 Task: Add a signature Crystal Jones containing Thanks for everything, Crystal Jones to email address softage.10@softage.net and add a label Affiliate marketing
Action: Mouse moved to (80, 126)
Screenshot: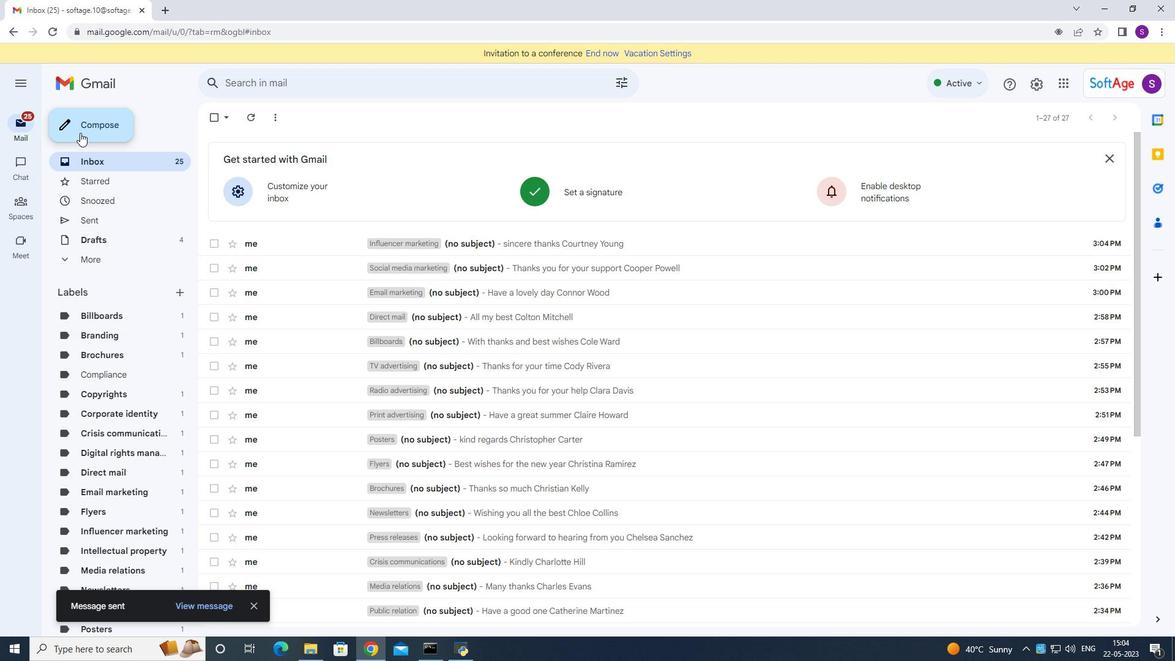 
Action: Mouse pressed left at (80, 126)
Screenshot: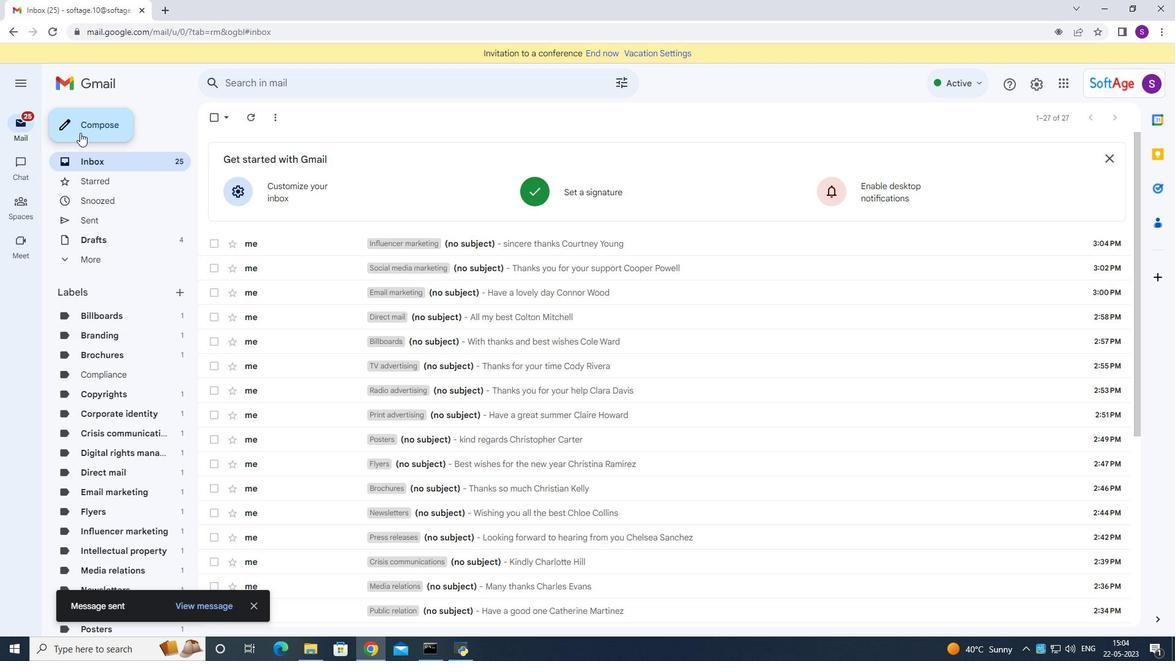
Action: Mouse moved to (983, 619)
Screenshot: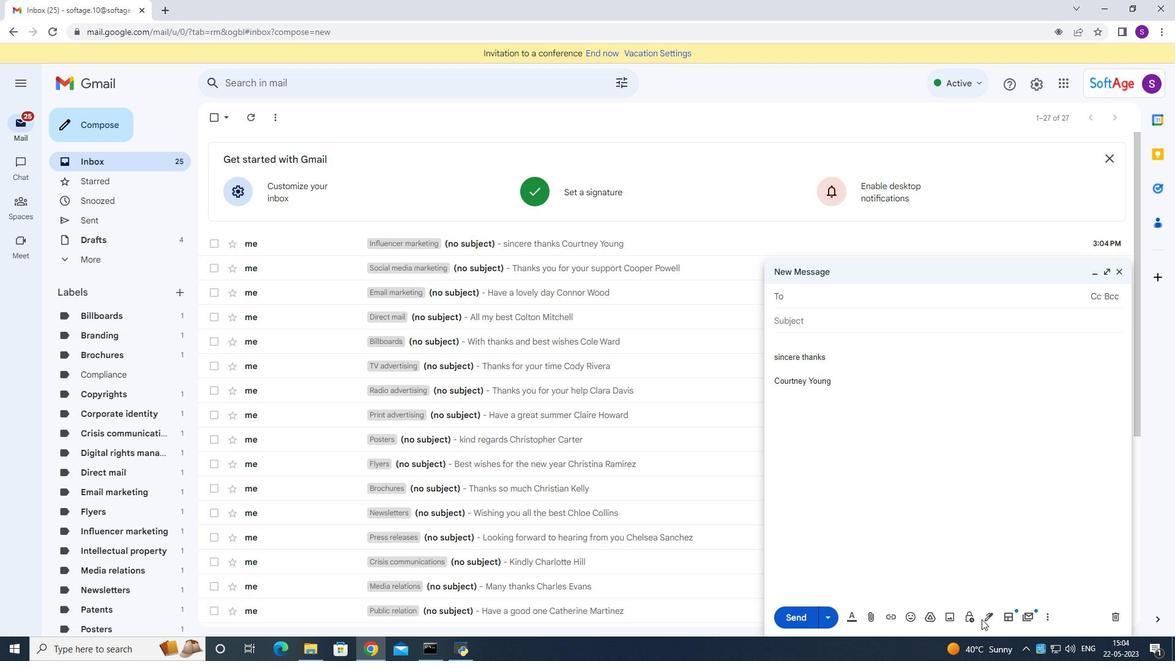 
Action: Mouse pressed left at (983, 619)
Screenshot: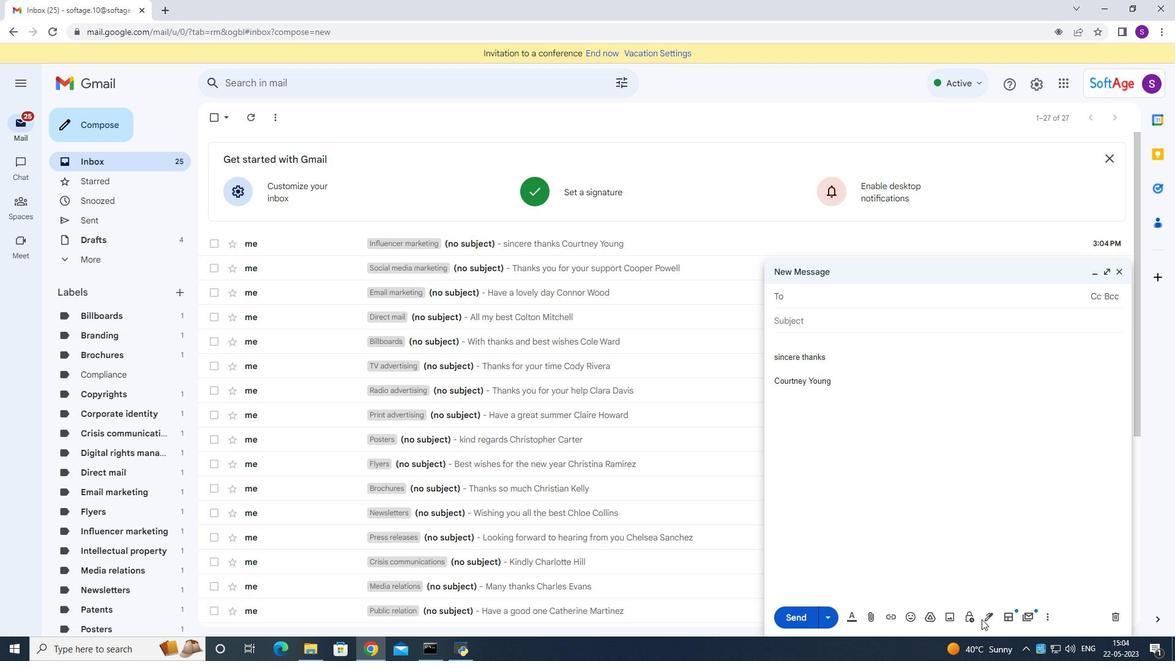 
Action: Mouse moved to (1015, 551)
Screenshot: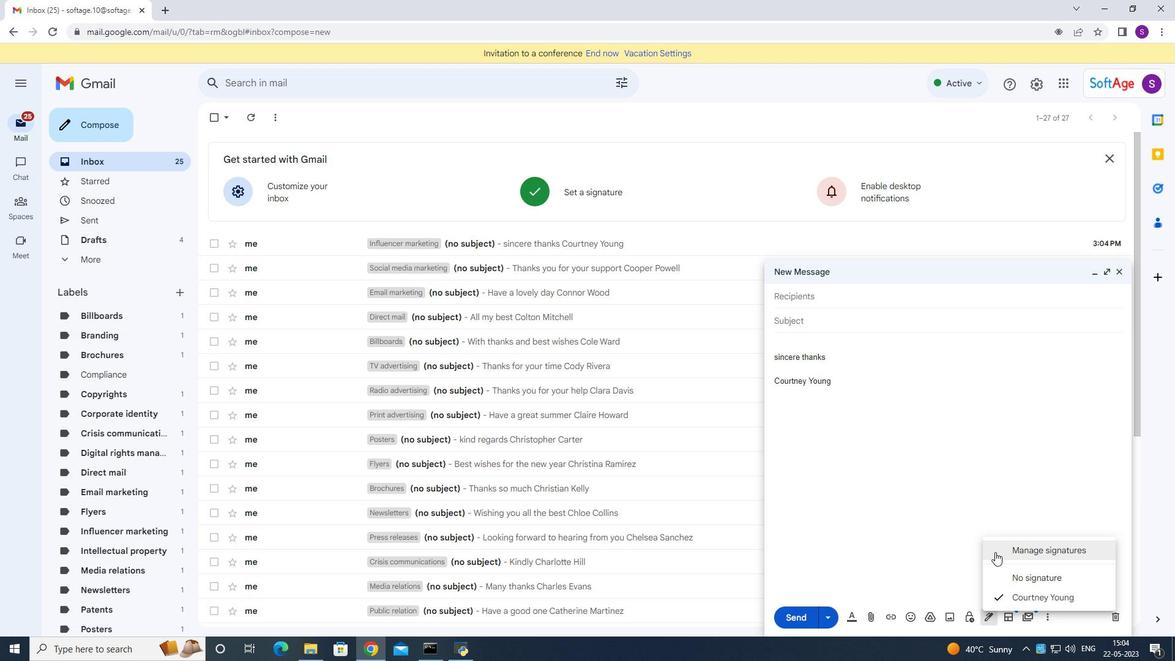 
Action: Mouse pressed left at (1015, 551)
Screenshot: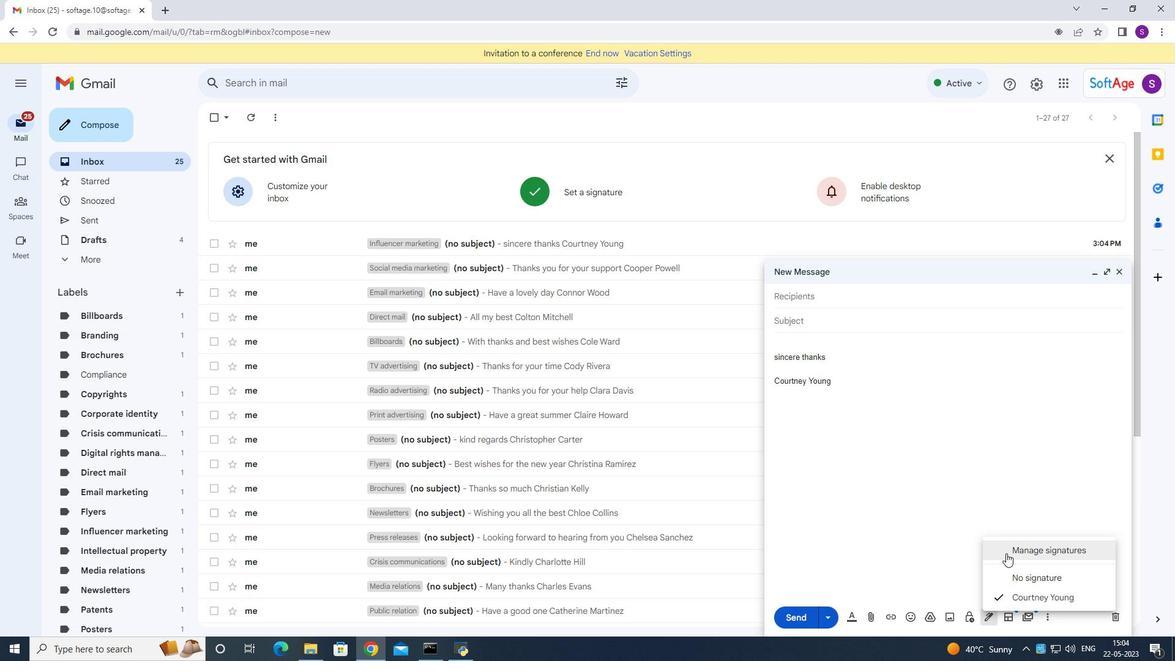 
Action: Mouse moved to (575, 347)
Screenshot: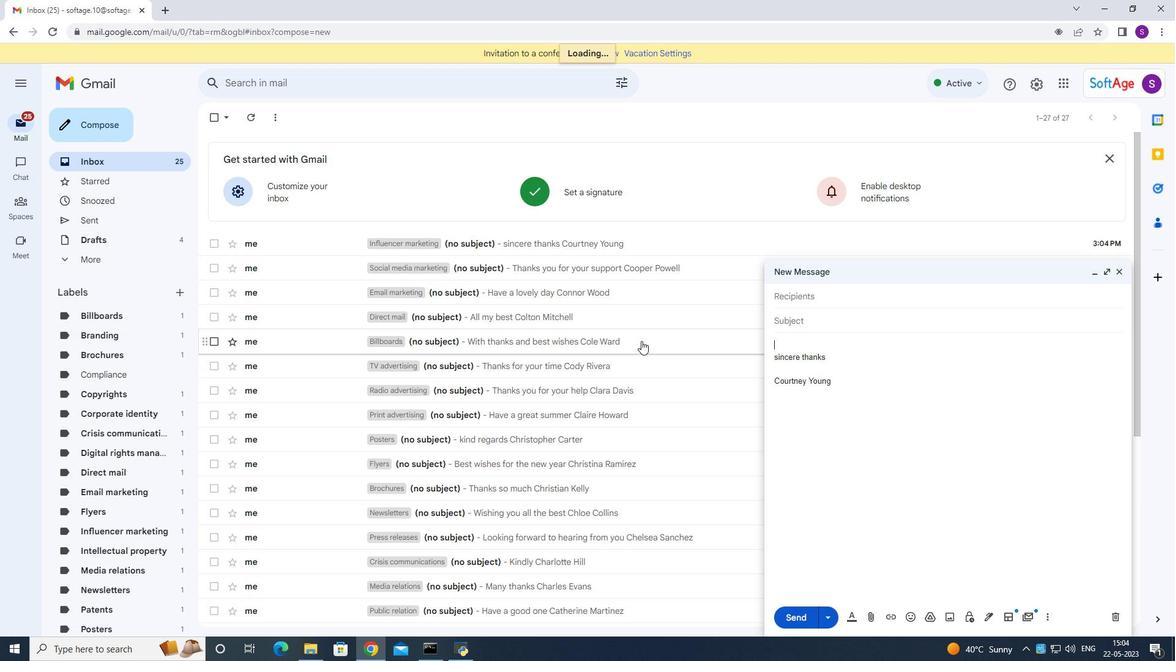 
Action: Mouse scrolled (575, 346) with delta (0, 0)
Screenshot: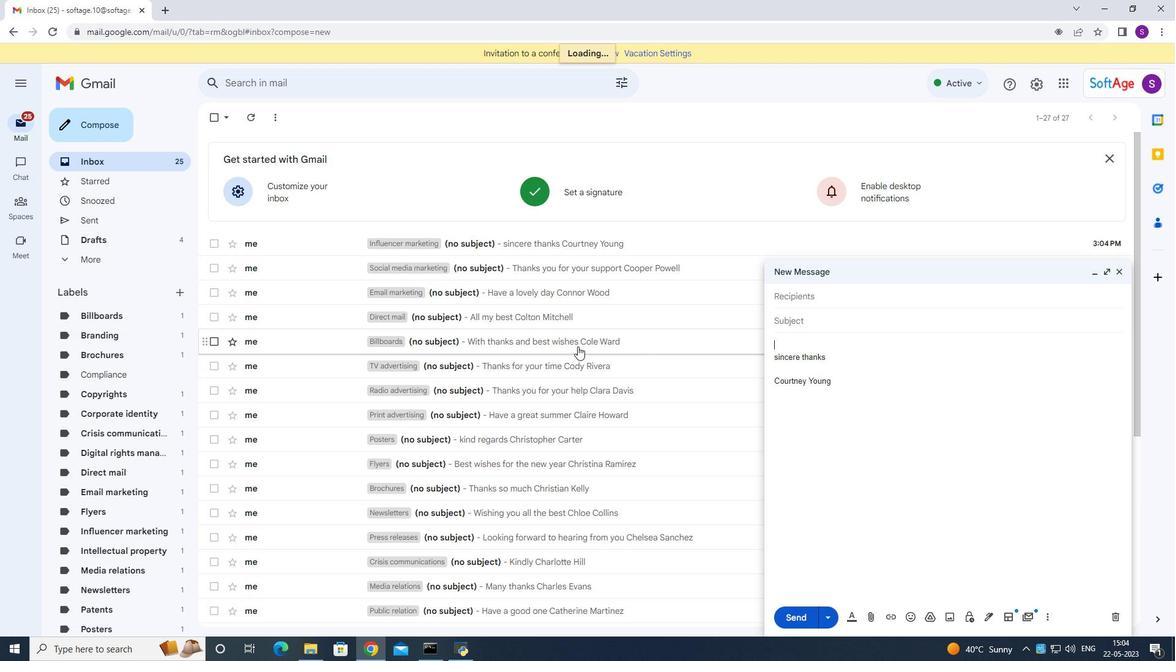 
Action: Mouse scrolled (575, 346) with delta (0, 0)
Screenshot: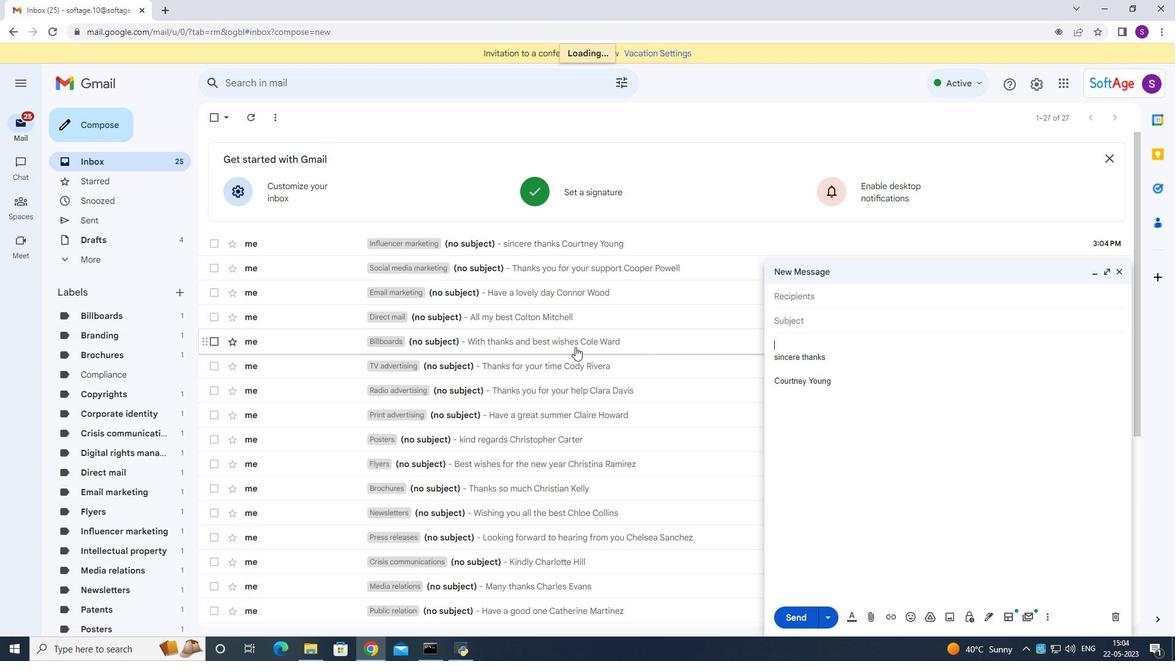 
Action: Mouse moved to (575, 351)
Screenshot: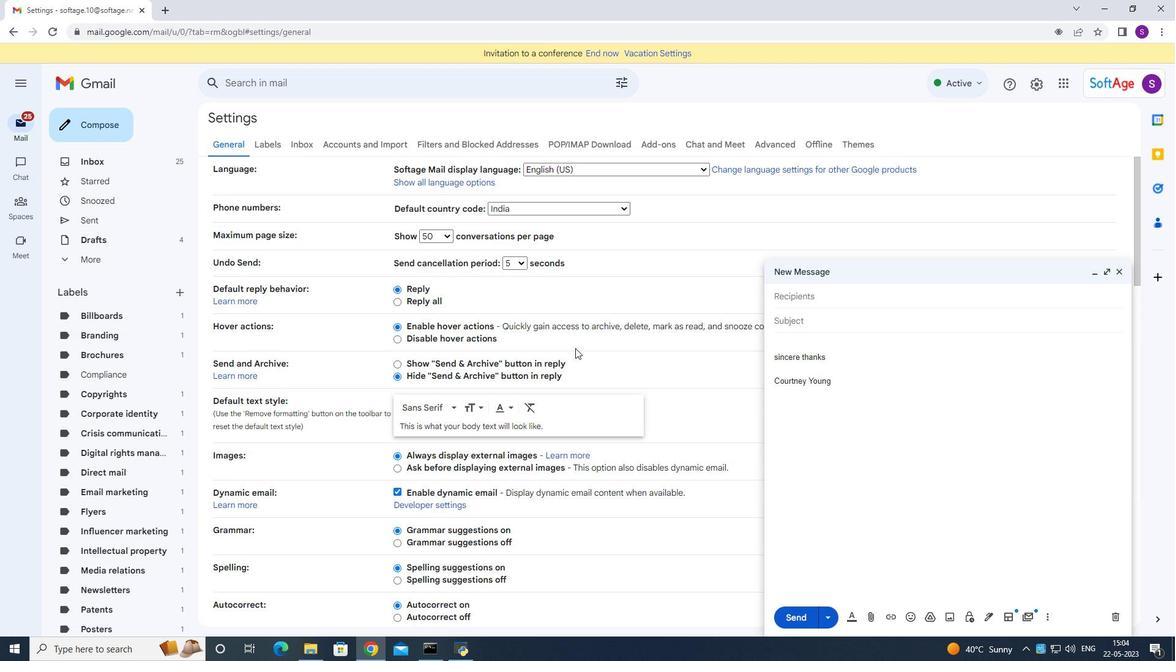 
Action: Mouse scrolled (575, 350) with delta (0, 0)
Screenshot: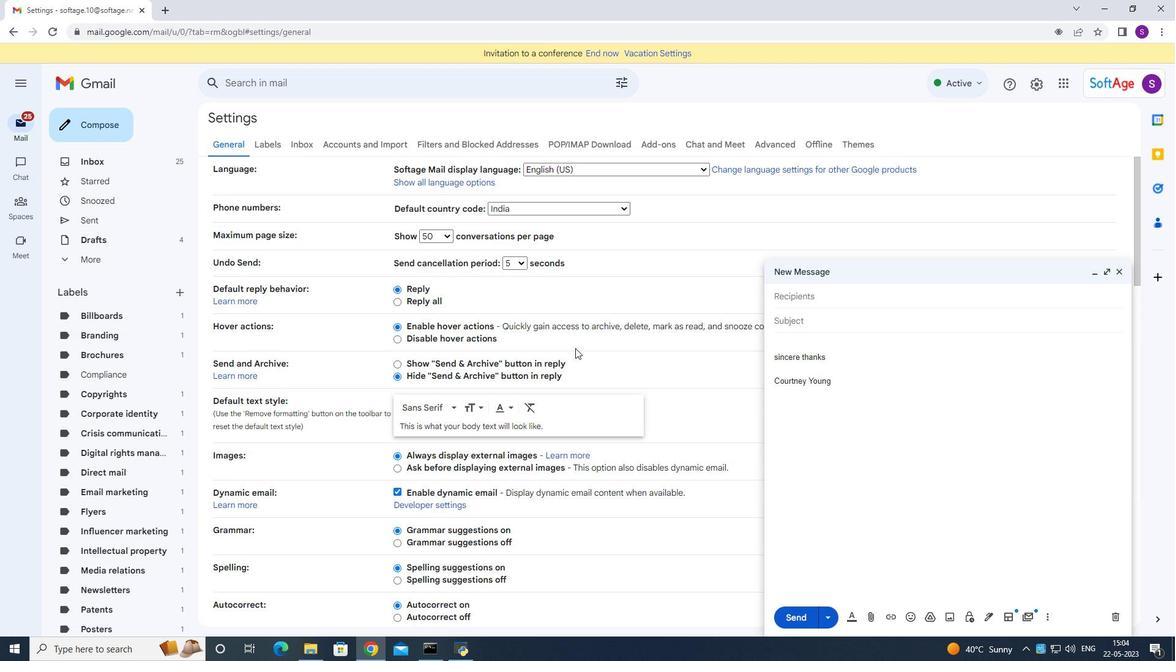 
Action: Mouse moved to (575, 352)
Screenshot: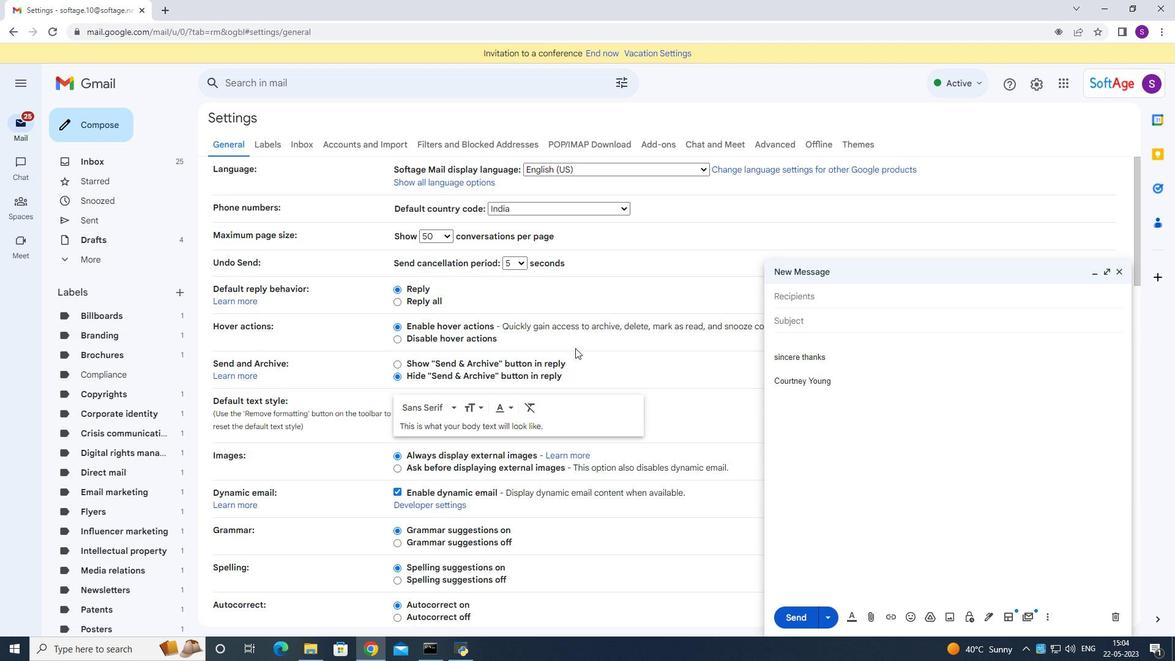 
Action: Mouse scrolled (575, 350) with delta (0, 0)
Screenshot: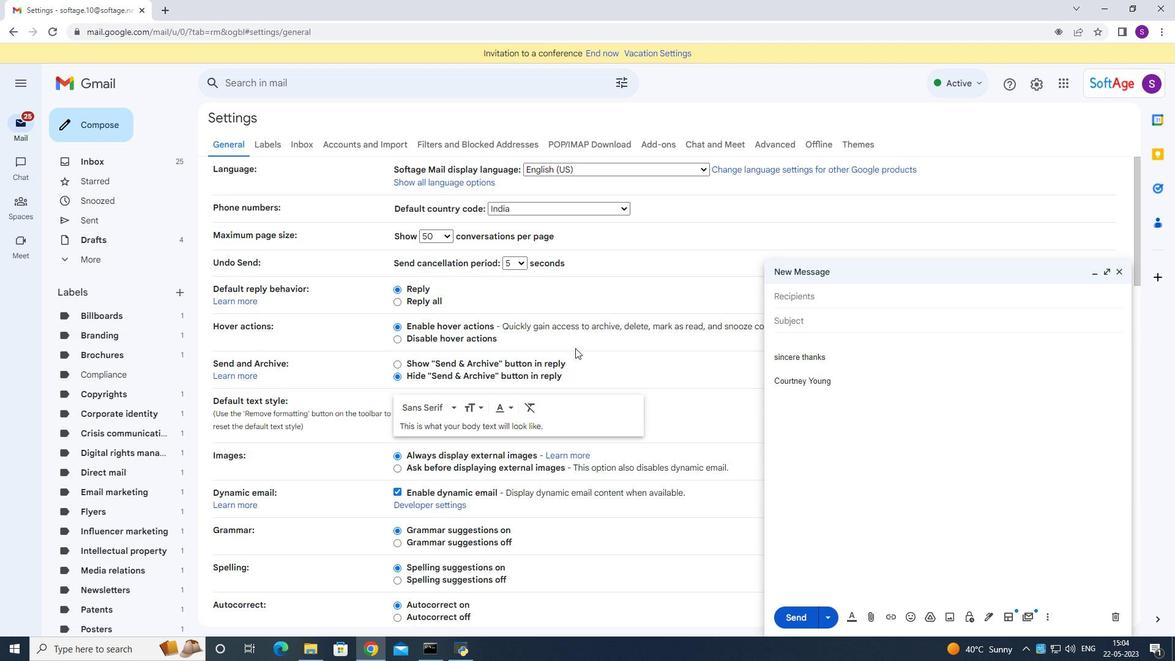 
Action: Mouse moved to (575, 353)
Screenshot: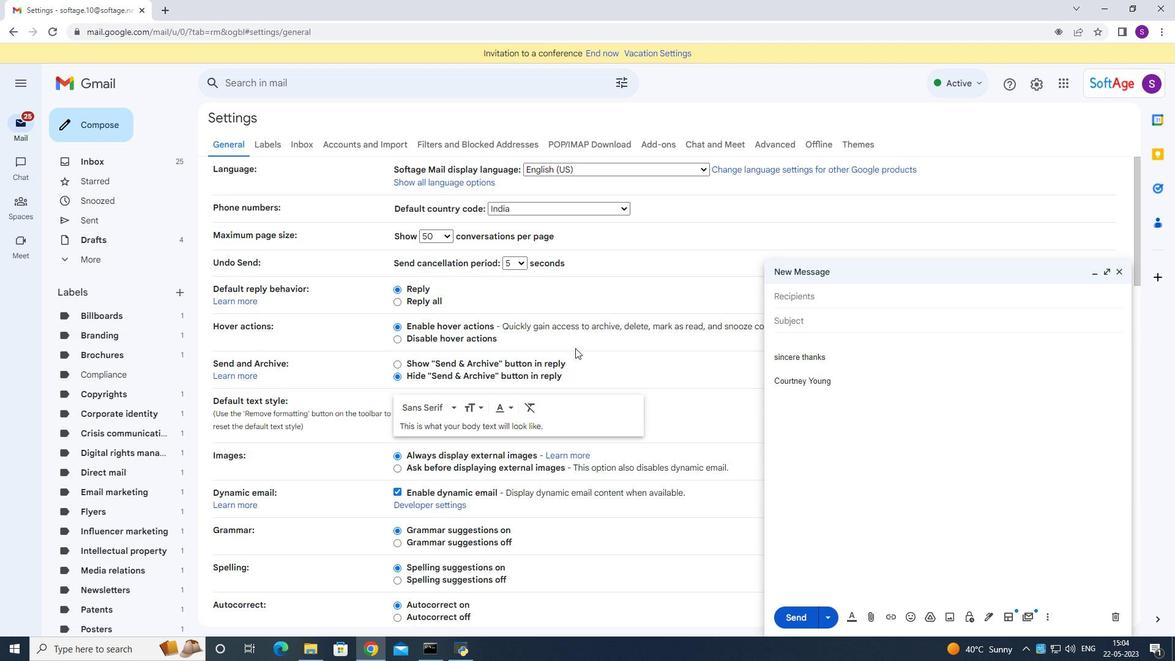
Action: Mouse scrolled (575, 352) with delta (0, 0)
Screenshot: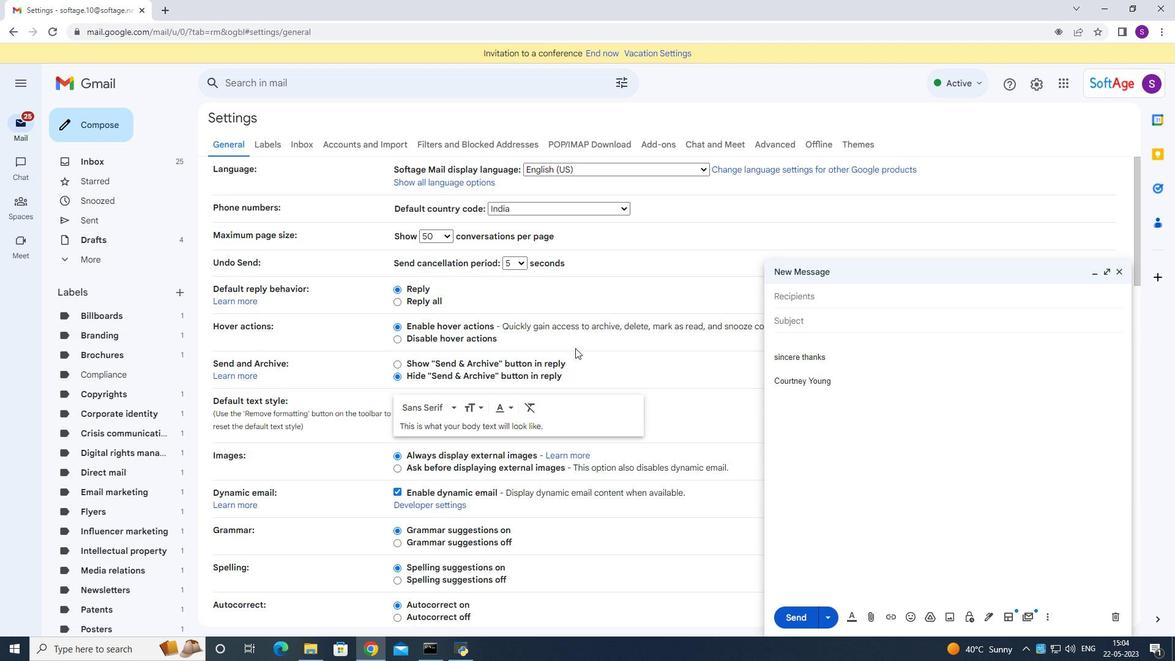 
Action: Mouse moved to (575, 353)
Screenshot: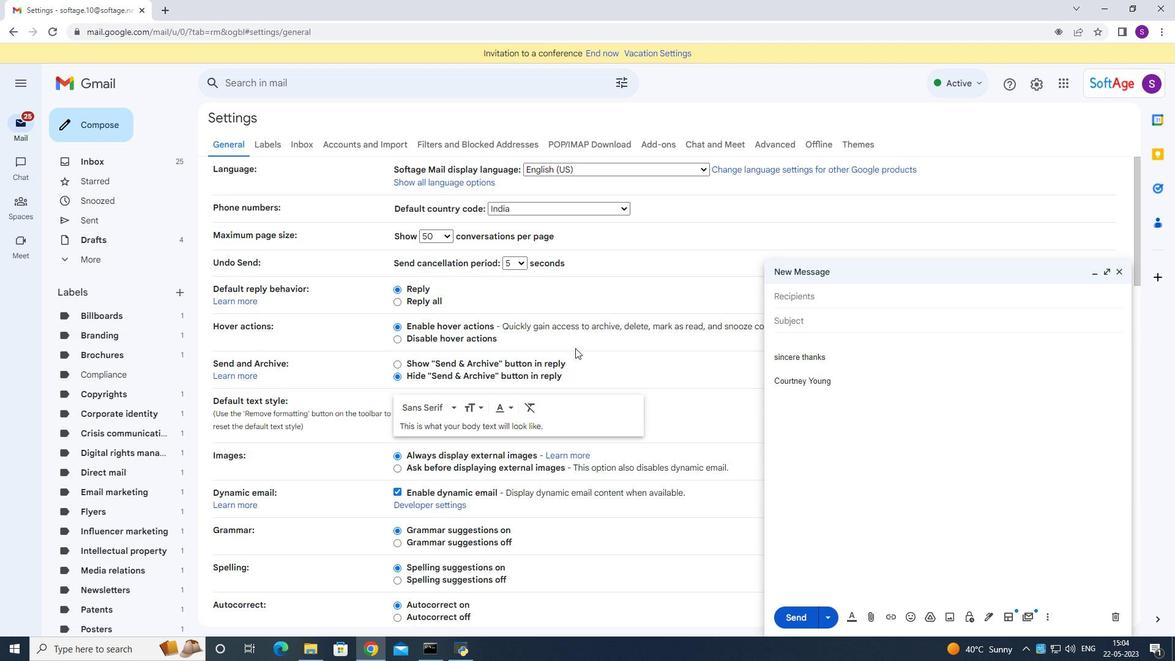 
Action: Mouse scrolled (575, 352) with delta (0, 0)
Screenshot: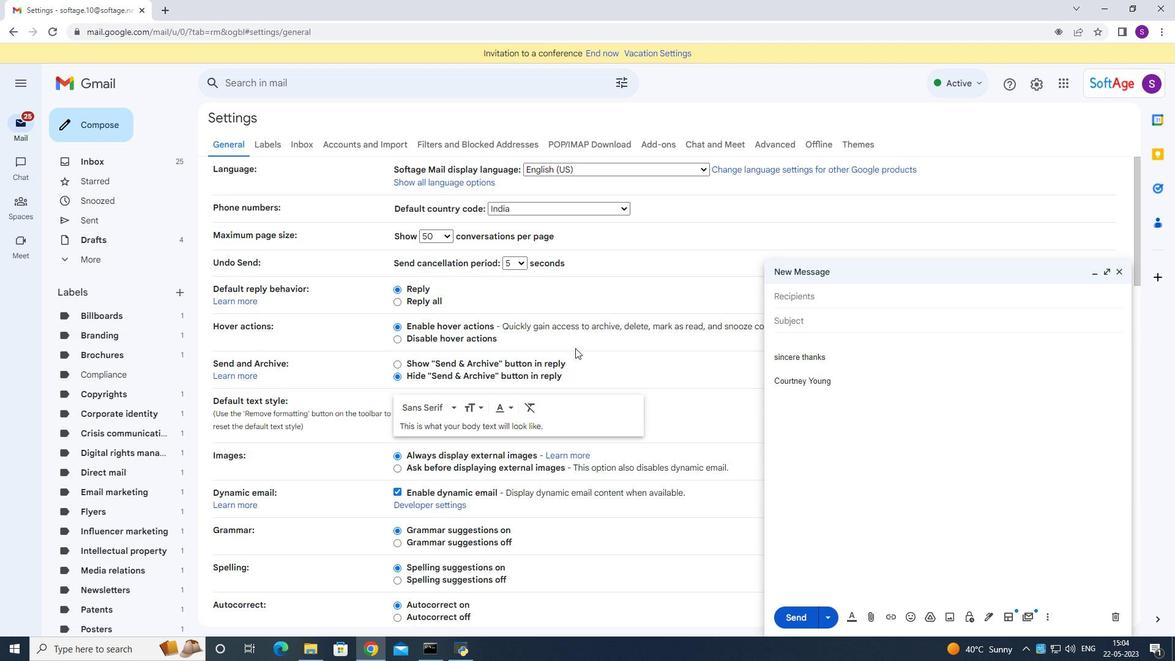
Action: Mouse moved to (575, 355)
Screenshot: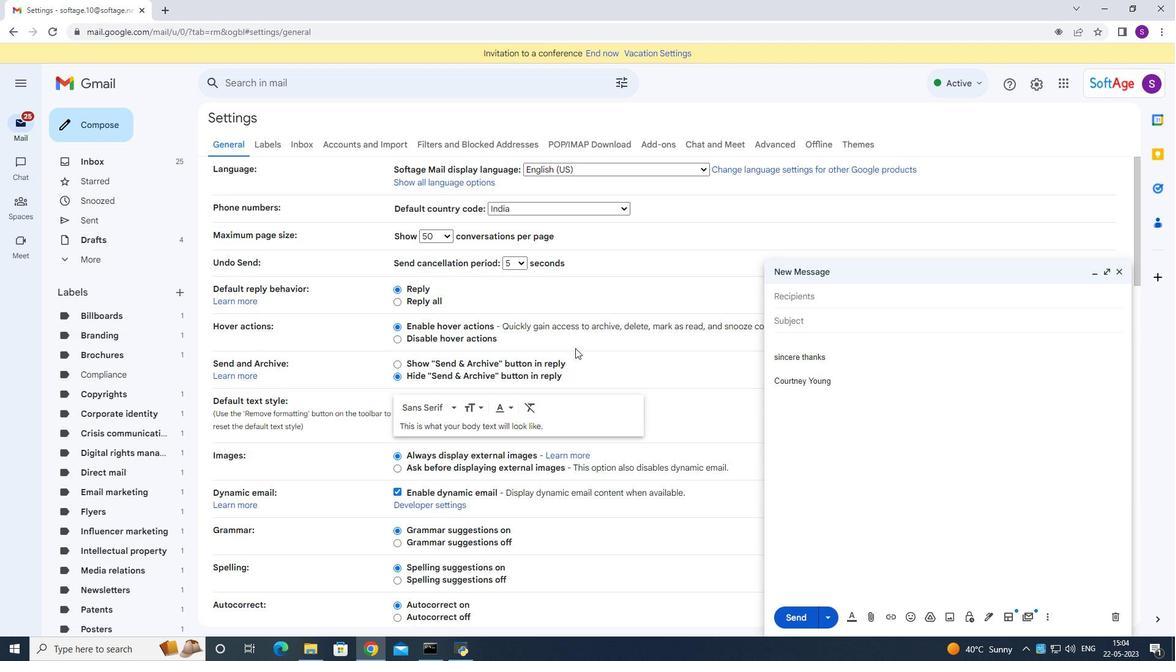 
Action: Mouse scrolled (575, 353) with delta (0, 0)
Screenshot: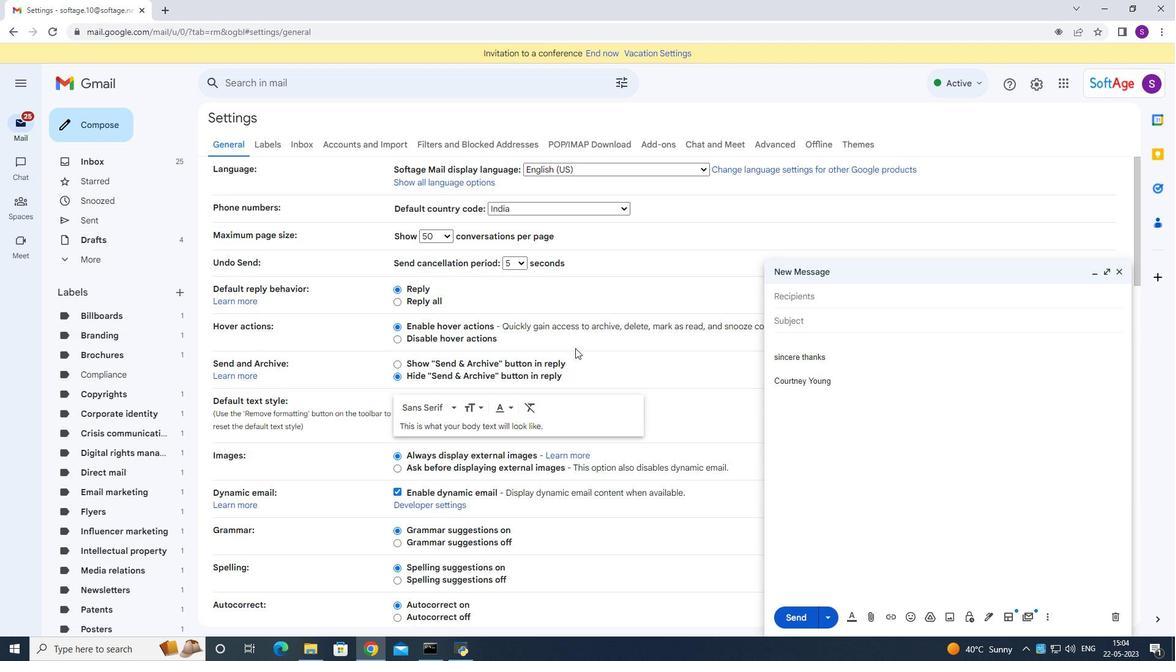 
Action: Mouse moved to (575, 364)
Screenshot: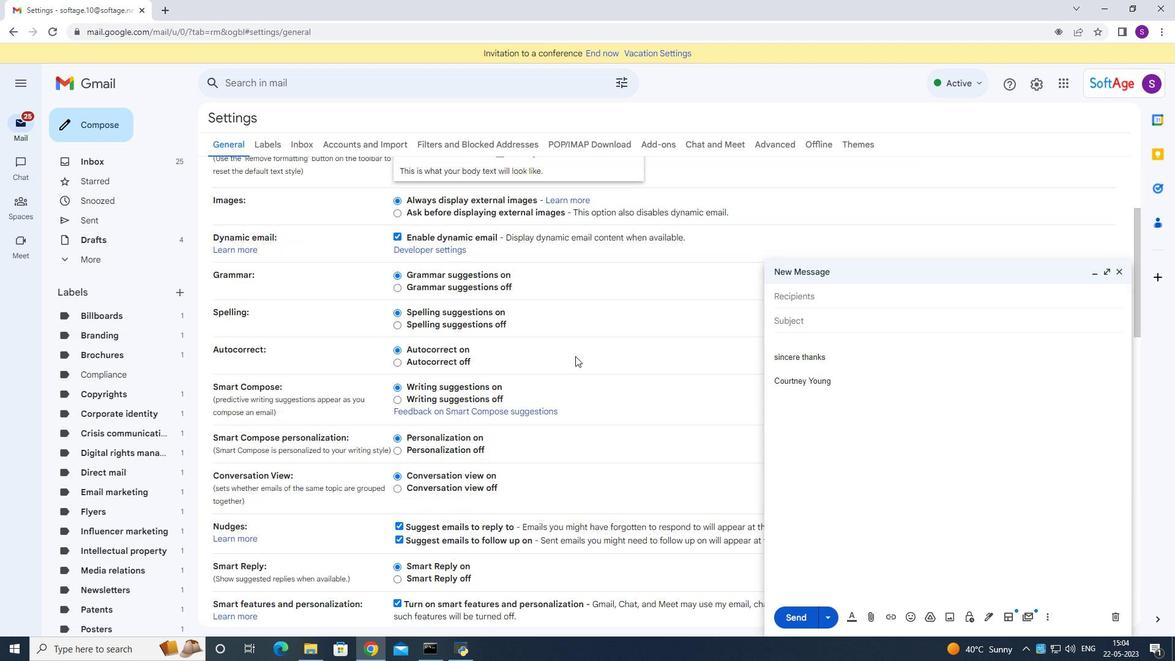 
Action: Mouse scrolled (575, 364) with delta (0, 0)
Screenshot: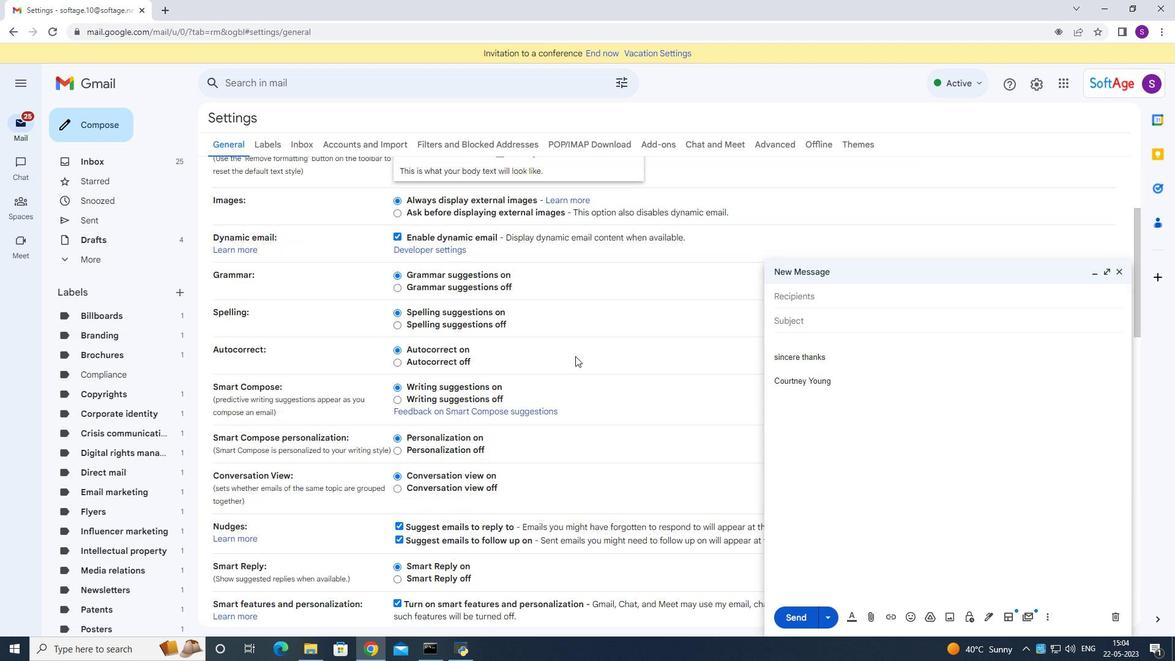 
Action: Mouse moved to (575, 365)
Screenshot: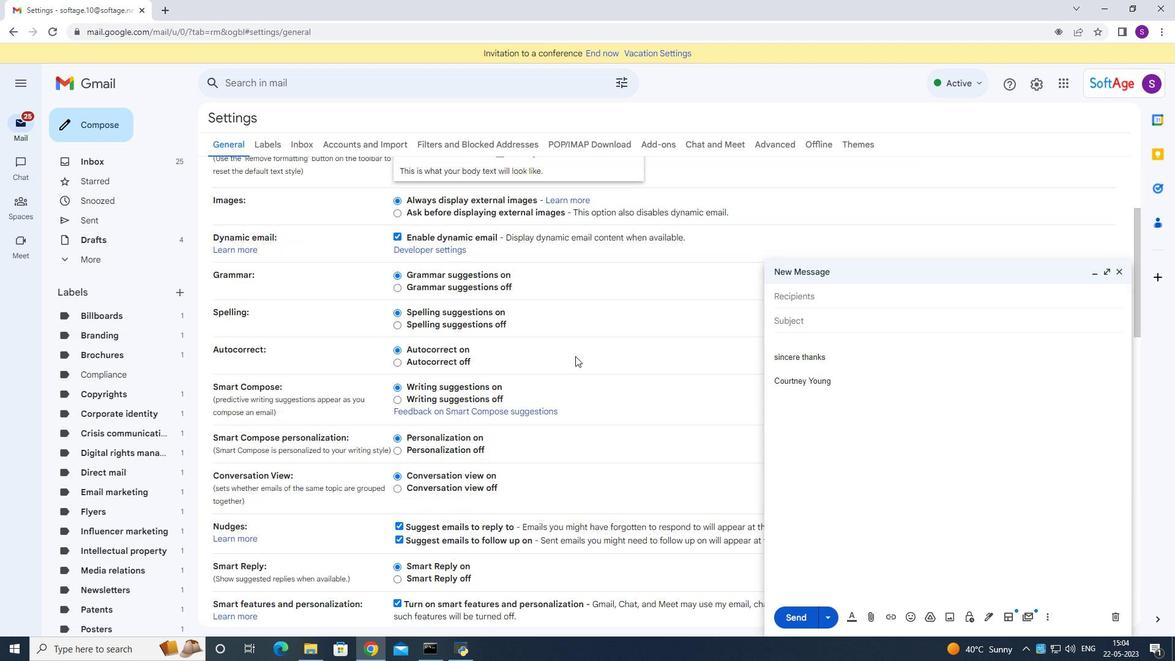 
Action: Mouse scrolled (575, 364) with delta (0, 0)
Screenshot: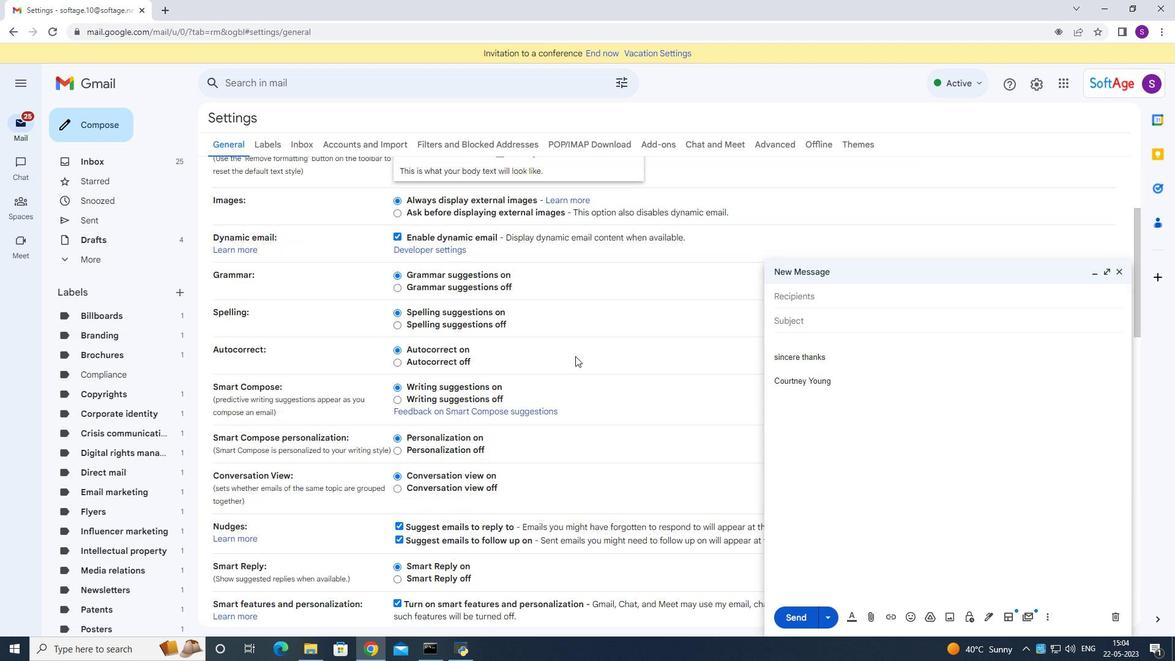 
Action: Mouse scrolled (575, 364) with delta (0, 0)
Screenshot: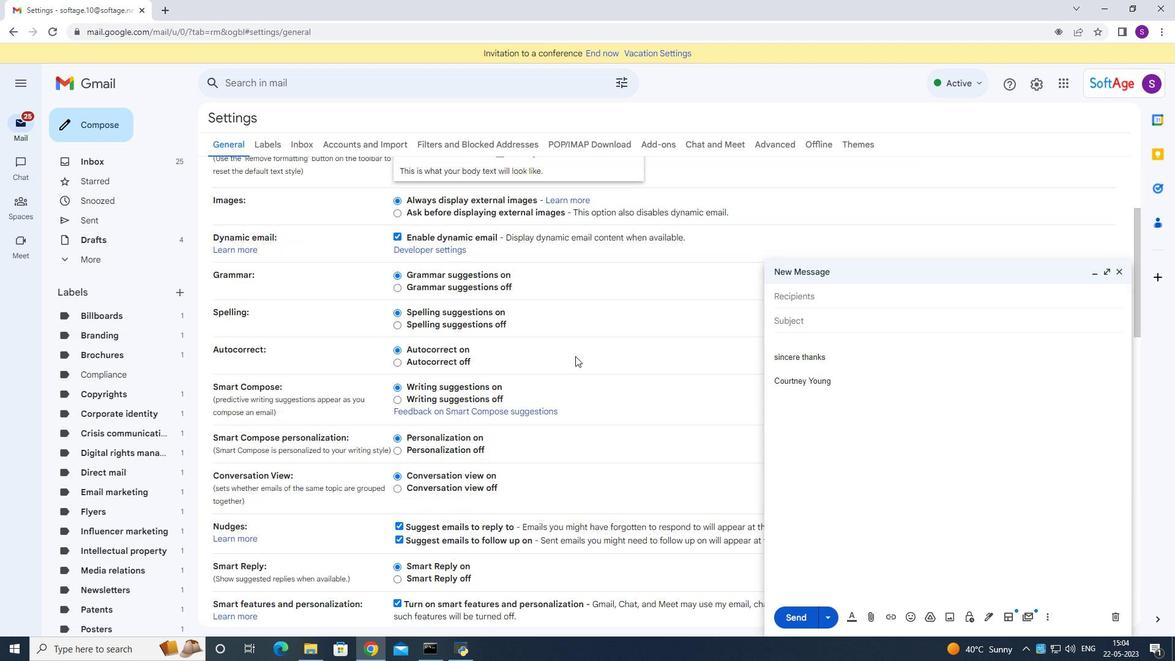 
Action: Mouse moved to (576, 366)
Screenshot: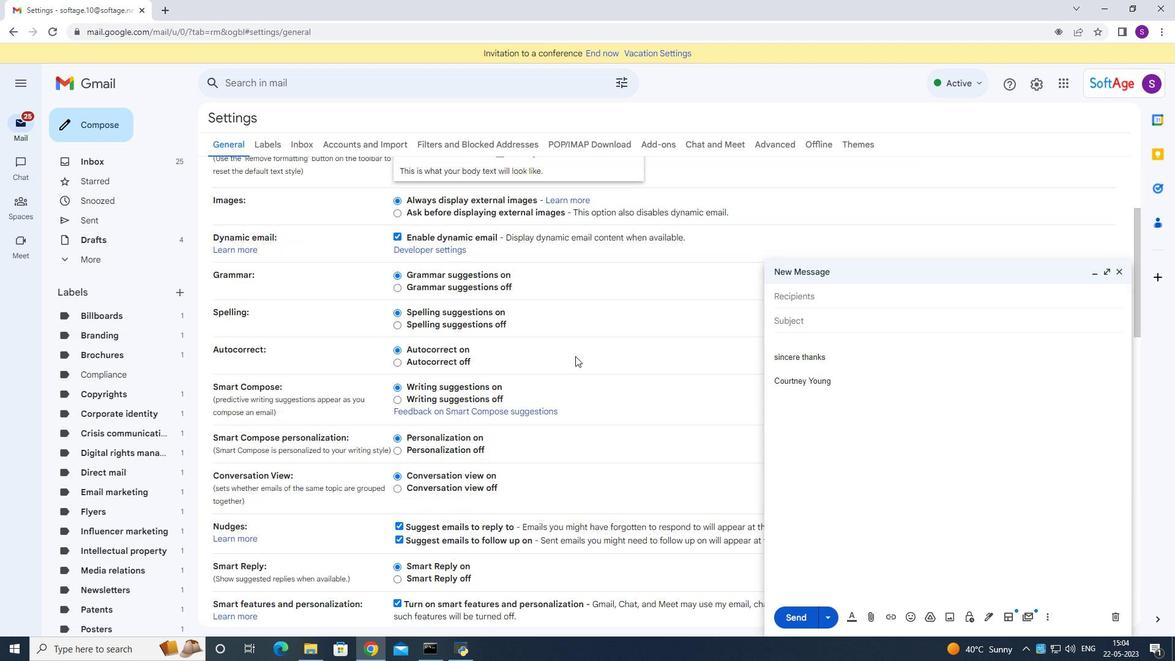 
Action: Mouse scrolled (576, 366) with delta (0, 0)
Screenshot: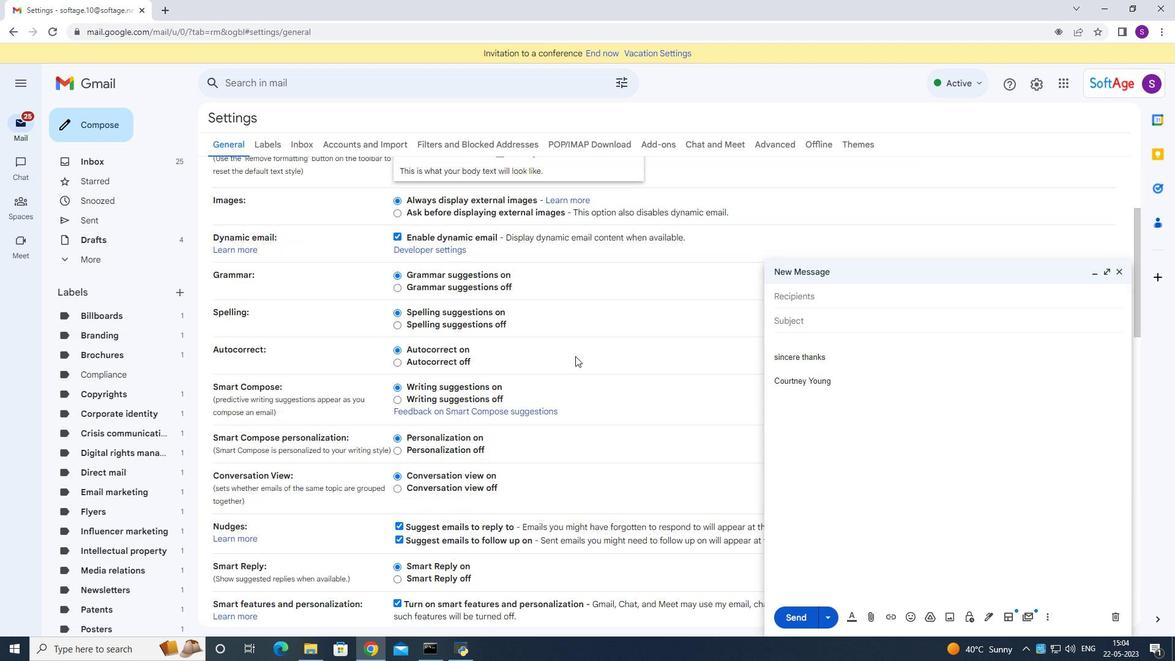 
Action: Mouse scrolled (576, 366) with delta (0, 0)
Screenshot: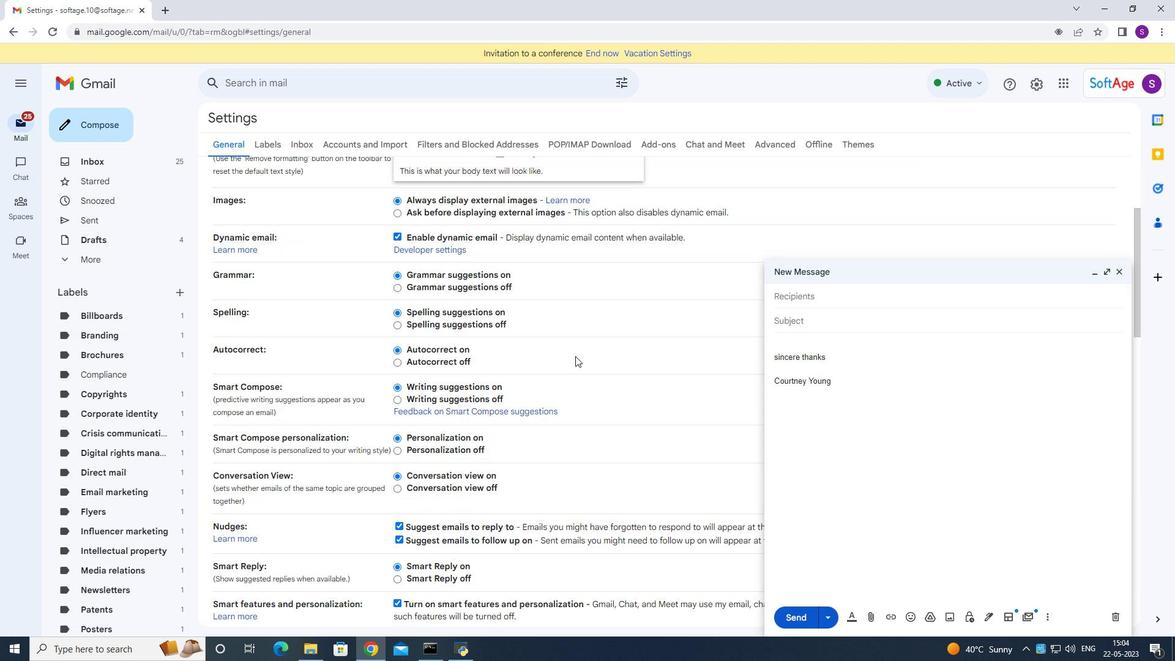 
Action: Mouse scrolled (576, 366) with delta (0, 0)
Screenshot: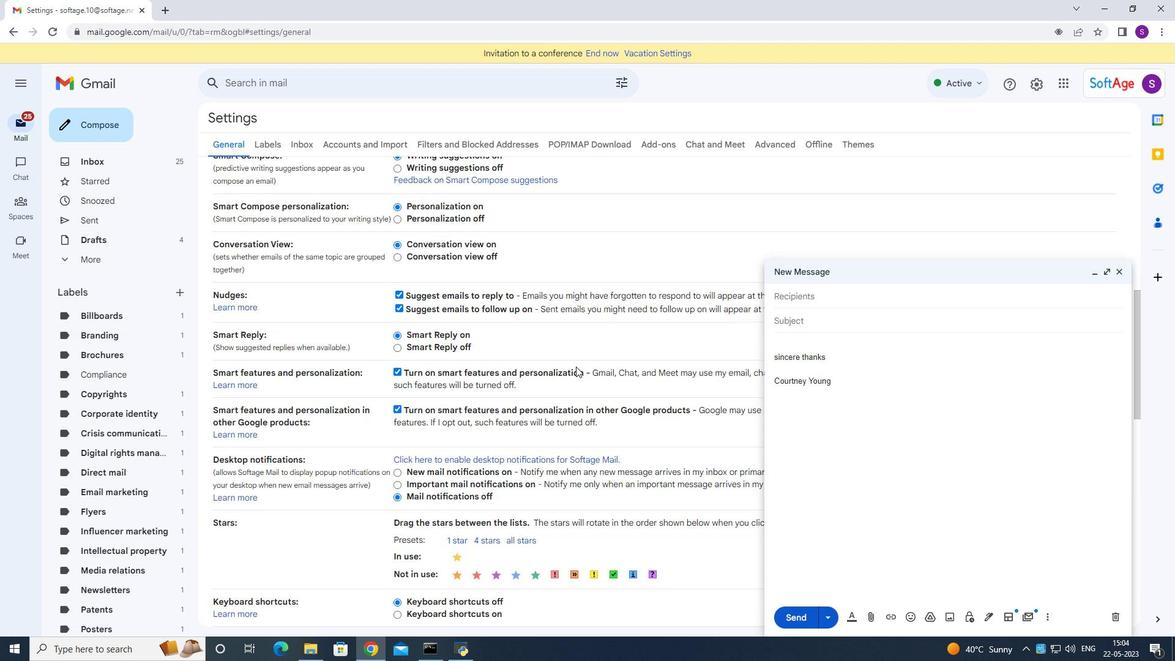 
Action: Mouse scrolled (576, 366) with delta (0, 0)
Screenshot: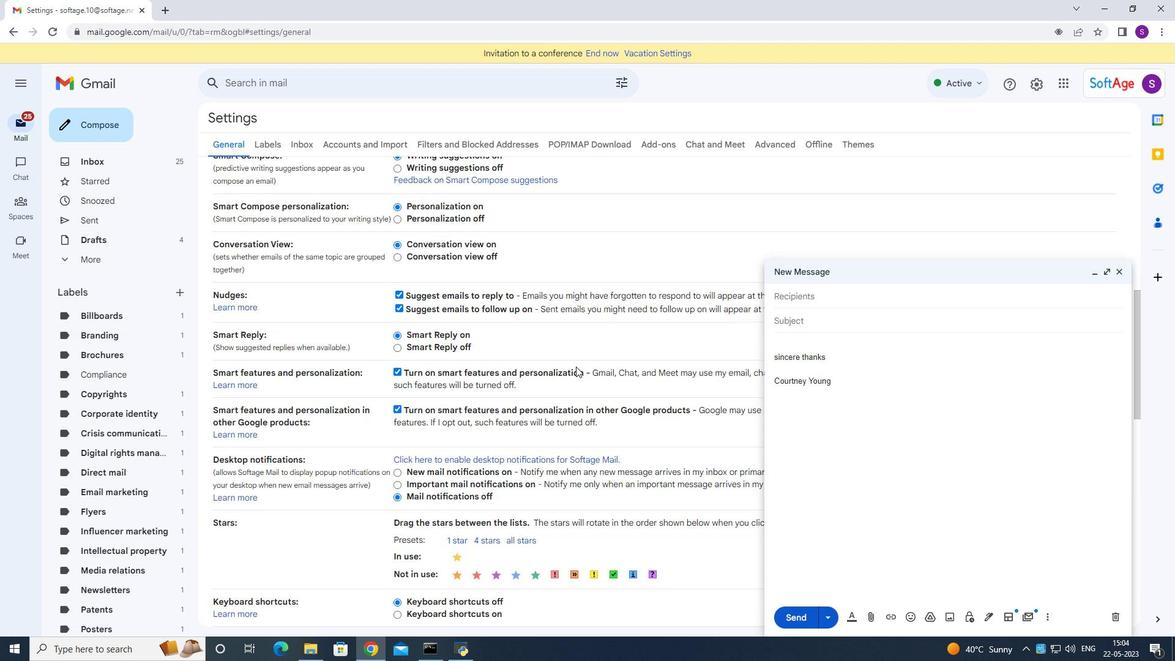 
Action: Mouse scrolled (576, 366) with delta (0, 0)
Screenshot: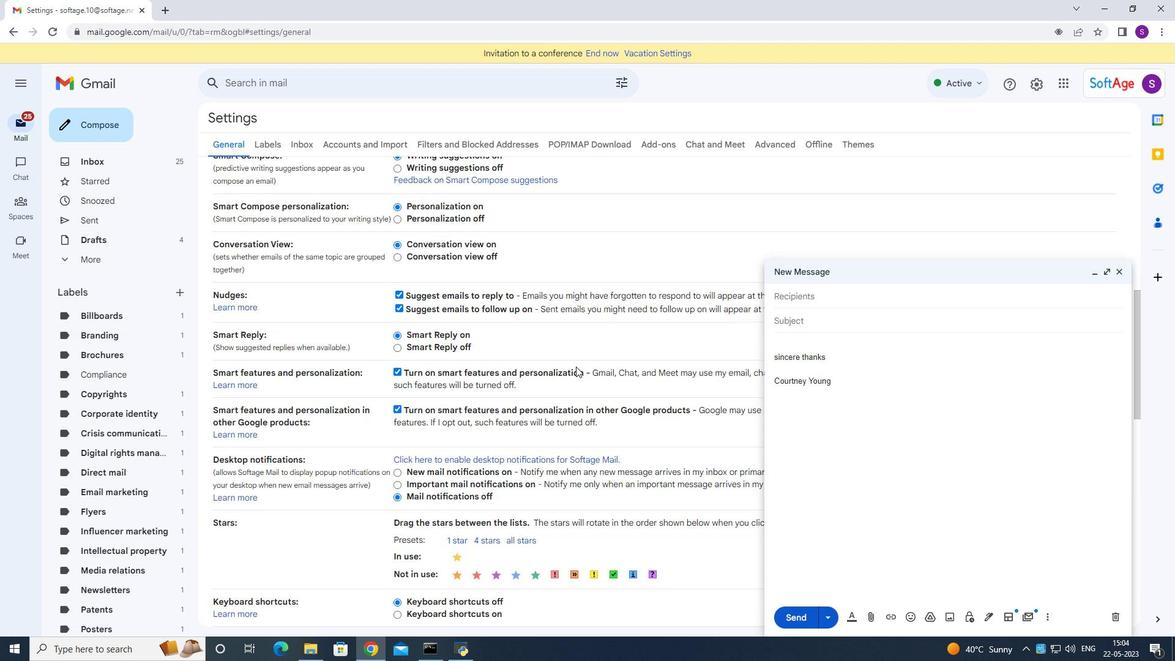 
Action: Mouse scrolled (576, 366) with delta (0, 0)
Screenshot: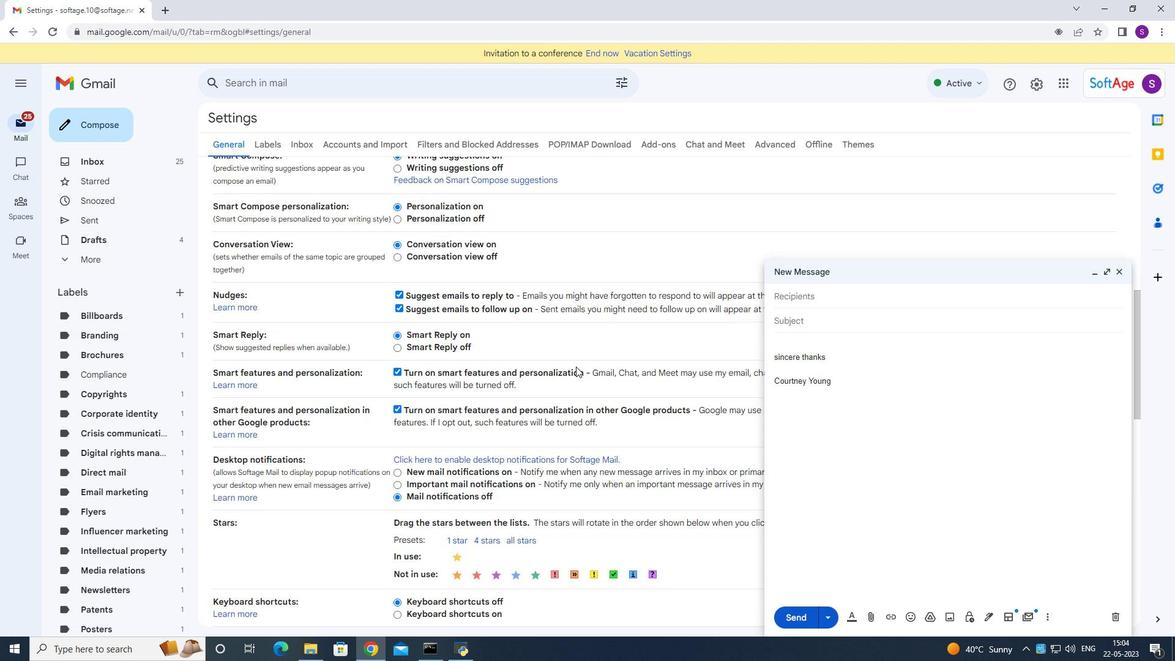 
Action: Mouse scrolled (576, 366) with delta (0, 0)
Screenshot: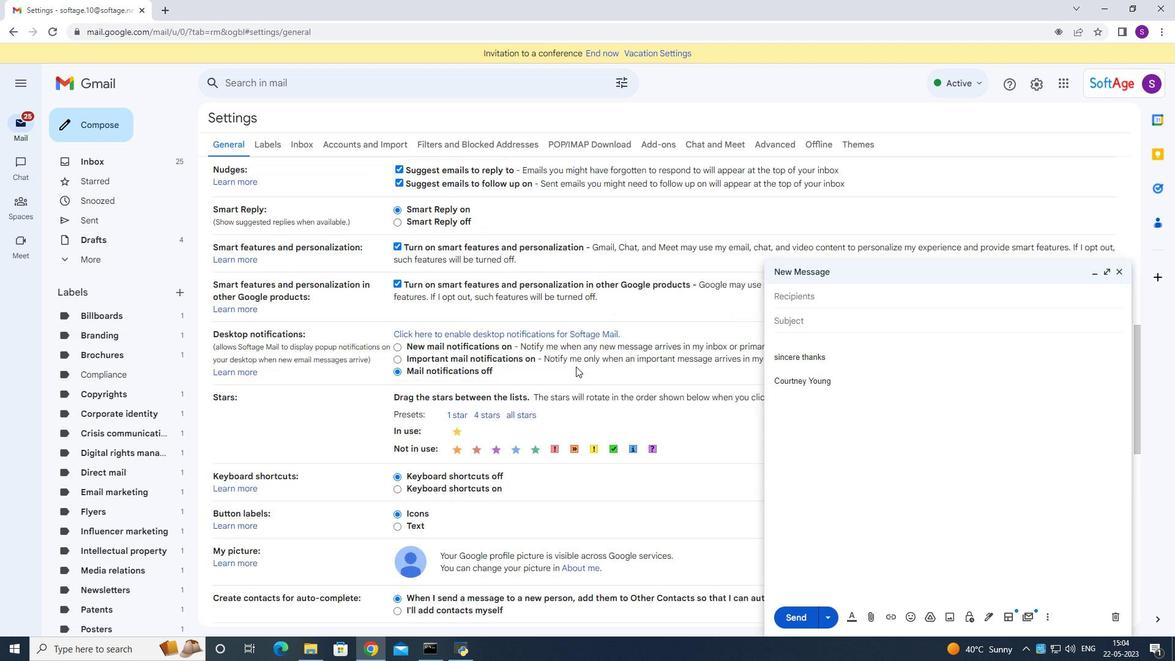 
Action: Mouse moved to (497, 337)
Screenshot: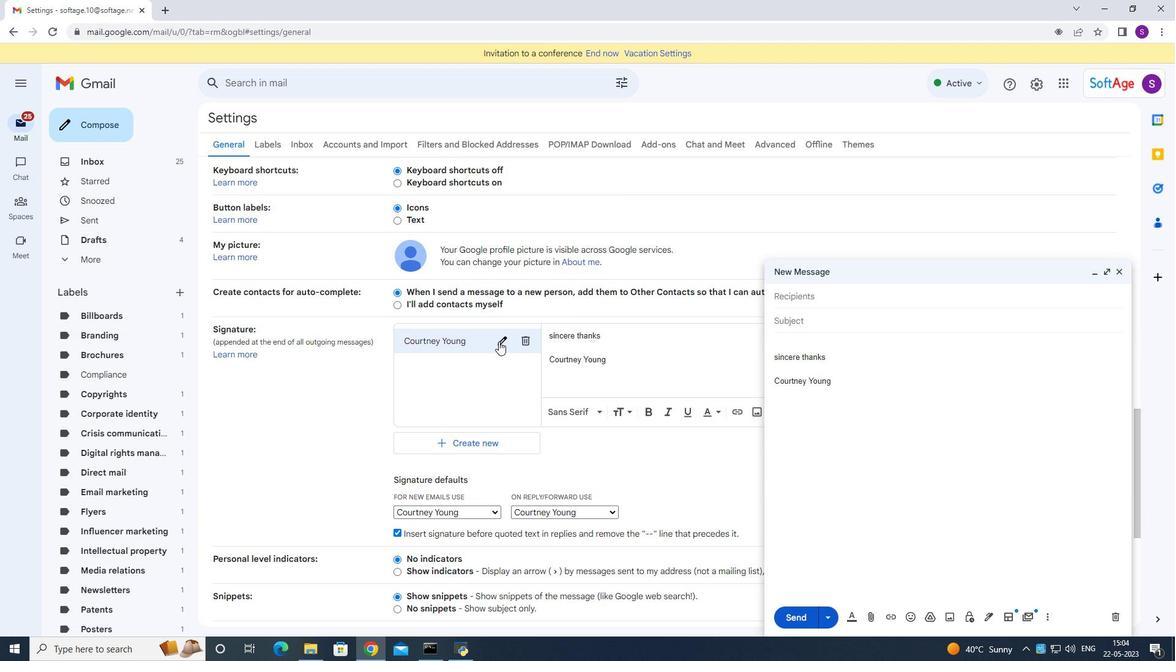 
Action: Mouse pressed left at (497, 337)
Screenshot: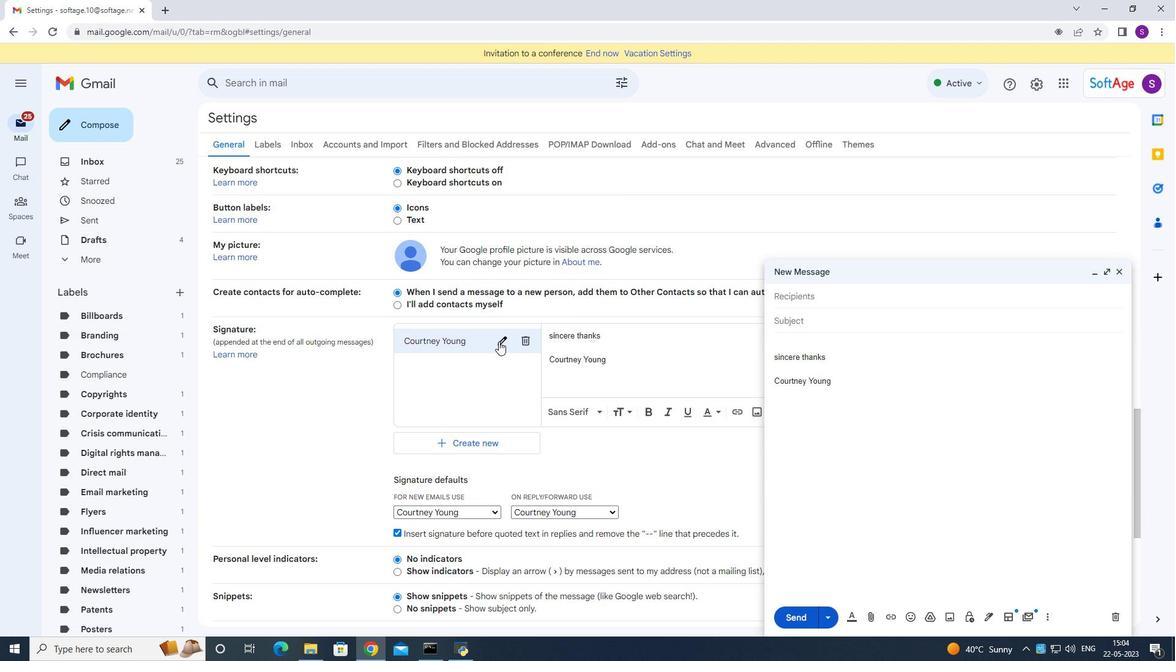 
Action: Key pressed ctrl+A<Key.backspace><Key.shift>Crystal<Key.space><Key.shift>Jones<Key.space>
Screenshot: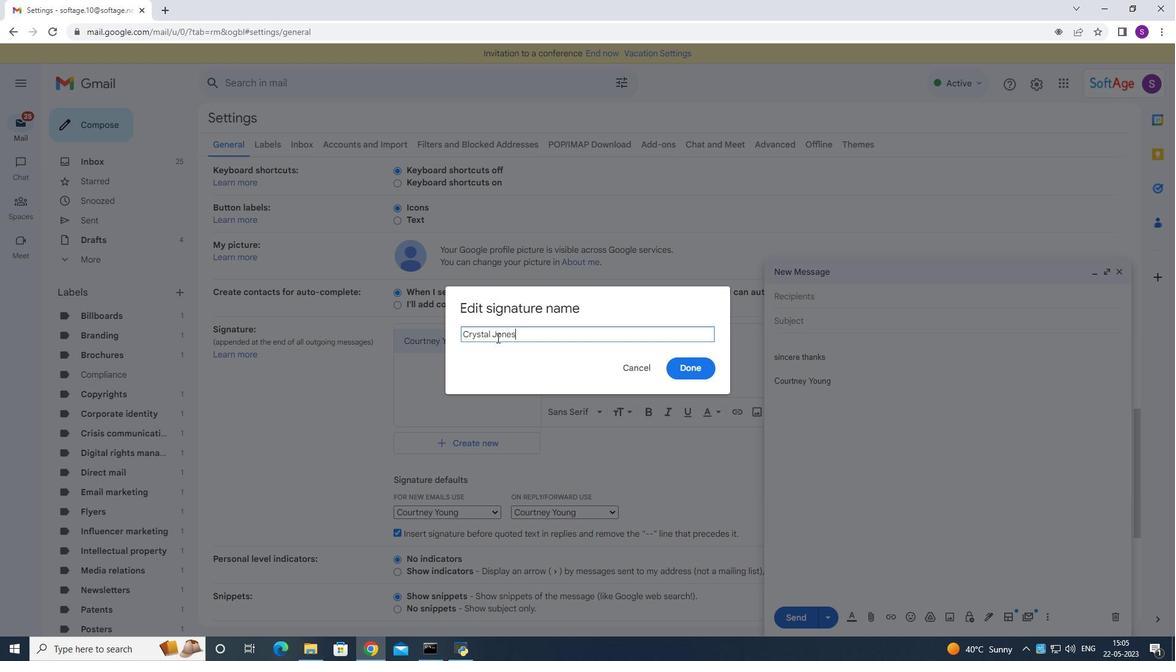 
Action: Mouse moved to (699, 373)
Screenshot: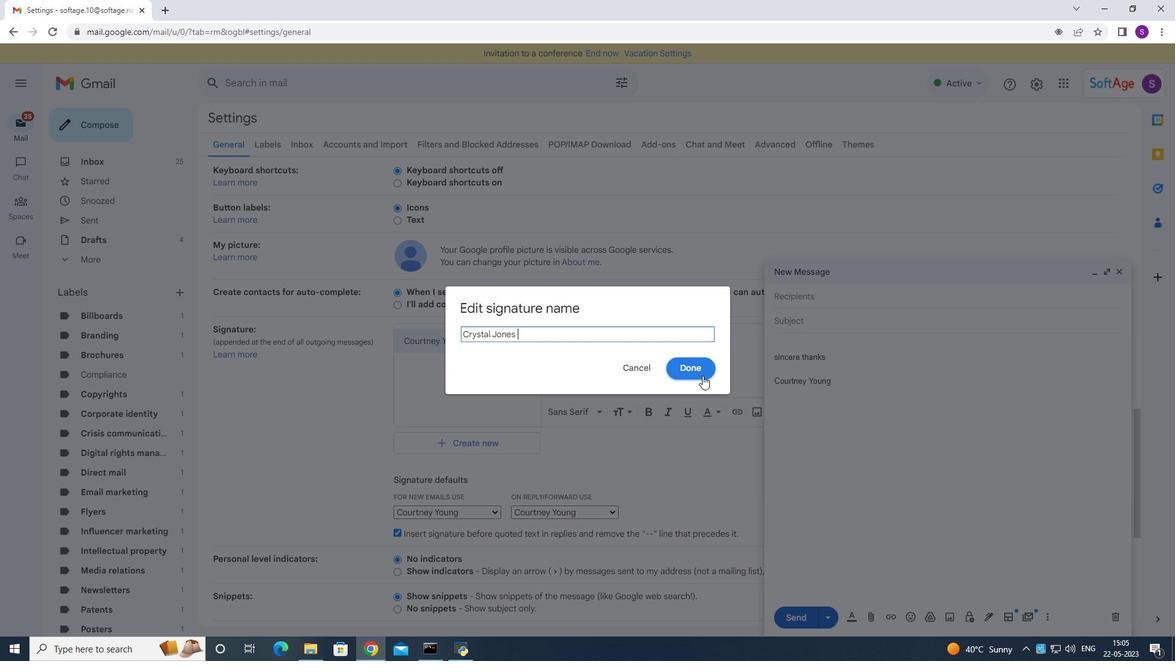 
Action: Mouse pressed left at (699, 373)
Screenshot: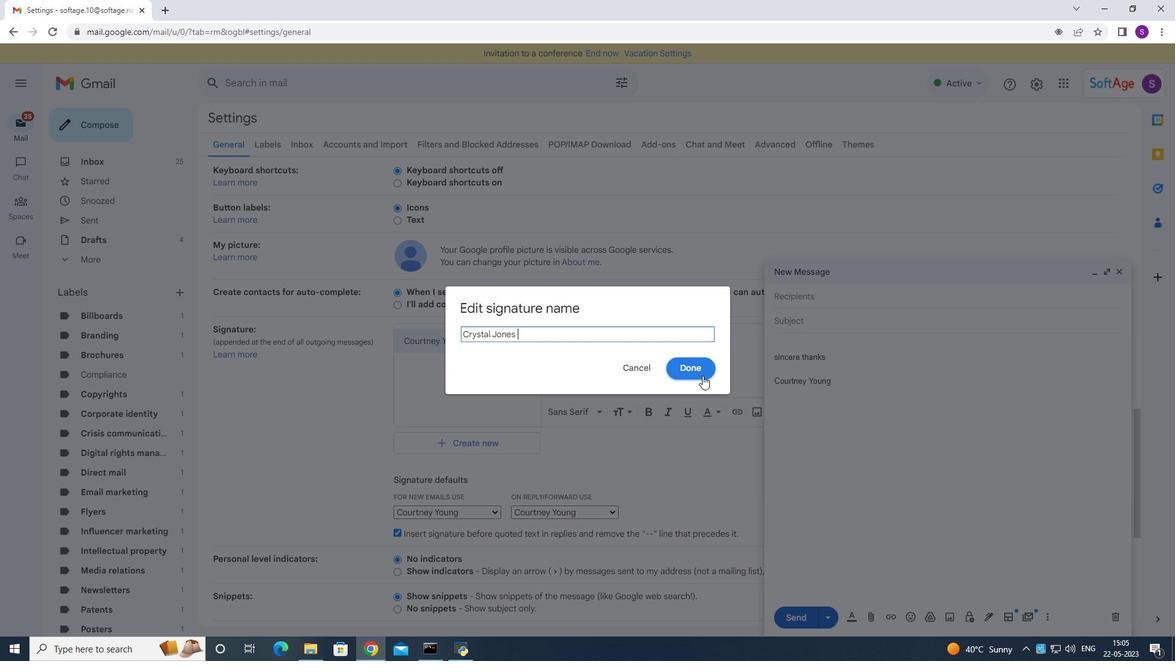 
Action: Mouse moved to (683, 372)
Screenshot: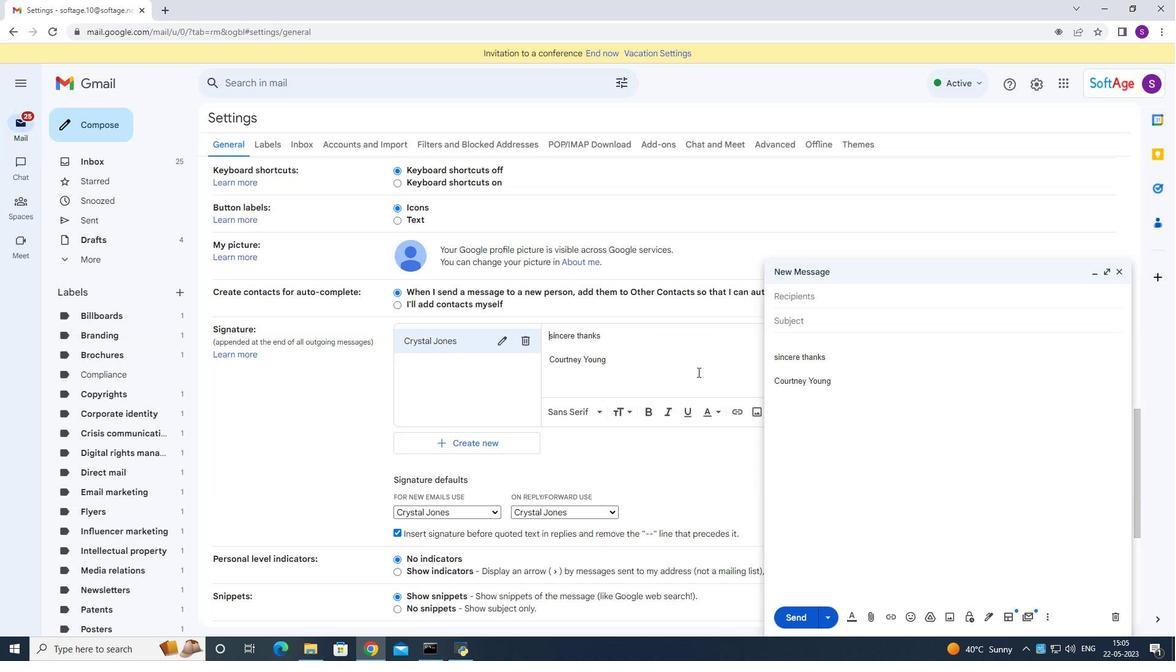 
Action: Mouse pressed left at (683, 372)
Screenshot: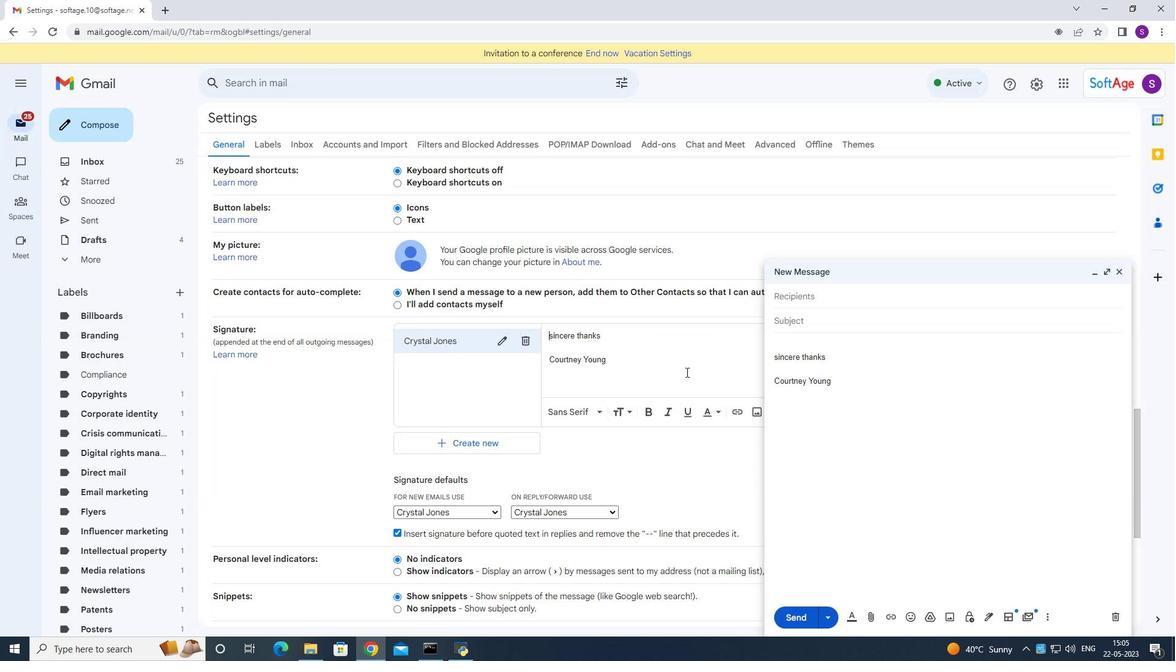 
Action: Key pressed ctrl+A<Key.backspace><Key.shift><Key.shift><Key.shift><Key.shift><Key.shift><Key.shift><Key.shift><Key.shift><Key.shift><Key.shift><Key.shift><Key.shift><Key.shift><Key.shift><Key.shift><Key.shift><Key.shift><Key.shift><Key.shift><Key.shift><Key.shift><Key.shift><Key.shift><Key.shift><Key.shift><Key.shift><Key.shift><Key.shift><Key.shift><Key.shift><Key.shift><Key.shift><Key.shift><Key.shift><Key.shift><Key.shift>Thanls<Key.space>for<Key.space><Key.backspace><Key.backspace><Key.backspace><Key.backspace><Key.backspace><Key.backspace><Key.backspace>ks<Key.space>for<Key.space>everything<Key.space><Key.enter><Key.shift>Crystal<Key.space><Key.shift><Key.shift>Jones<Key.space>
Screenshot: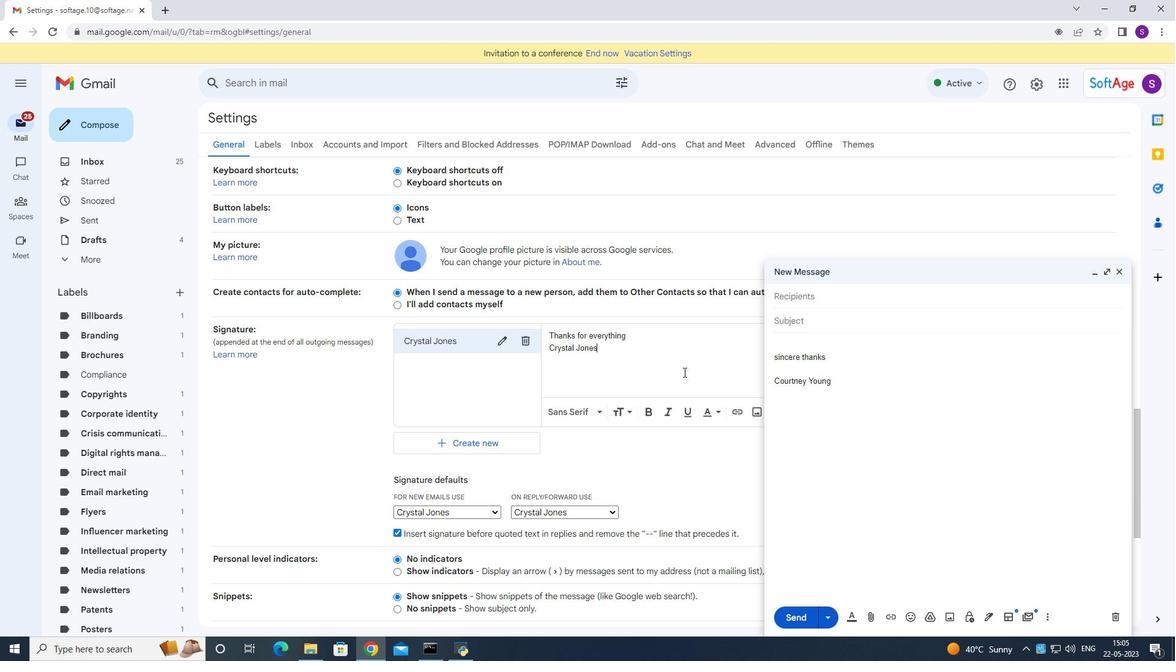 
Action: Mouse moved to (547, 347)
Screenshot: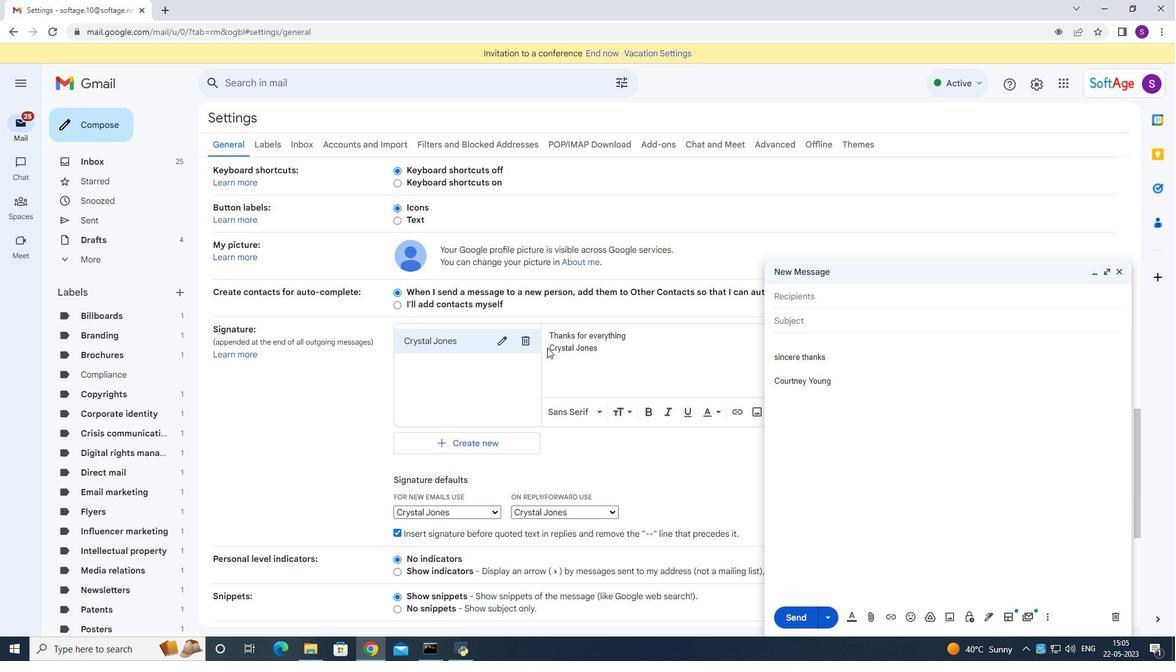 
Action: Mouse pressed left at (547, 347)
Screenshot: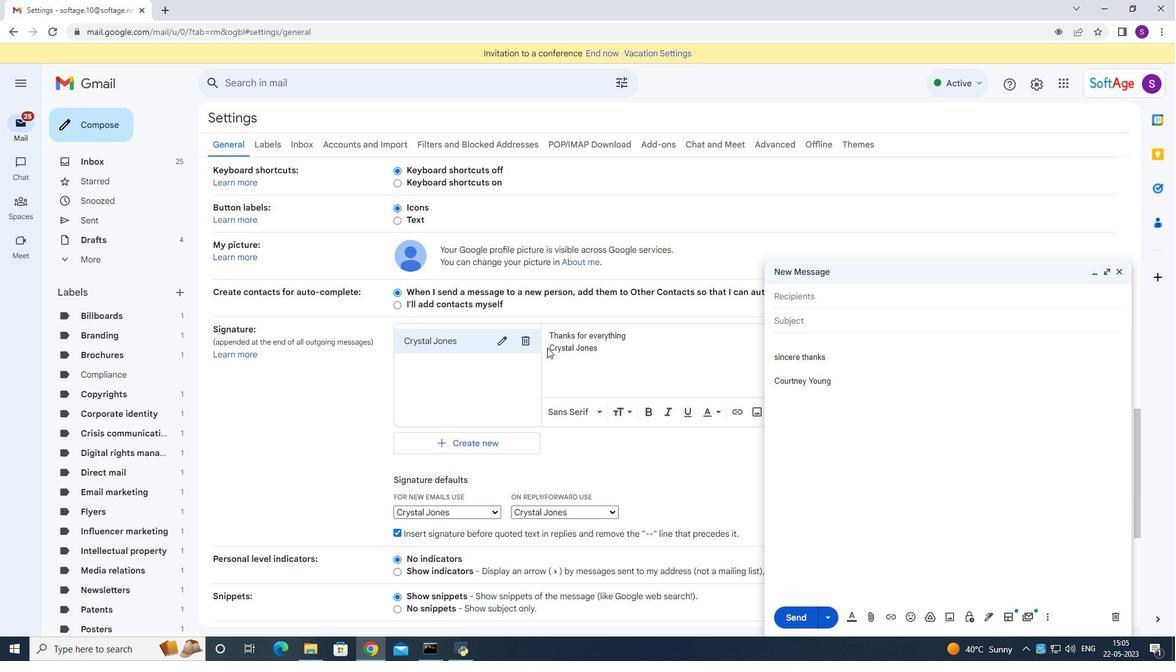 
Action: Mouse moved to (567, 373)
Screenshot: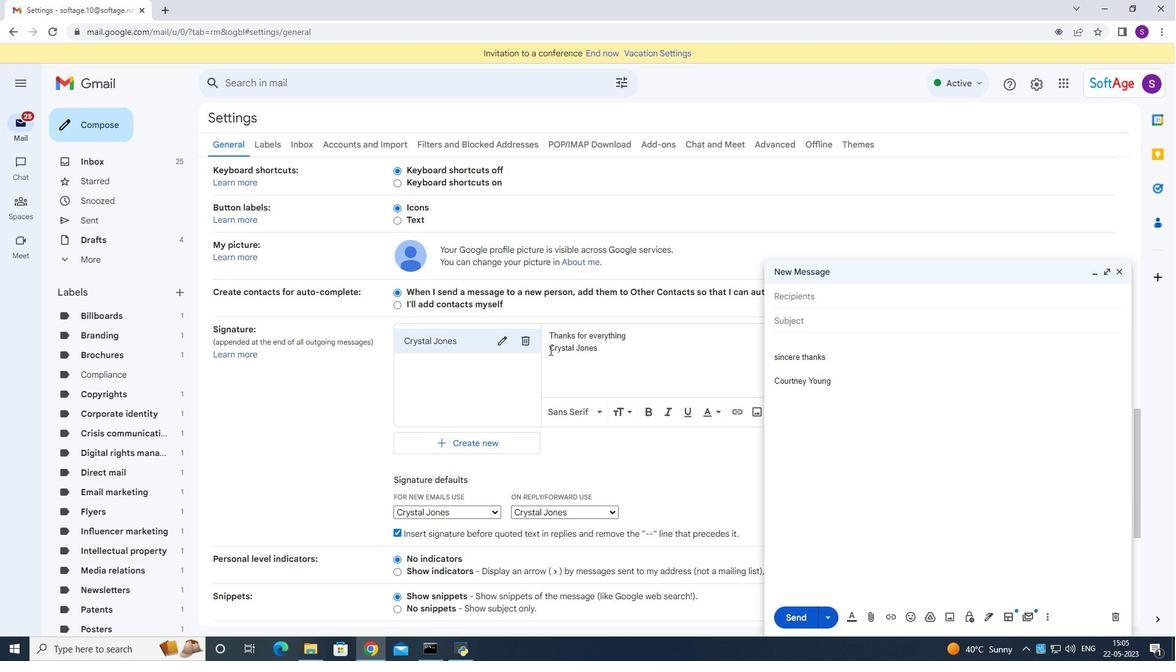 
Action: Key pressed <Key.enter>
Screenshot: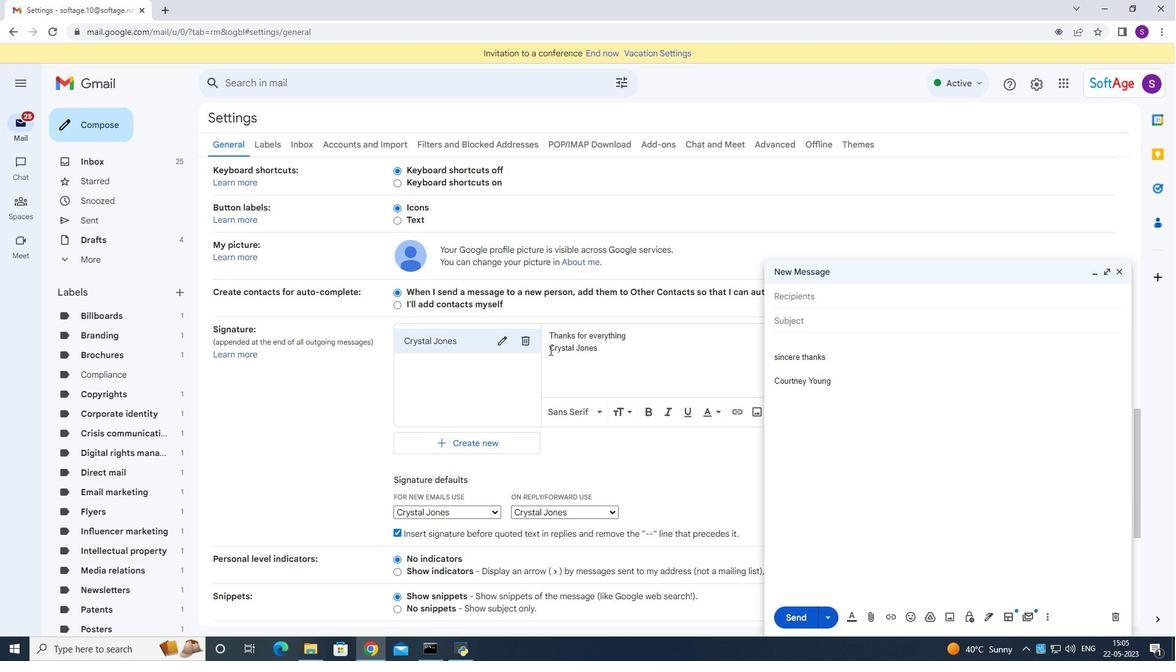 
Action: Mouse moved to (549, 347)
Screenshot: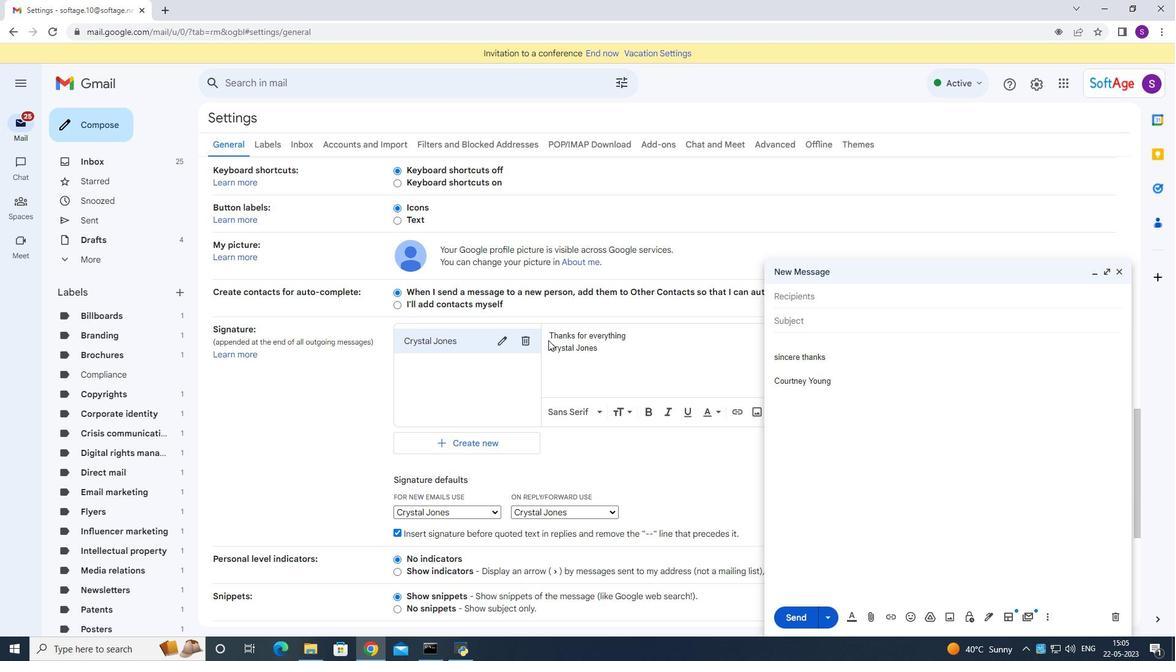 
Action: Mouse pressed left at (549, 347)
Screenshot: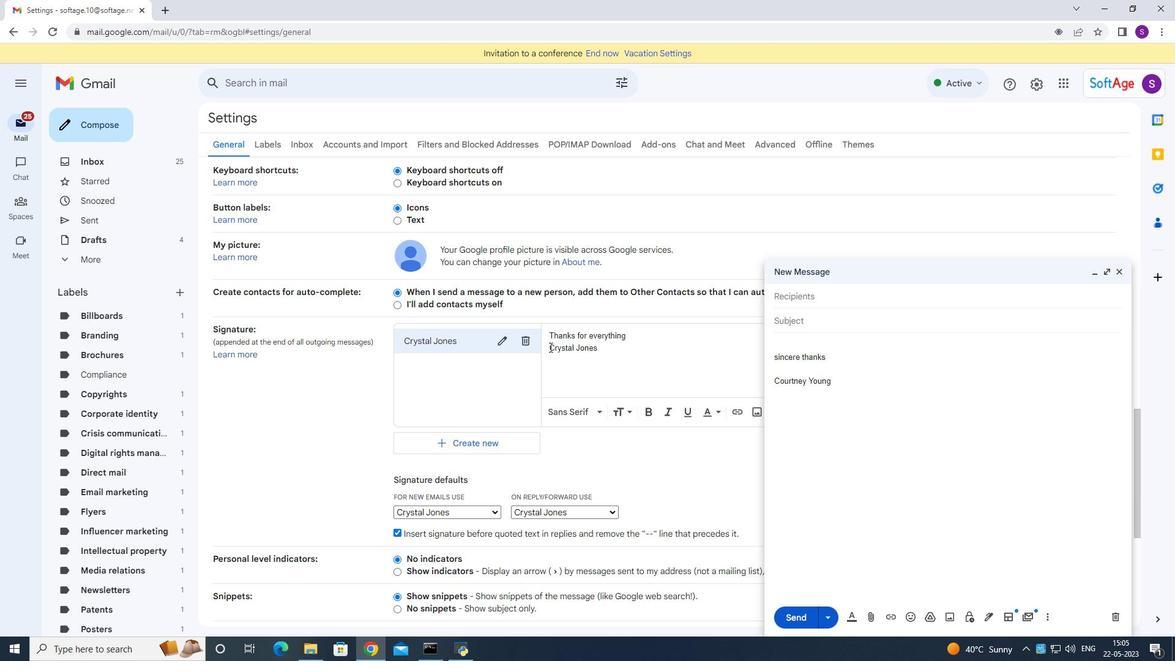 
Action: Mouse moved to (601, 367)
Screenshot: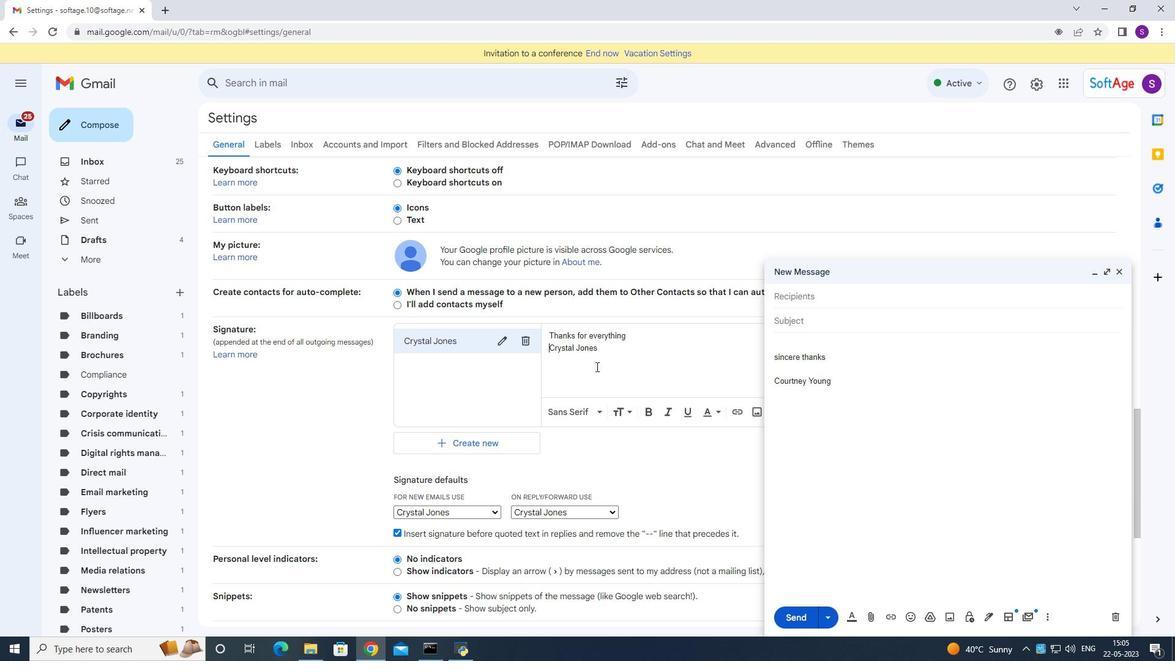 
Action: Key pressed <Key.enter>
Screenshot: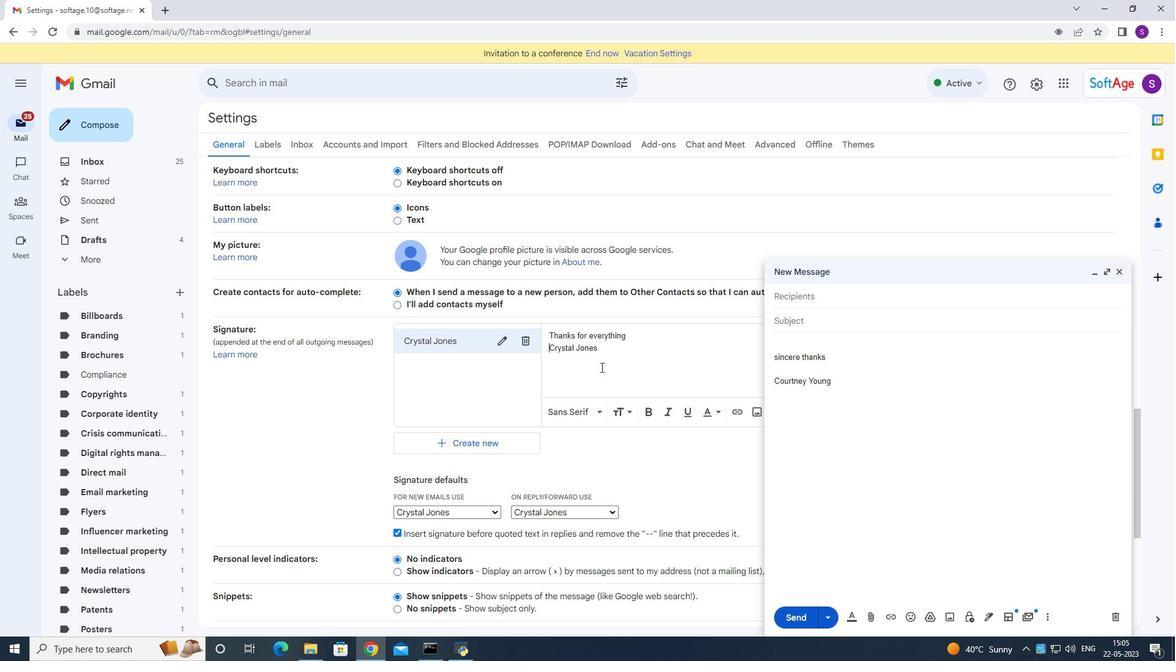 
Action: Mouse moved to (620, 360)
Screenshot: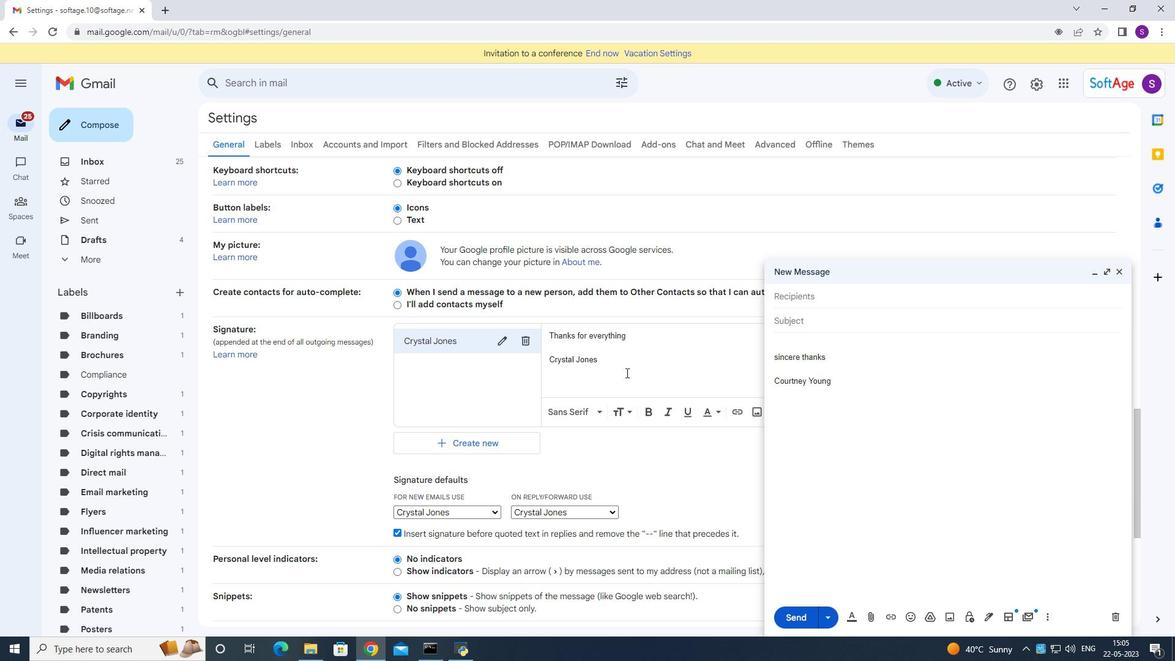 
Action: Mouse pressed left at (620, 360)
Screenshot: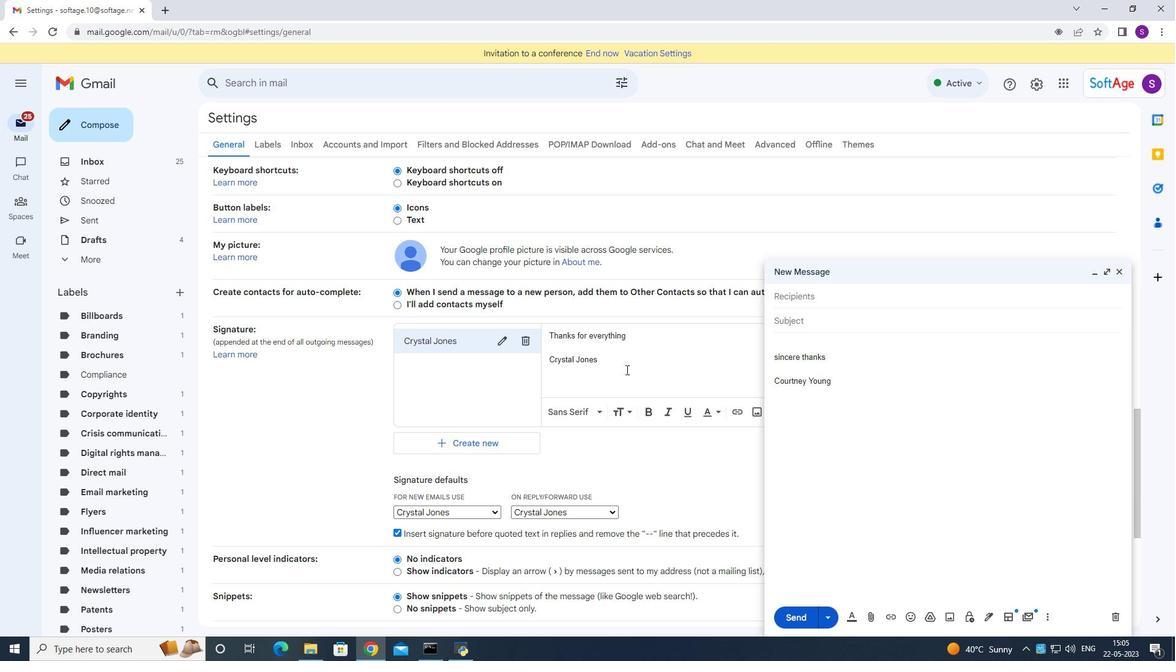 
Action: Mouse moved to (644, 339)
Screenshot: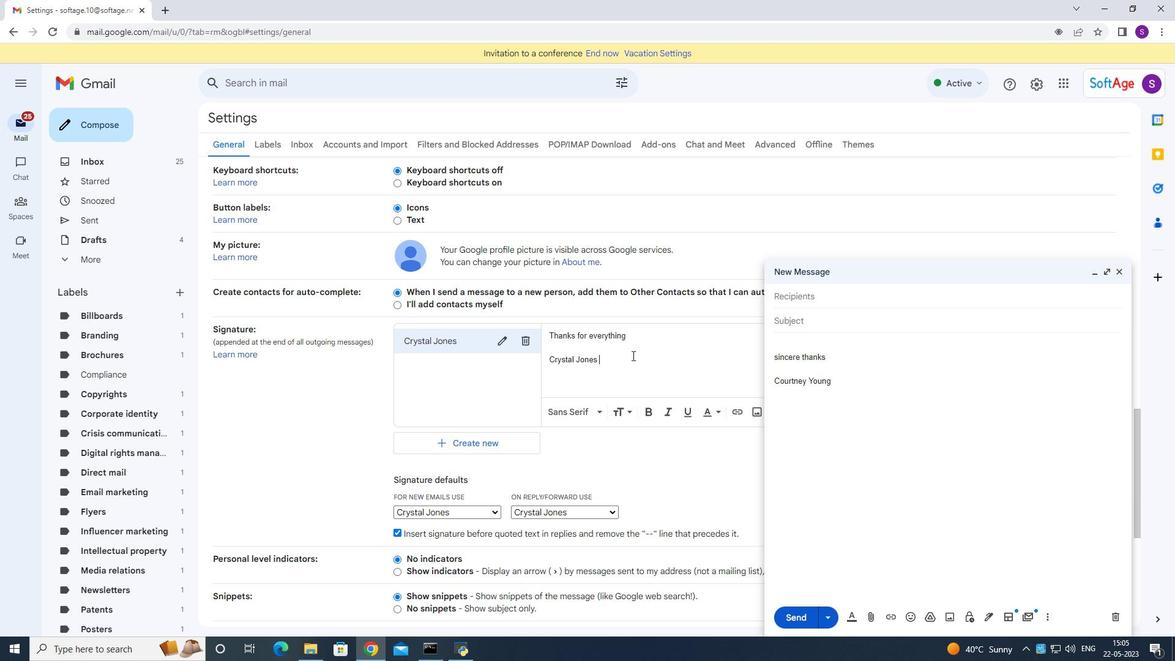 
Action: Mouse pressed left at (644, 339)
Screenshot: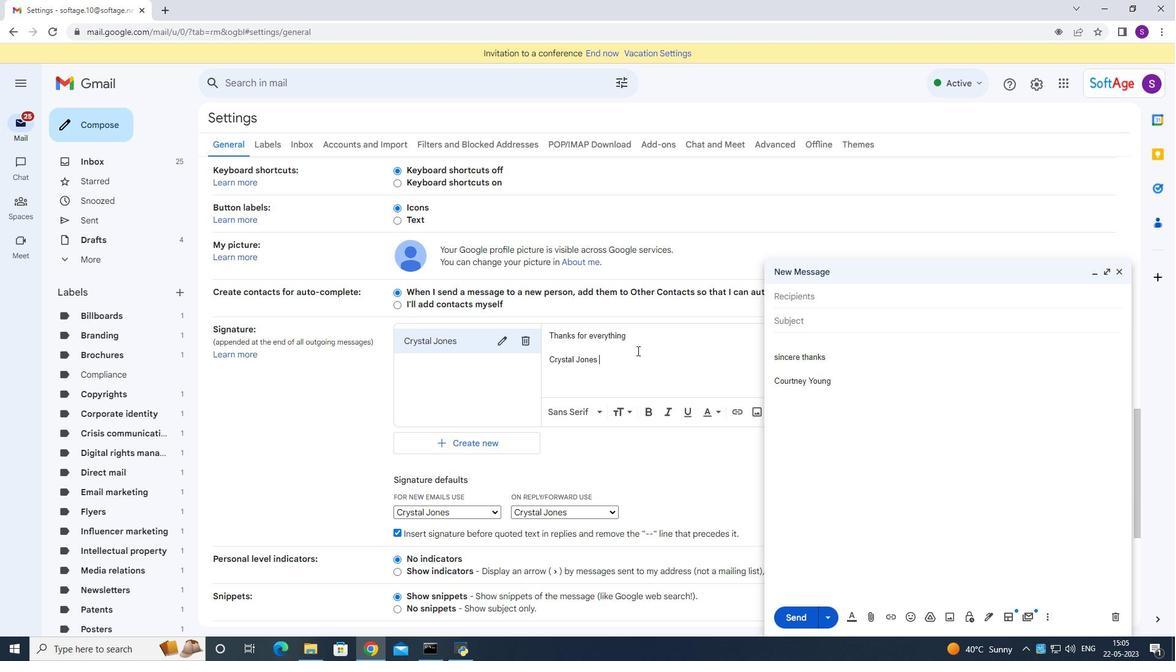 
Action: Mouse moved to (567, 472)
Screenshot: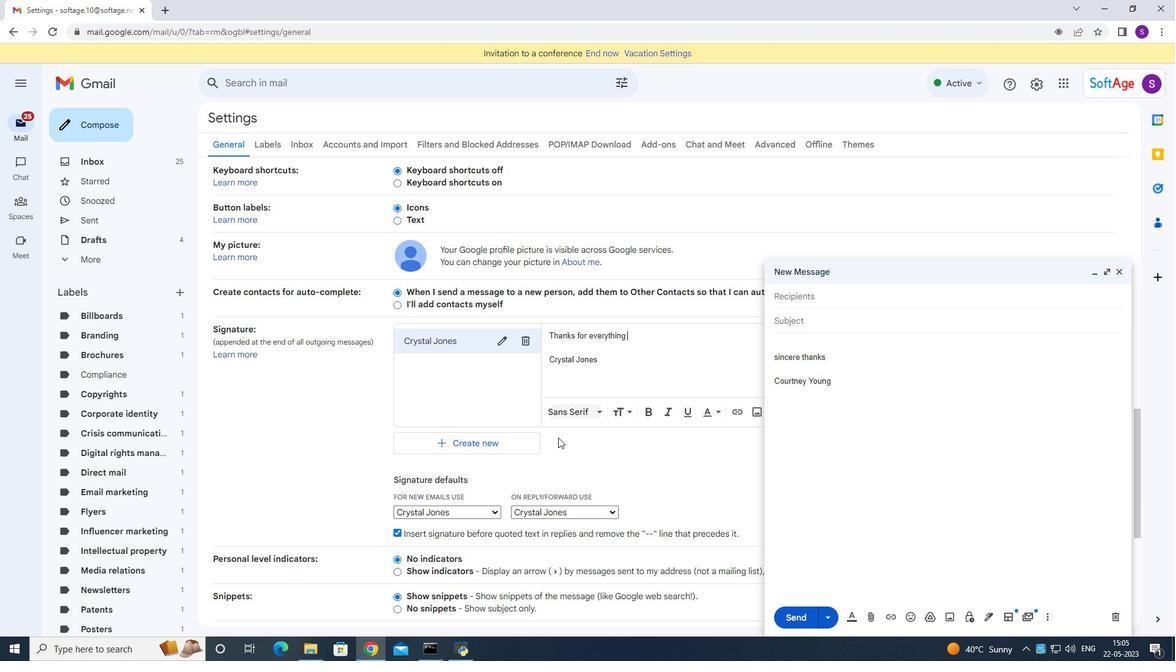 
Action: Mouse scrolled (567, 471) with delta (0, 0)
Screenshot: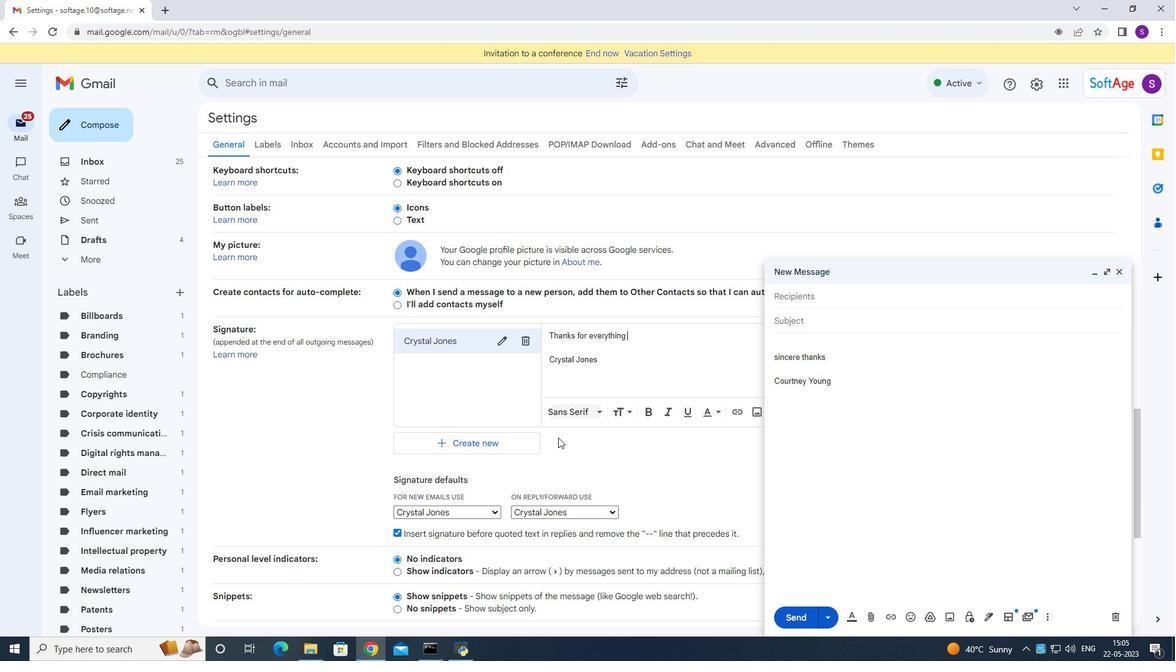 
Action: Mouse moved to (568, 473)
Screenshot: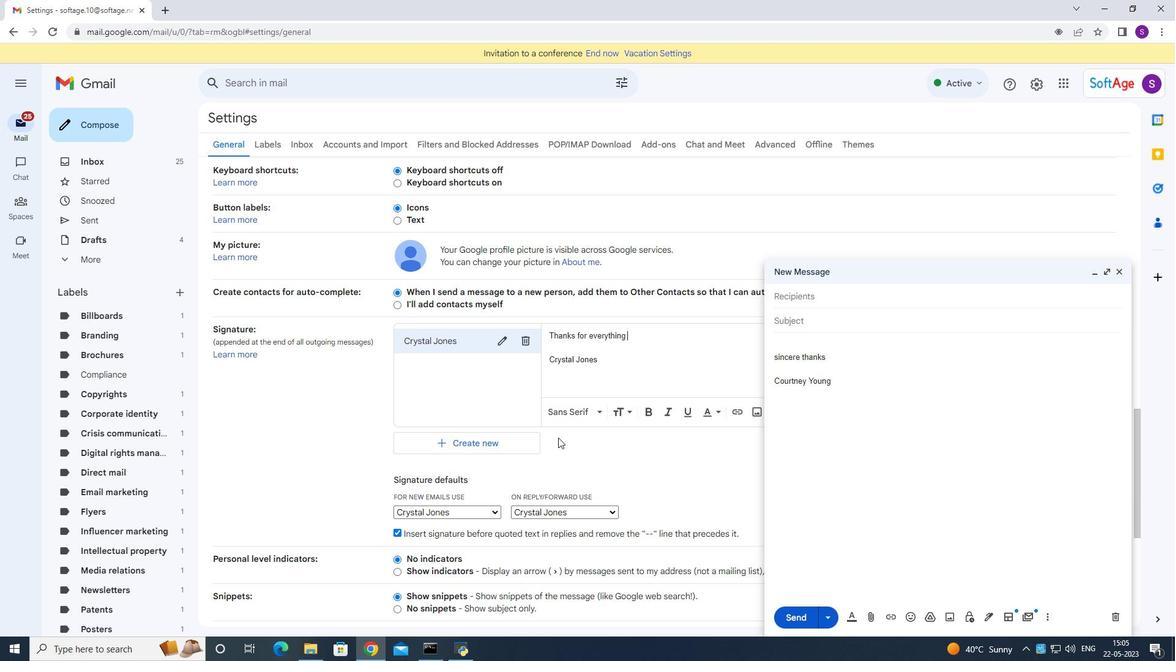 
Action: Mouse scrolled (568, 473) with delta (0, 0)
Screenshot: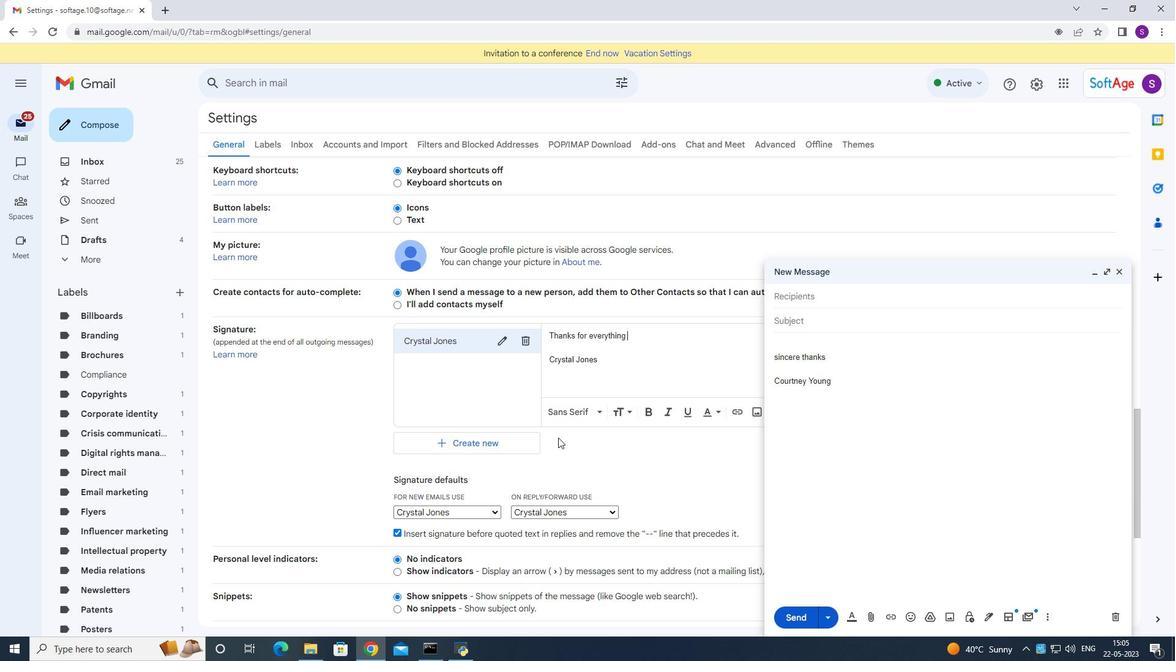 
Action: Mouse scrolled (568, 473) with delta (0, 0)
Screenshot: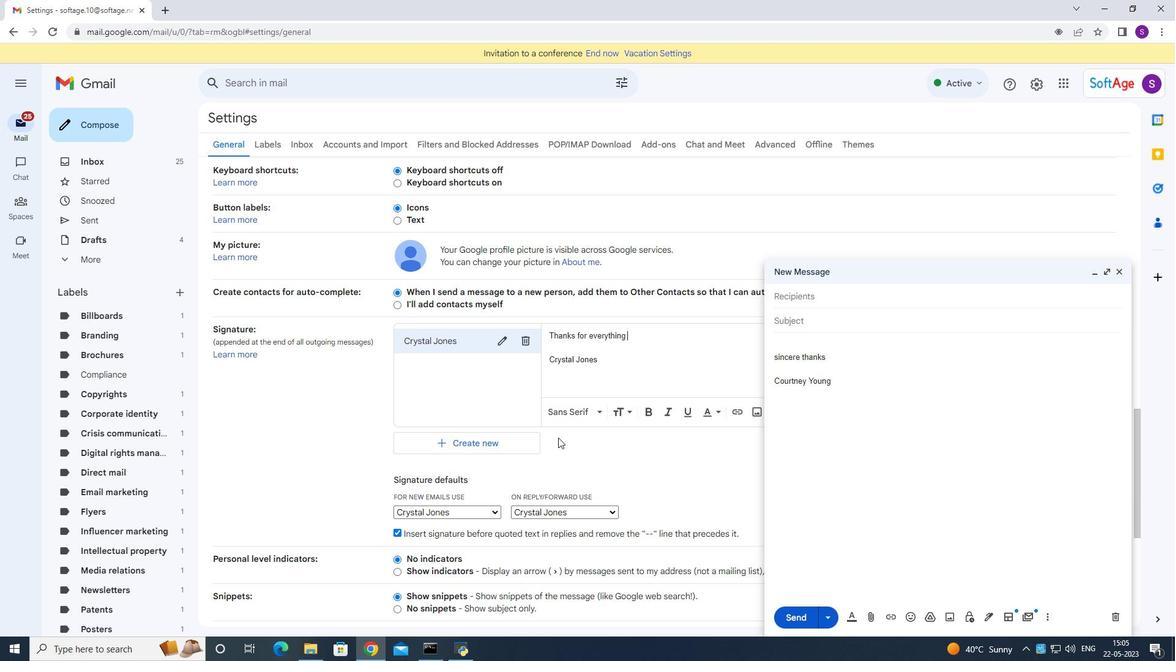 
Action: Mouse moved to (569, 473)
Screenshot: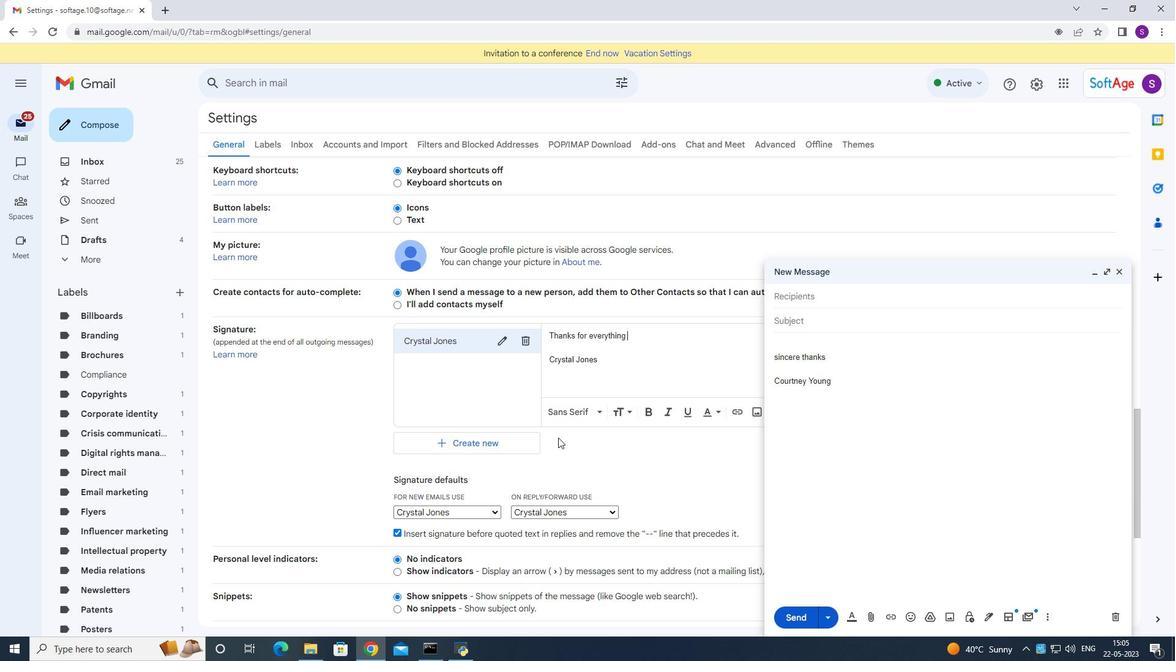 
Action: Mouse scrolled (569, 473) with delta (0, 0)
Screenshot: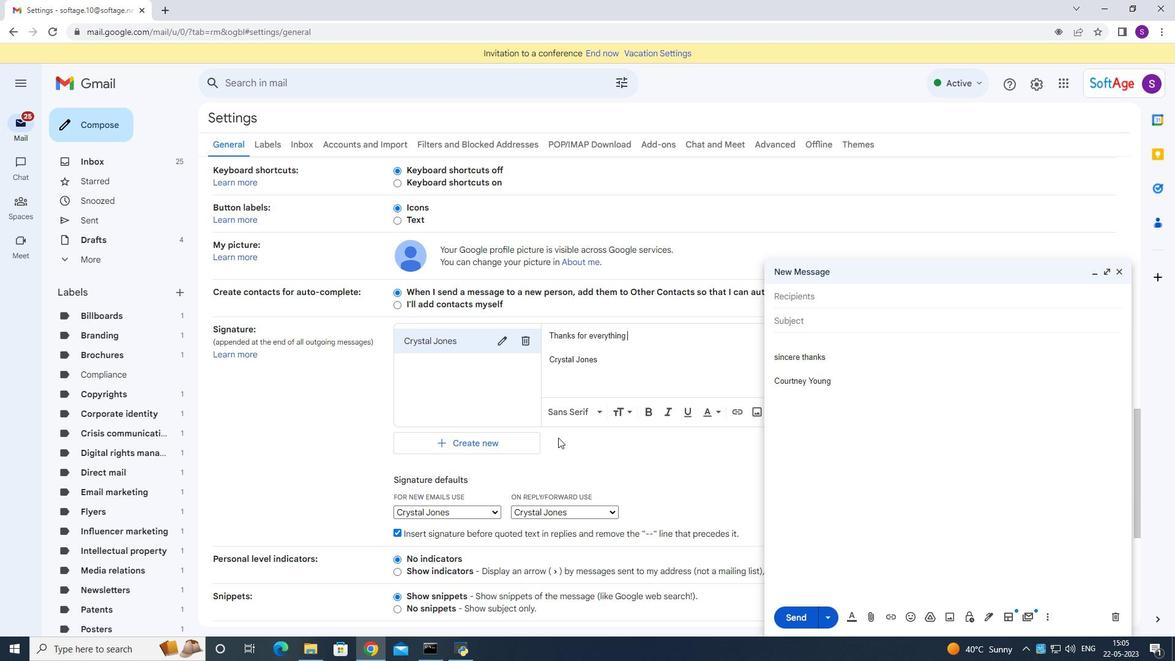 
Action: Mouse moved to (571, 473)
Screenshot: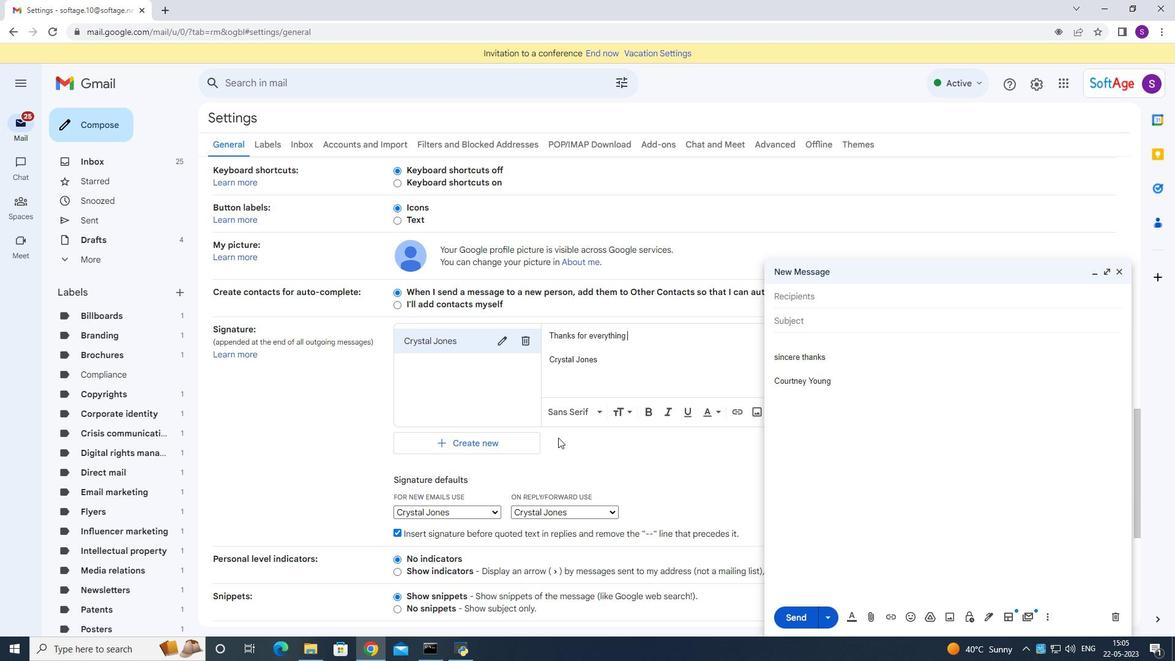 
Action: Mouse scrolled (570, 473) with delta (0, 0)
Screenshot: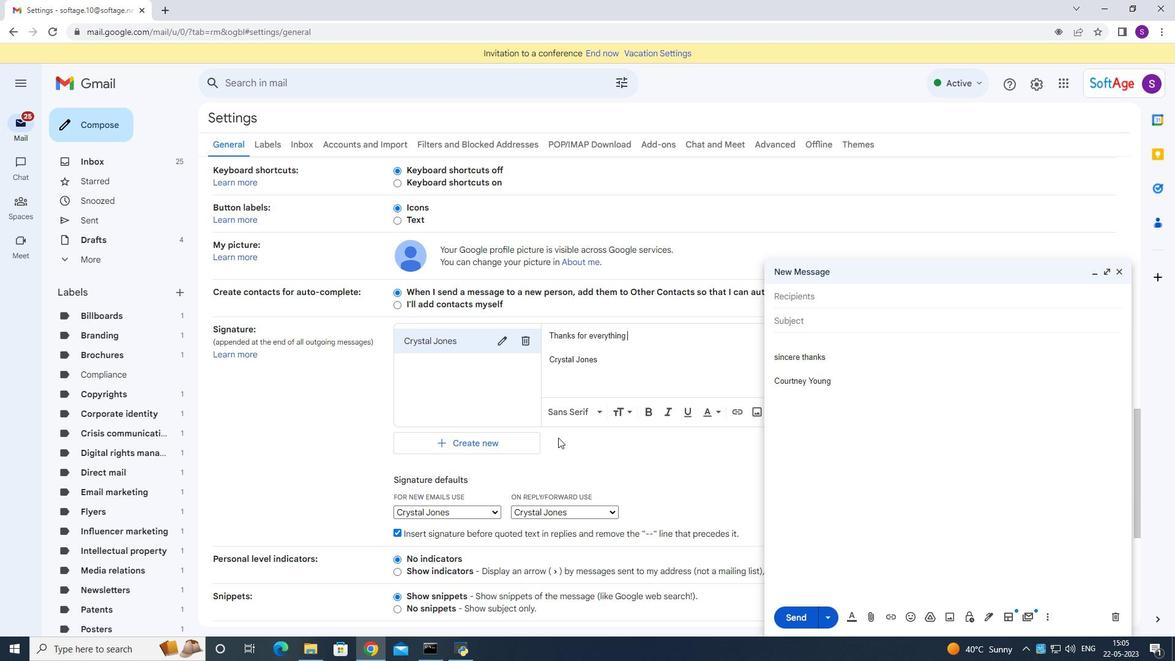 
Action: Mouse moved to (573, 473)
Screenshot: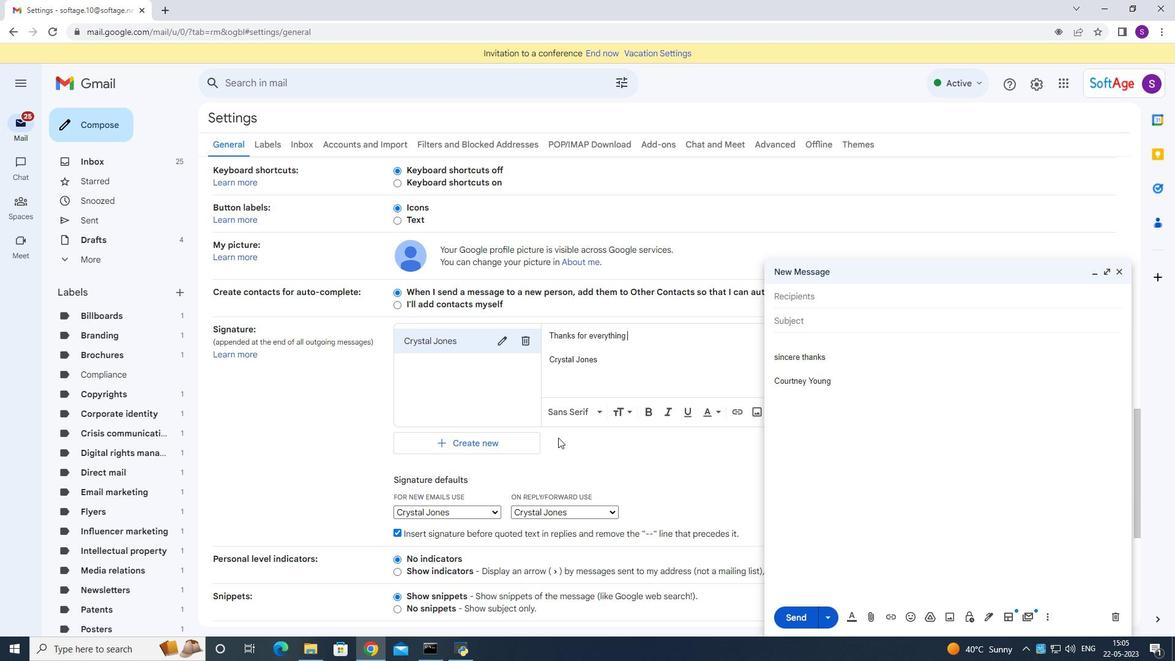 
Action: Mouse scrolled (571, 473) with delta (0, 0)
Screenshot: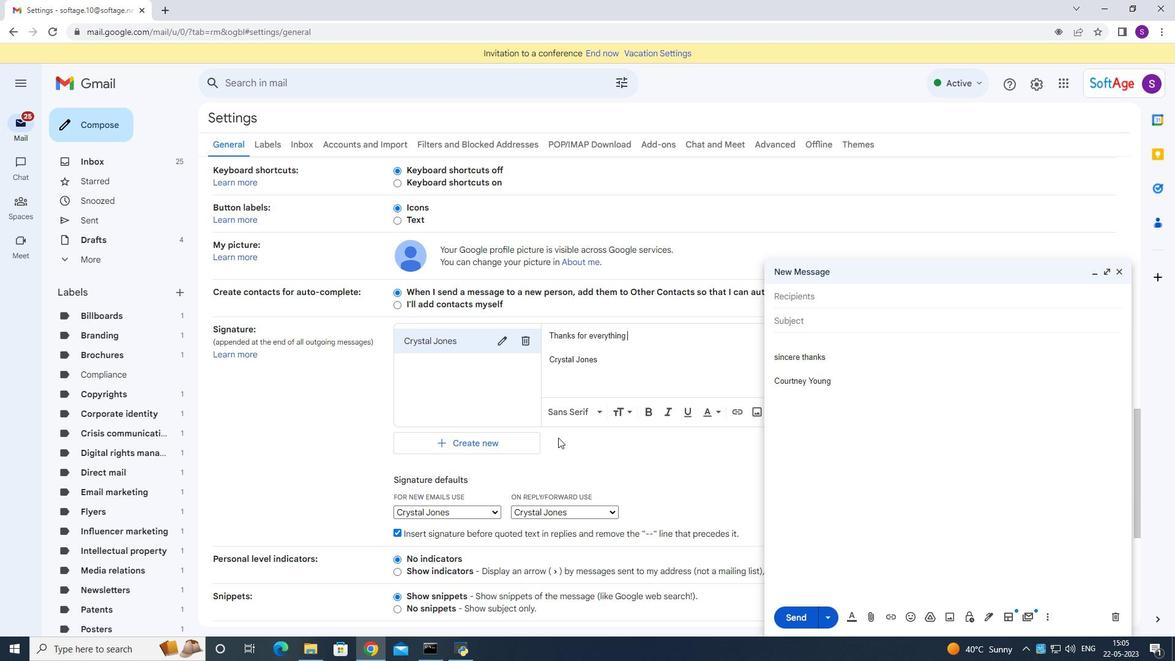 
Action: Mouse moved to (570, 467)
Screenshot: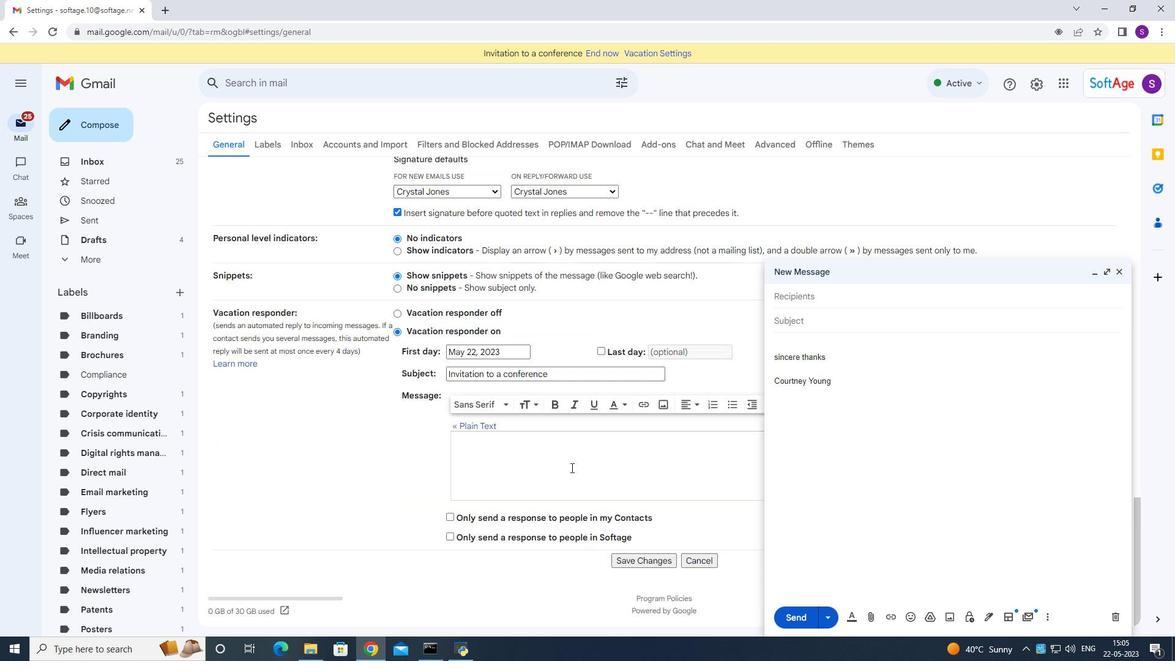 
Action: Mouse scrolled (570, 467) with delta (0, 0)
Screenshot: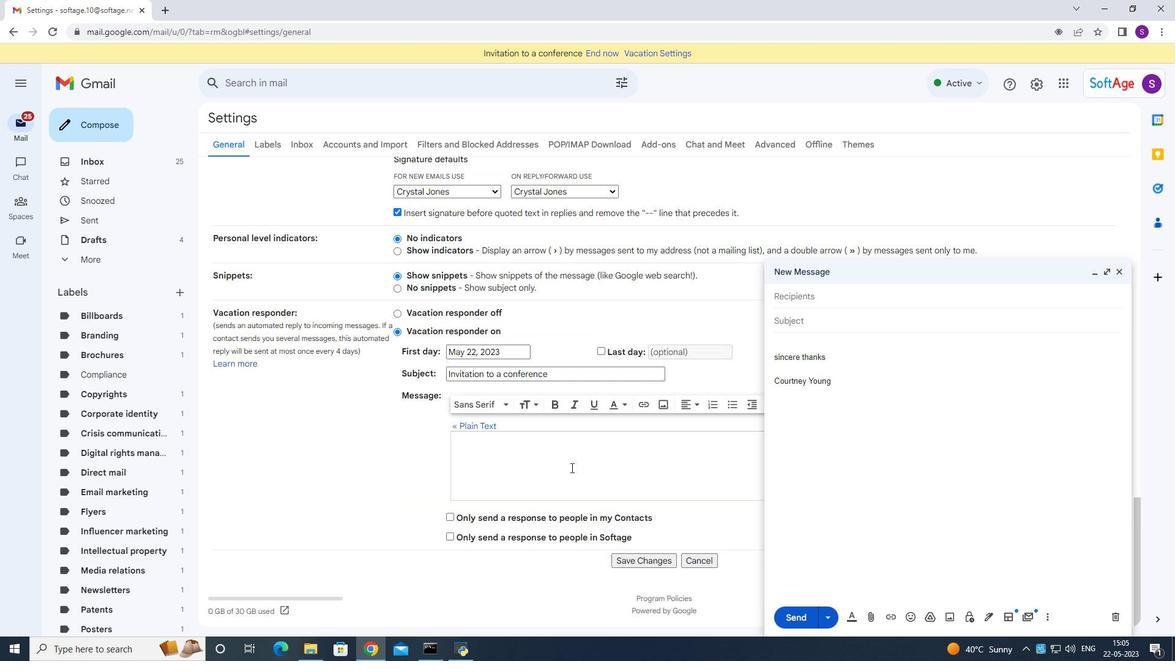 
Action: Mouse scrolled (570, 467) with delta (0, 0)
Screenshot: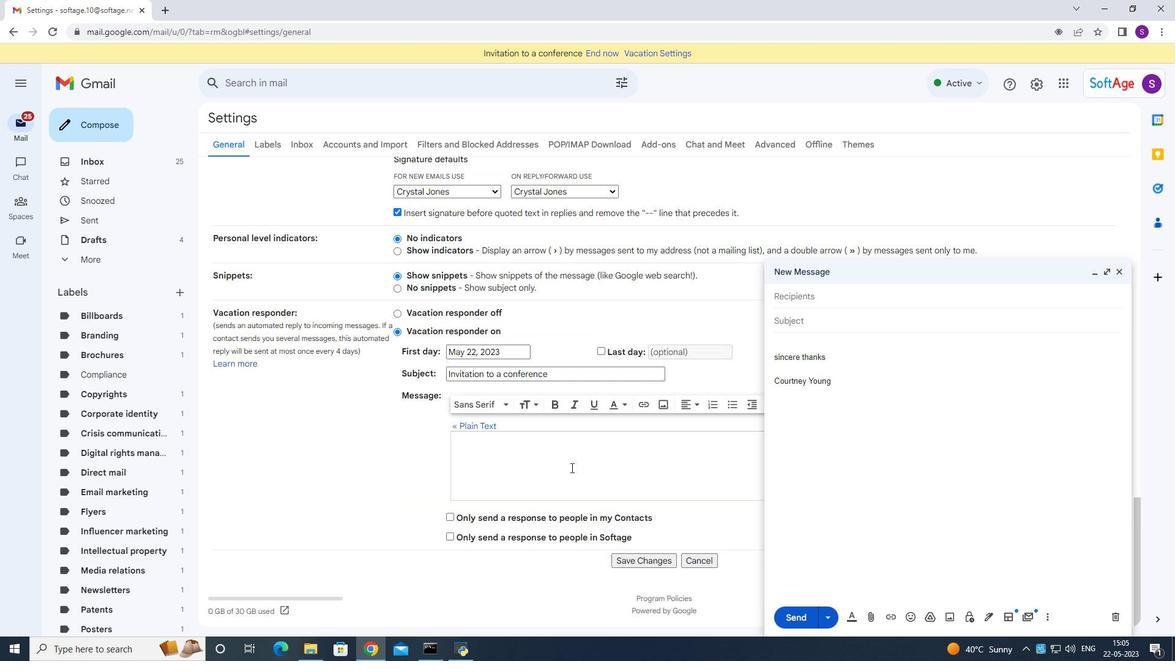 
Action: Mouse scrolled (570, 467) with delta (0, 0)
Screenshot: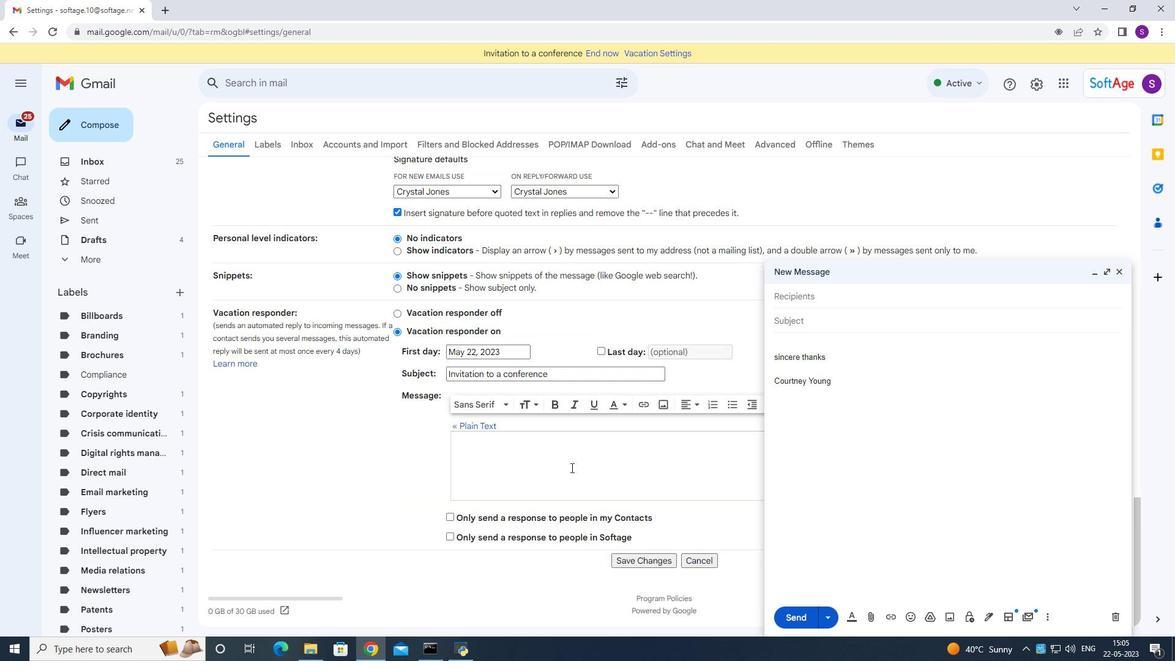 
Action: Mouse moved to (640, 554)
Screenshot: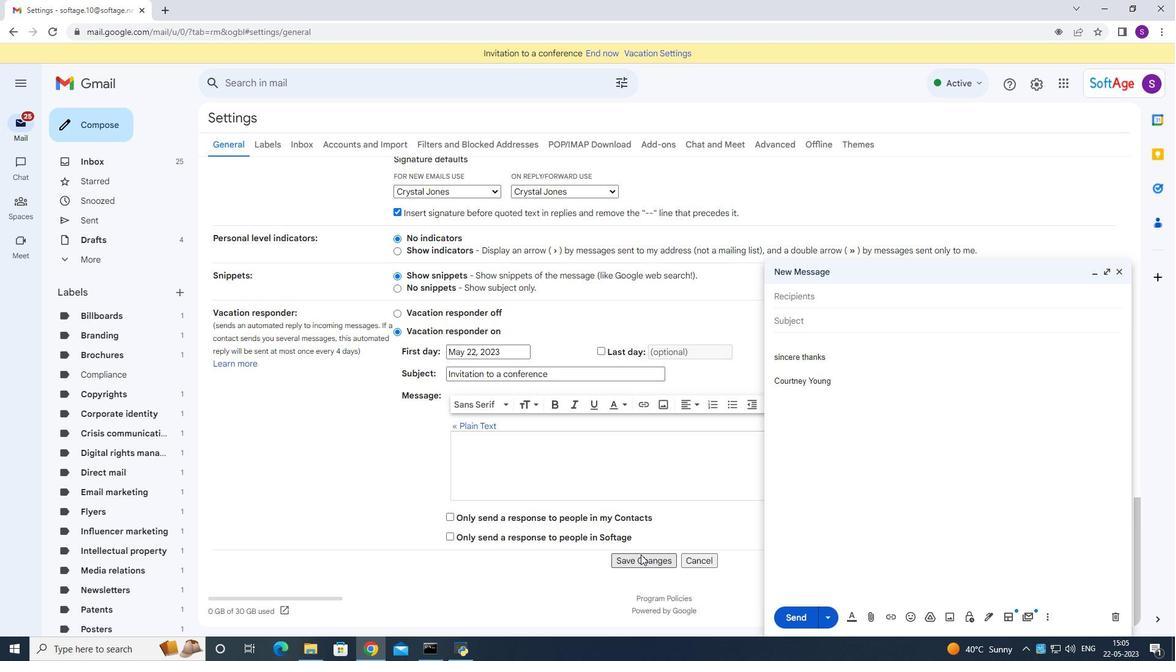 
Action: Mouse pressed left at (640, 554)
Screenshot: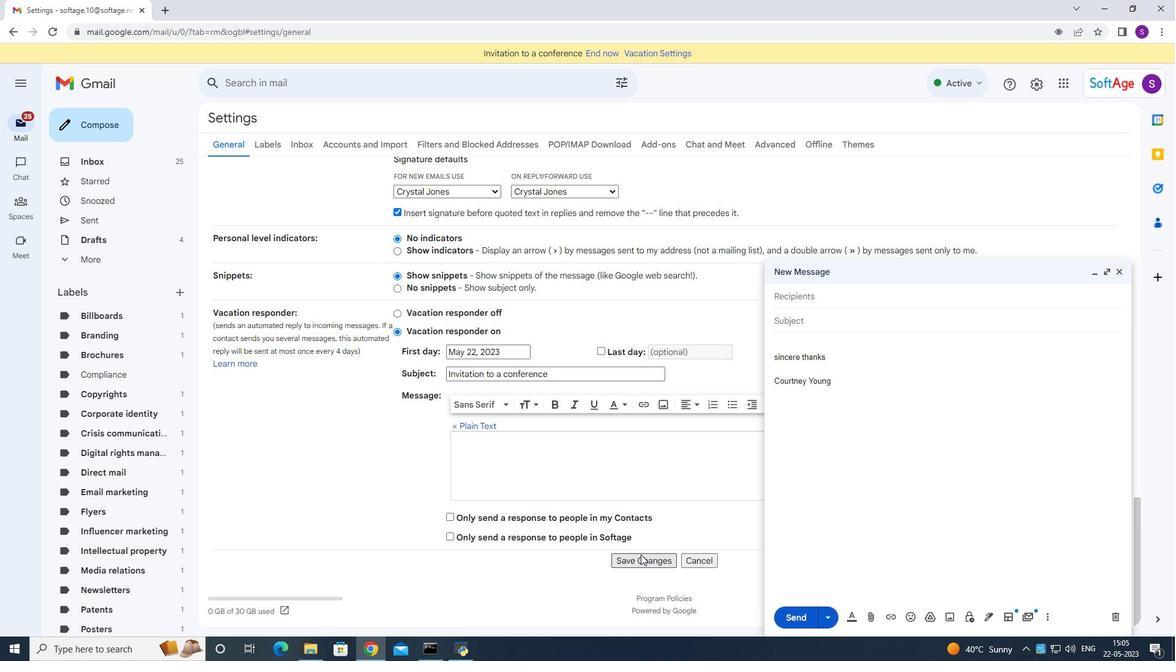 
Action: Mouse moved to (1123, 273)
Screenshot: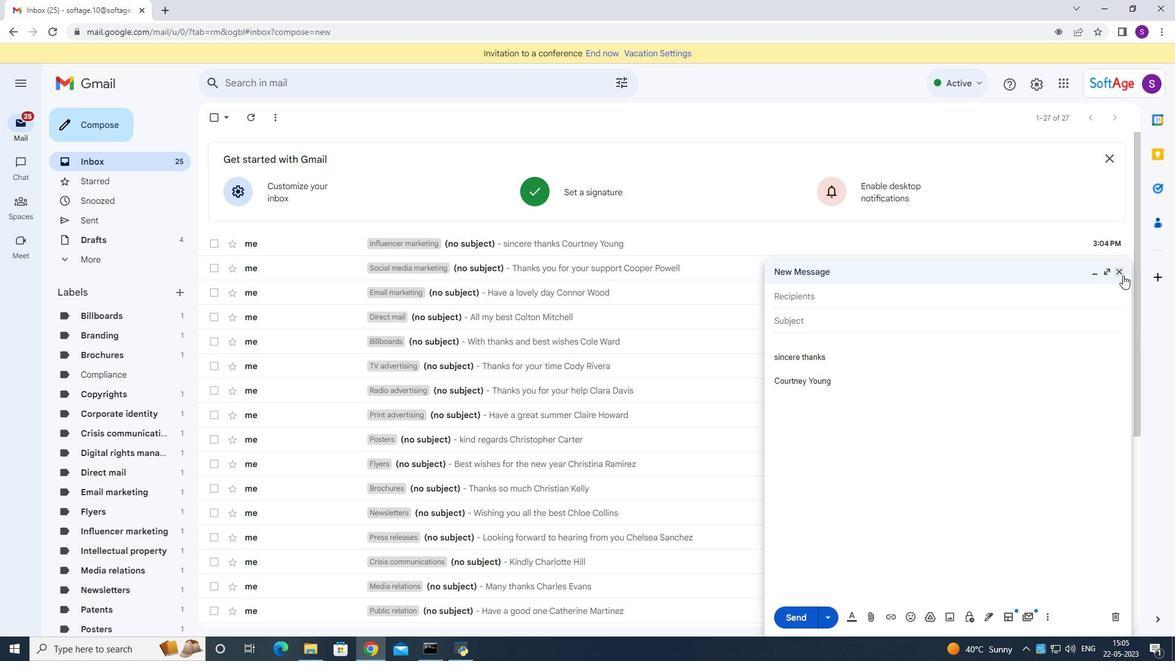 
Action: Mouse pressed left at (1123, 273)
Screenshot: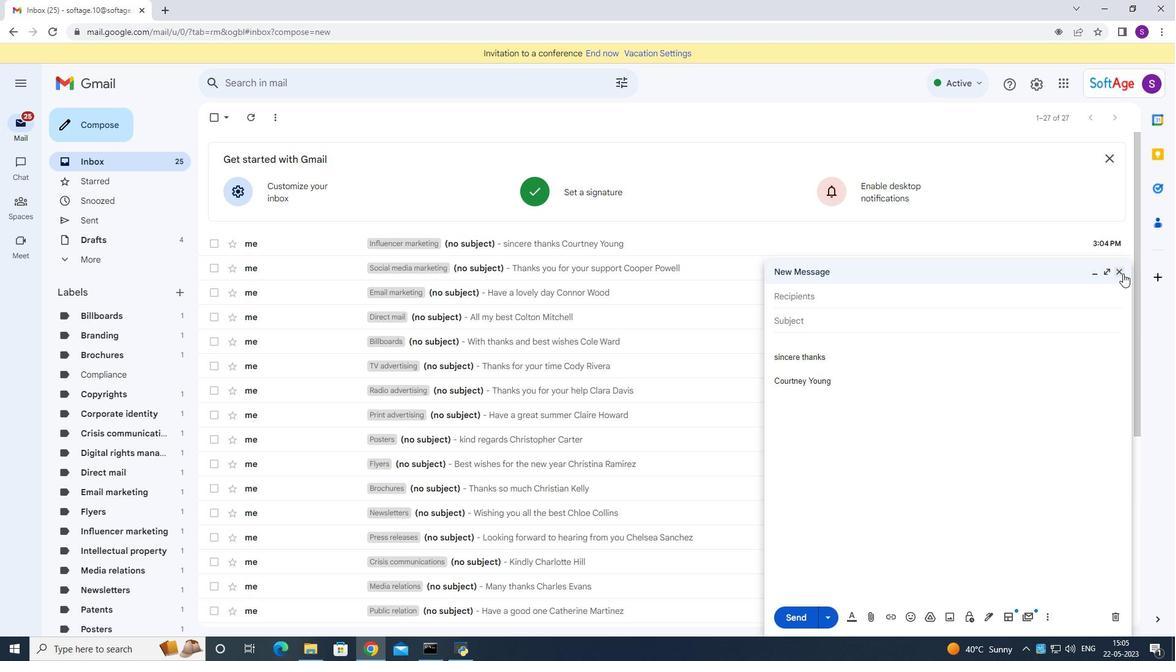 
Action: Mouse moved to (111, 124)
Screenshot: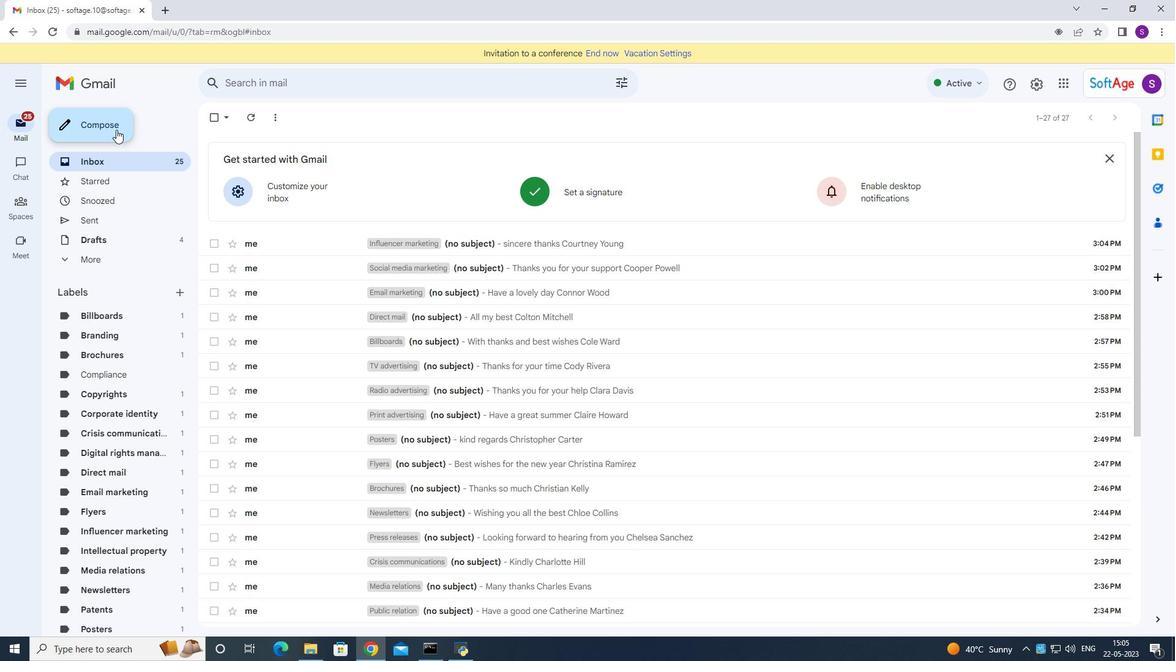 
Action: Mouse pressed left at (111, 124)
Screenshot: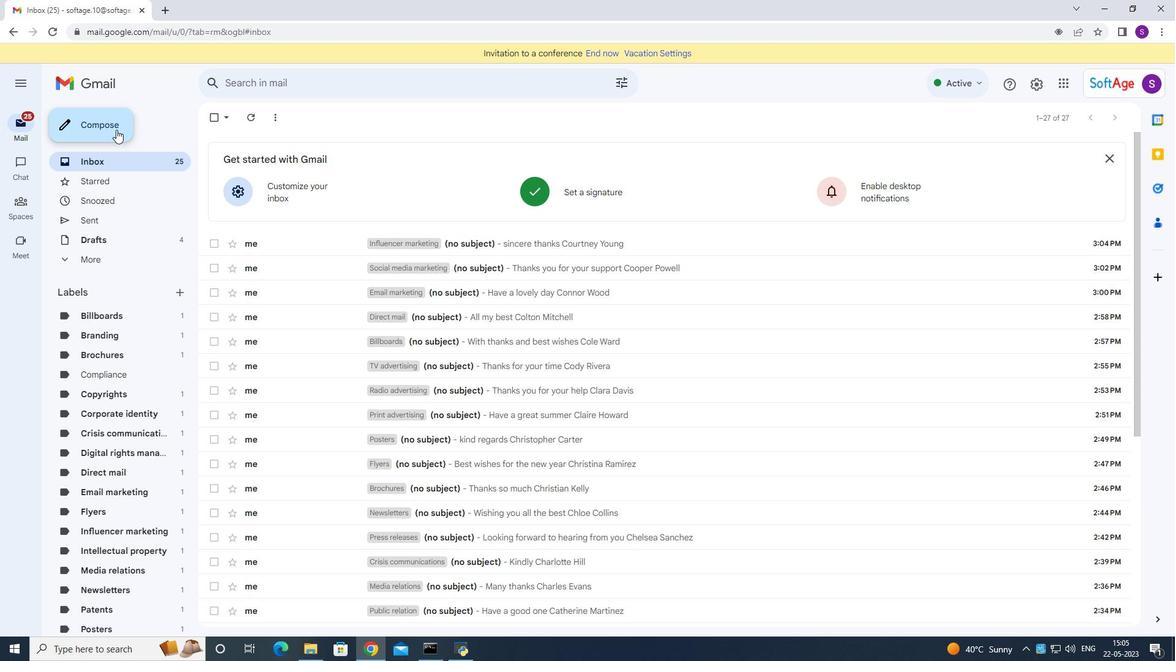 
Action: Mouse moved to (851, 305)
Screenshot: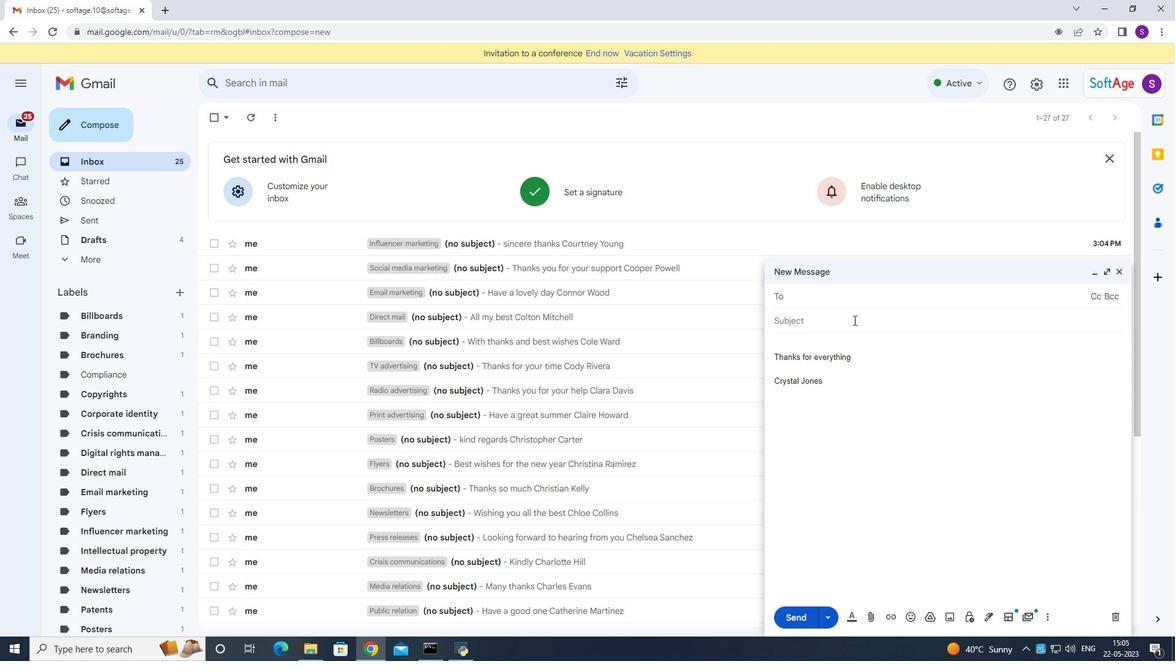 
Action: Mouse pressed left at (851, 305)
Screenshot: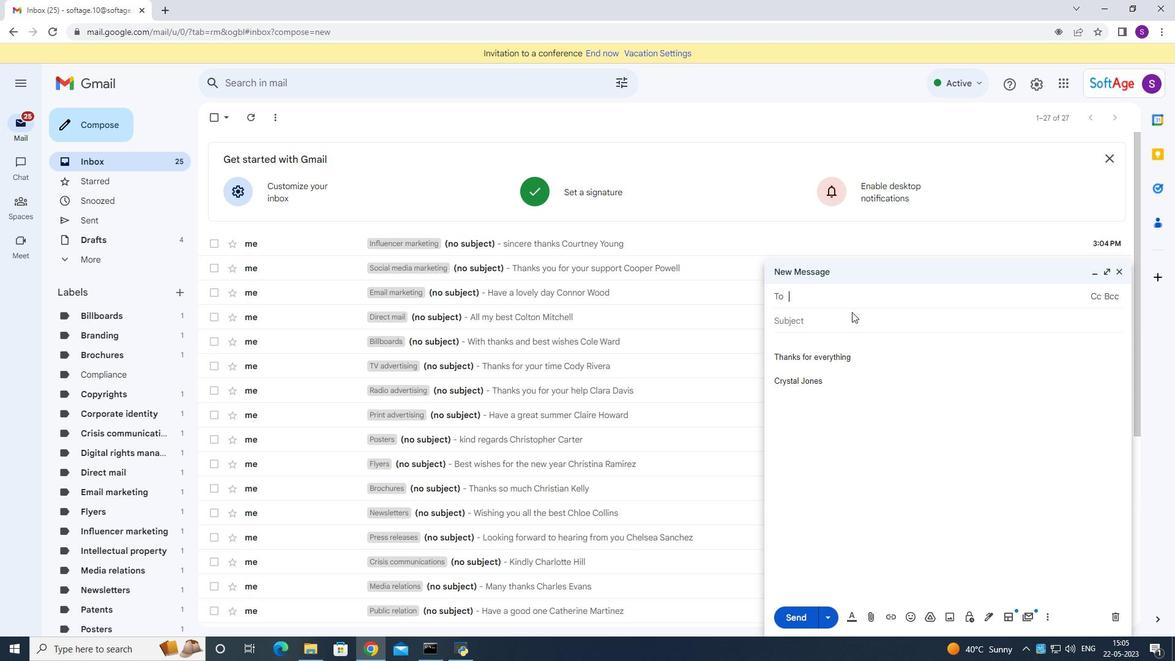 
Action: Key pressed <Key.shift>Softage.10<Key.shift>@softage.net
Screenshot: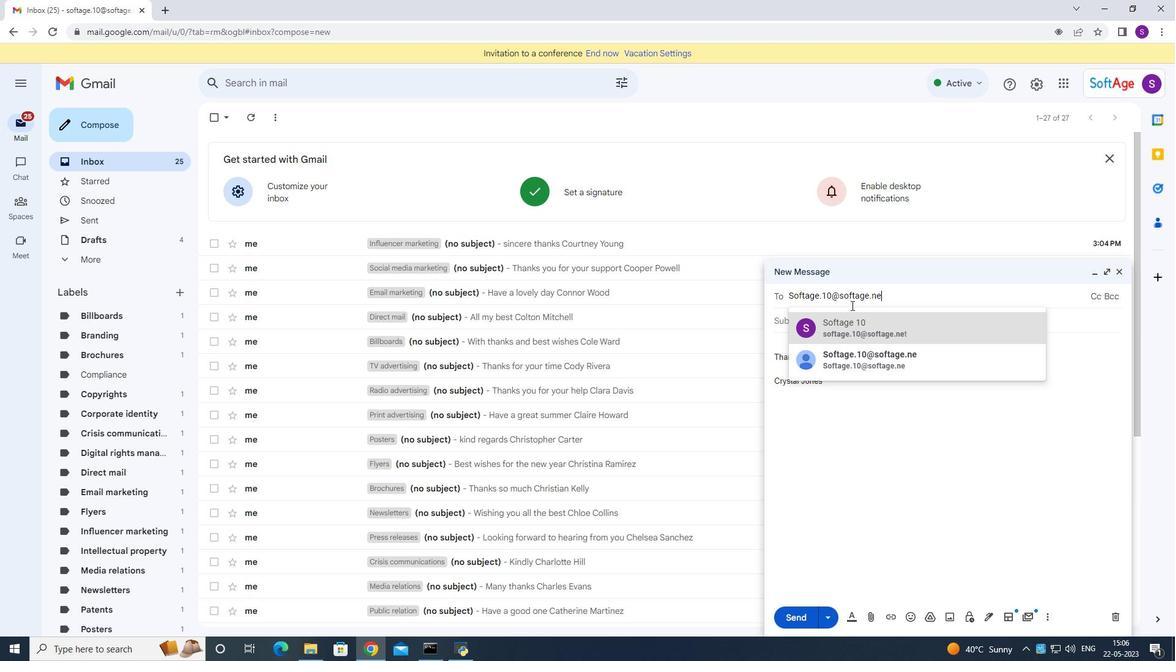 
Action: Mouse moved to (867, 320)
Screenshot: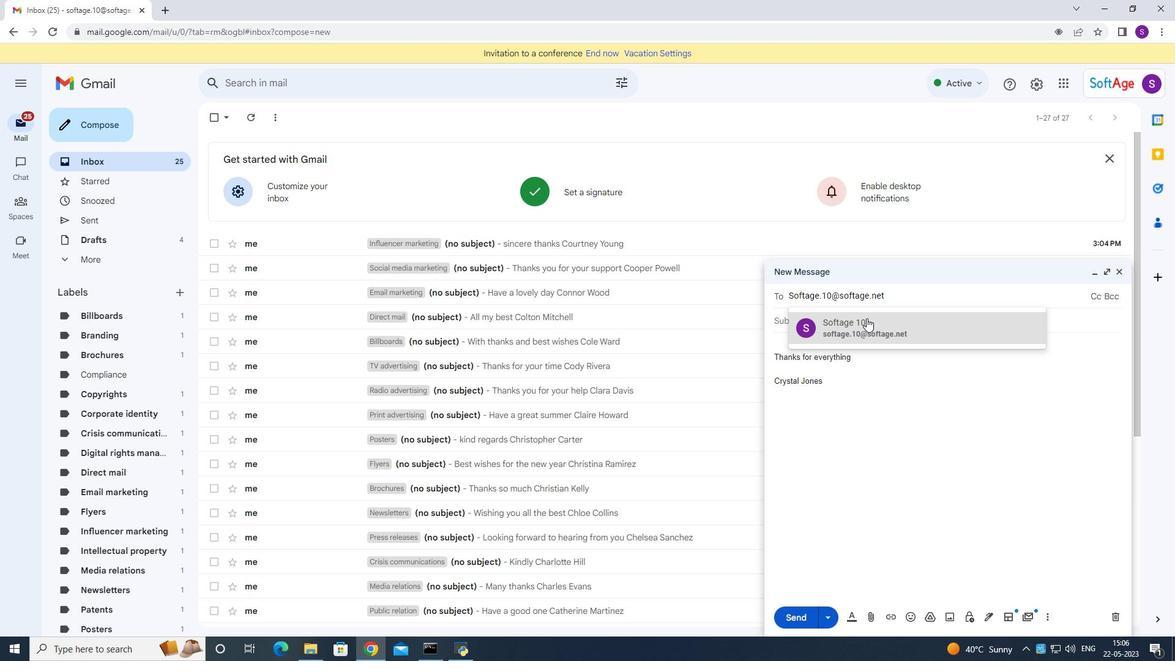 
Action: Mouse pressed left at (867, 320)
Screenshot: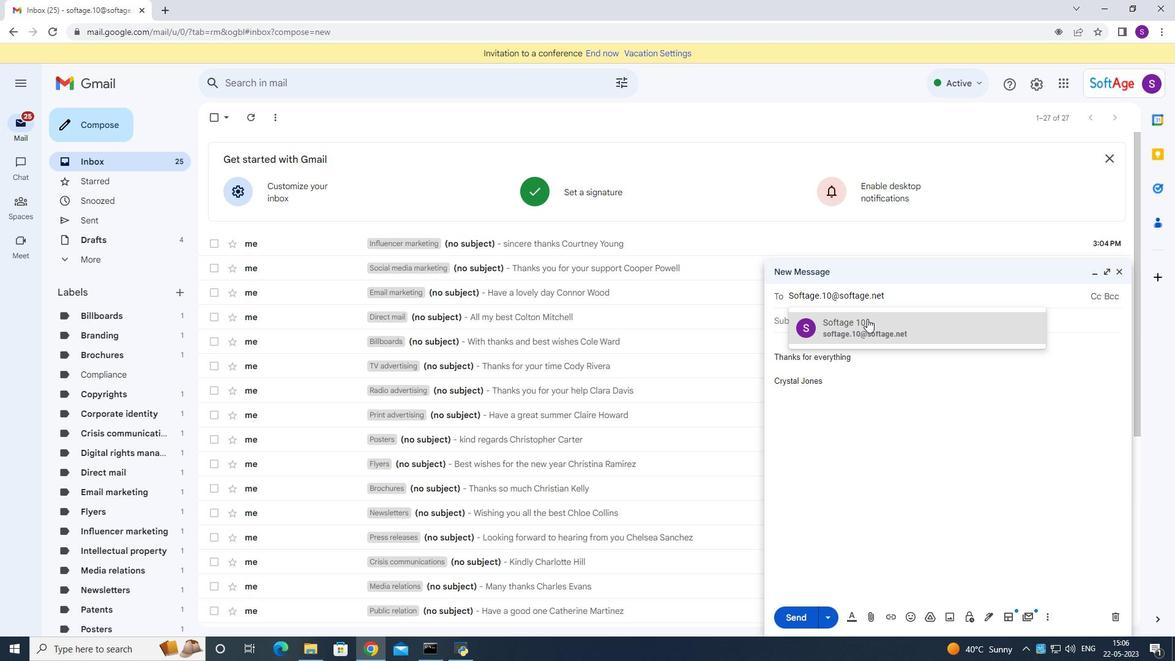 
Action: Mouse moved to (1047, 603)
Screenshot: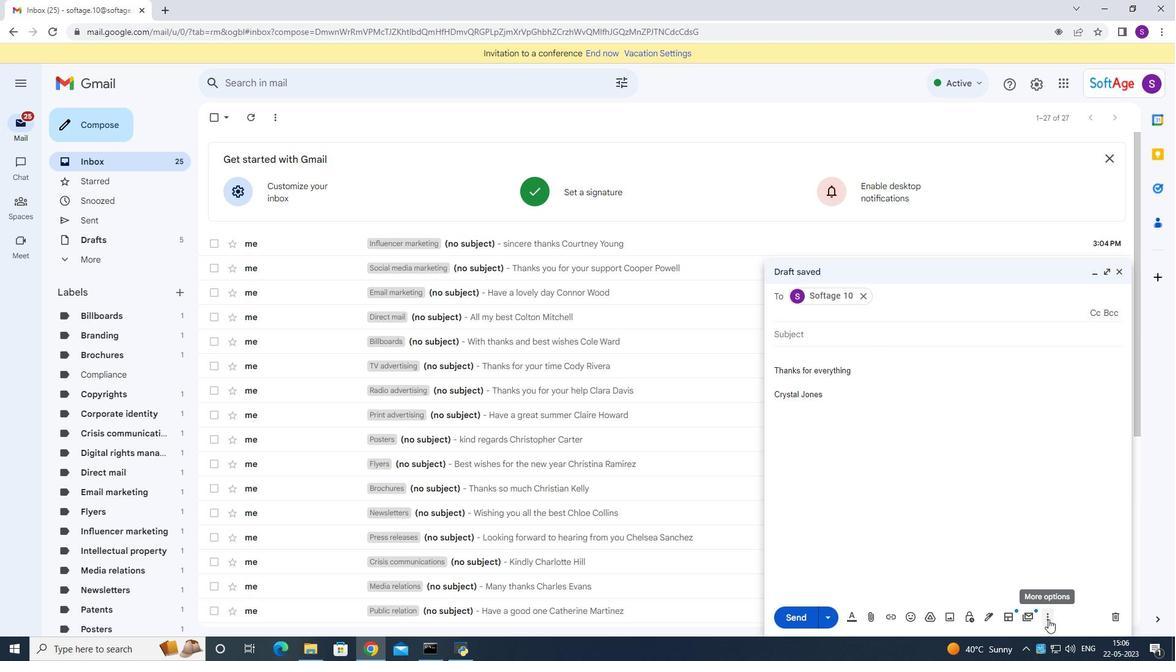 
Action: Mouse pressed left at (1047, 620)
Screenshot: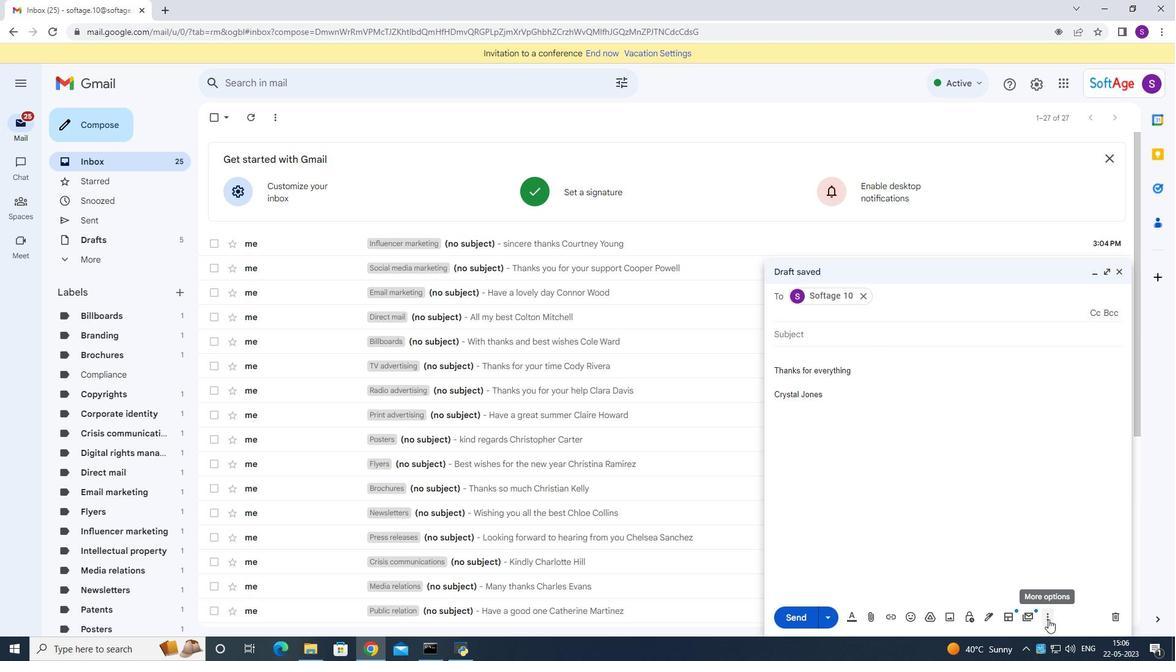 
Action: Mouse moved to (942, 508)
Screenshot: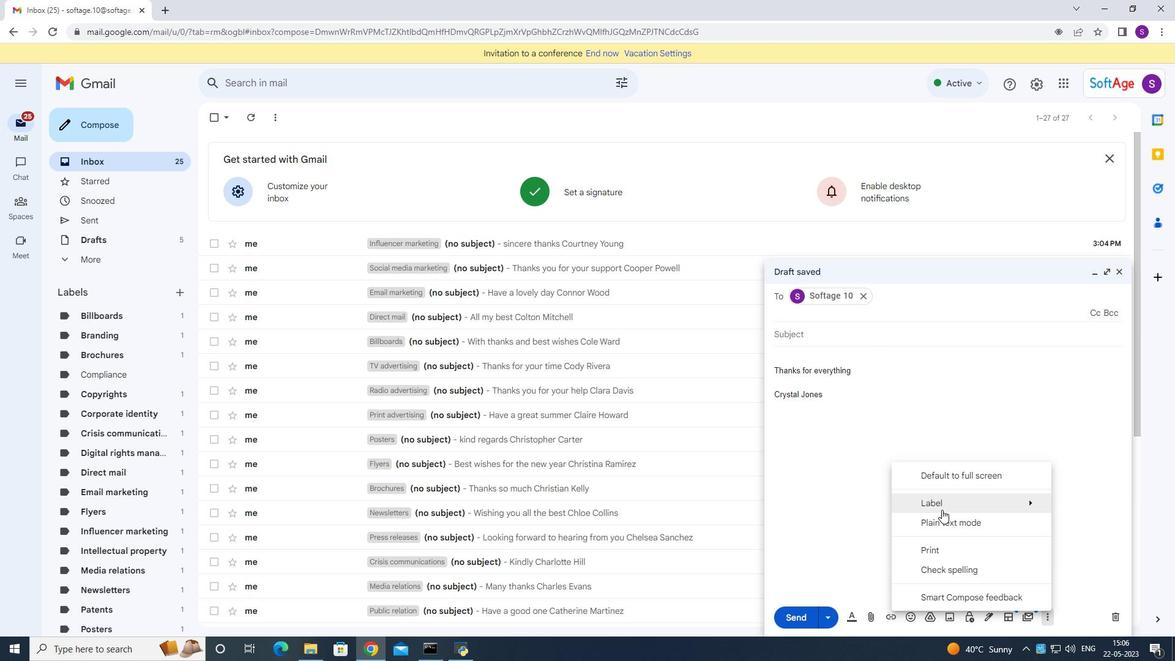 
Action: Mouse pressed left at (942, 508)
Screenshot: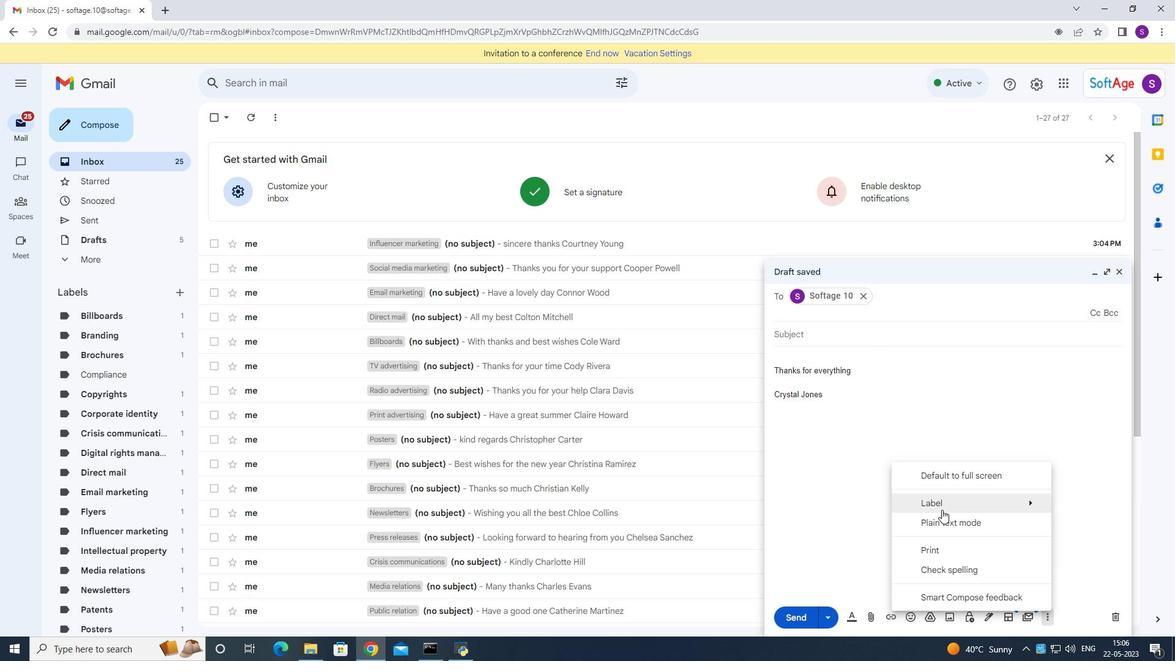 
Action: Mouse moved to (787, 482)
Screenshot: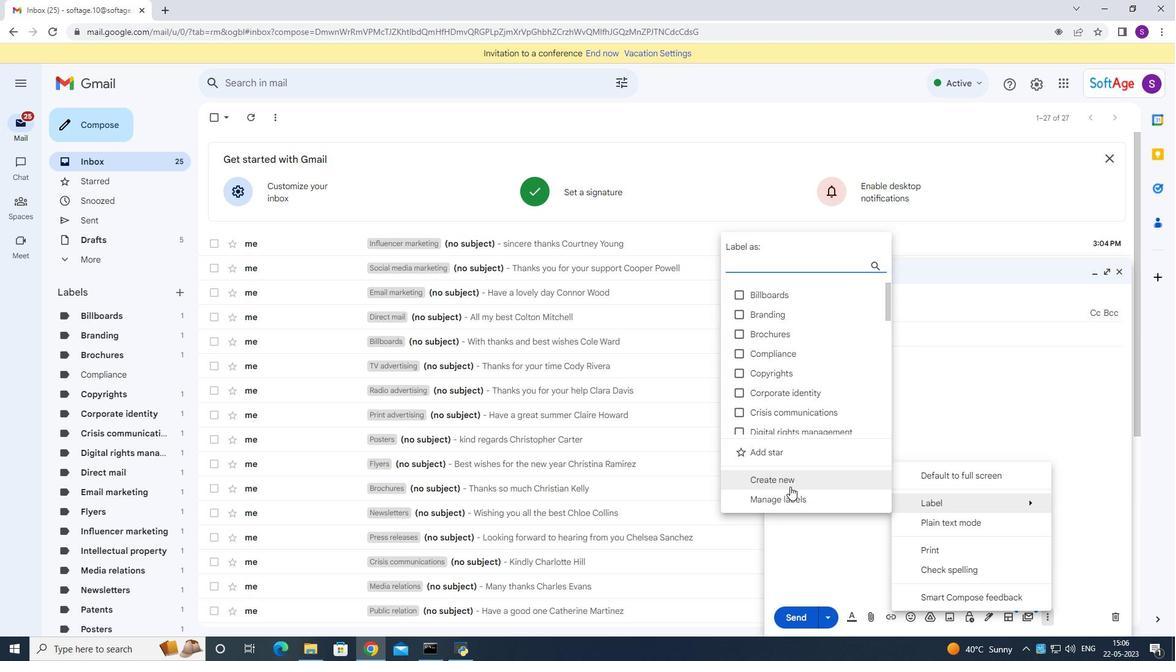
Action: Mouse pressed left at (787, 482)
Screenshot: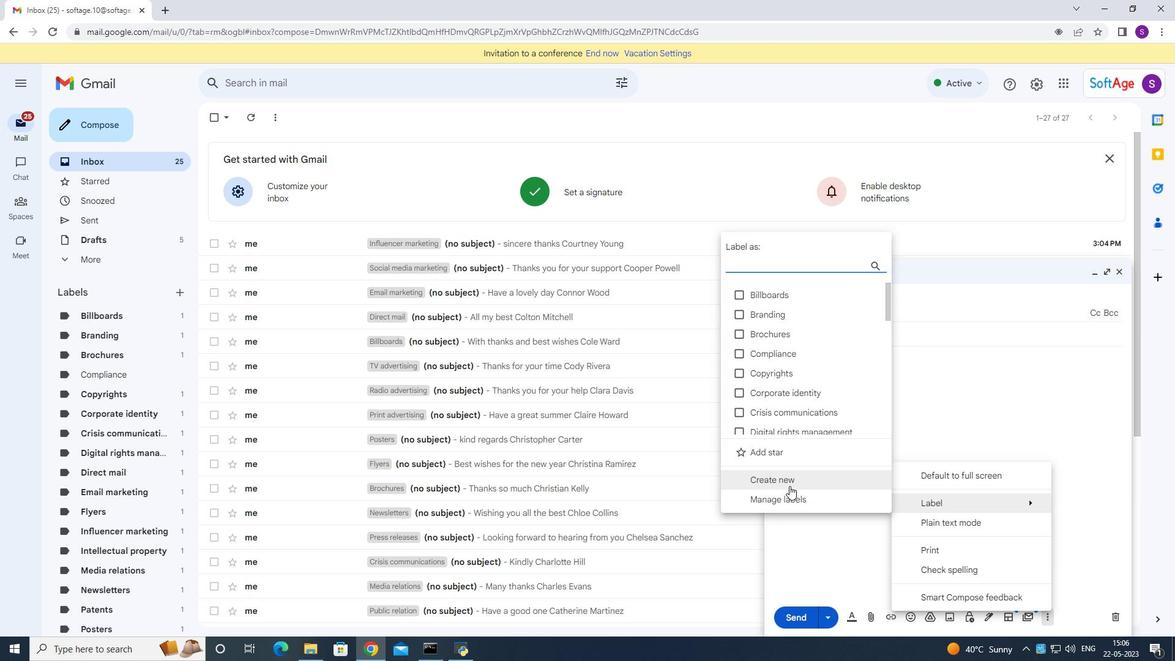 
Action: Mouse moved to (570, 353)
Screenshot: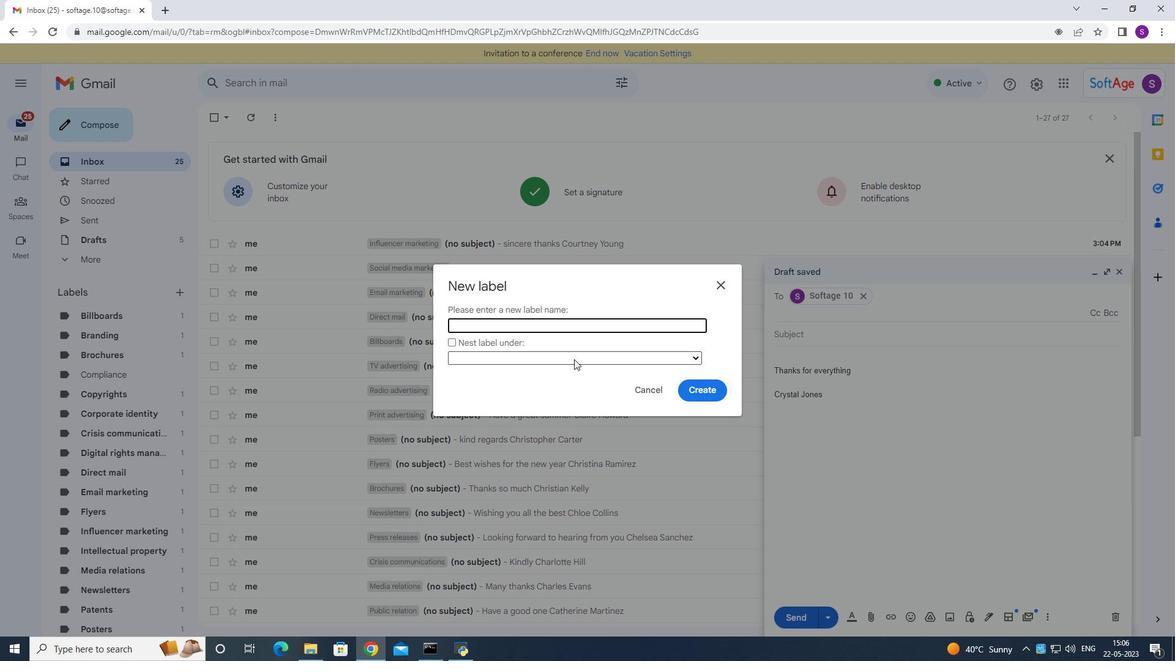 
Action: Key pressed <Key.shift><Key.shift><Key.shift><Key.shift><Key.shift><Key.shift><Key.shift><Key.shift><Key.shift><Key.shift><Key.shift><Key.shift>Affiliate<Key.space>markerting<Key.space>
Screenshot: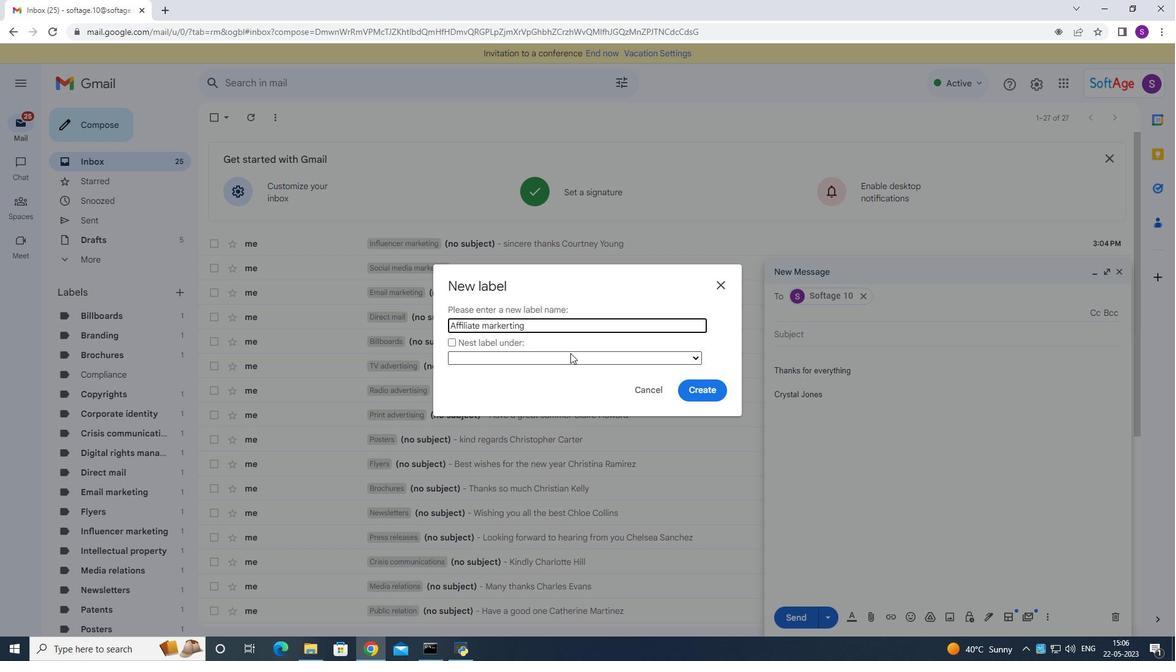 
Action: Mouse moved to (562, 348)
Screenshot: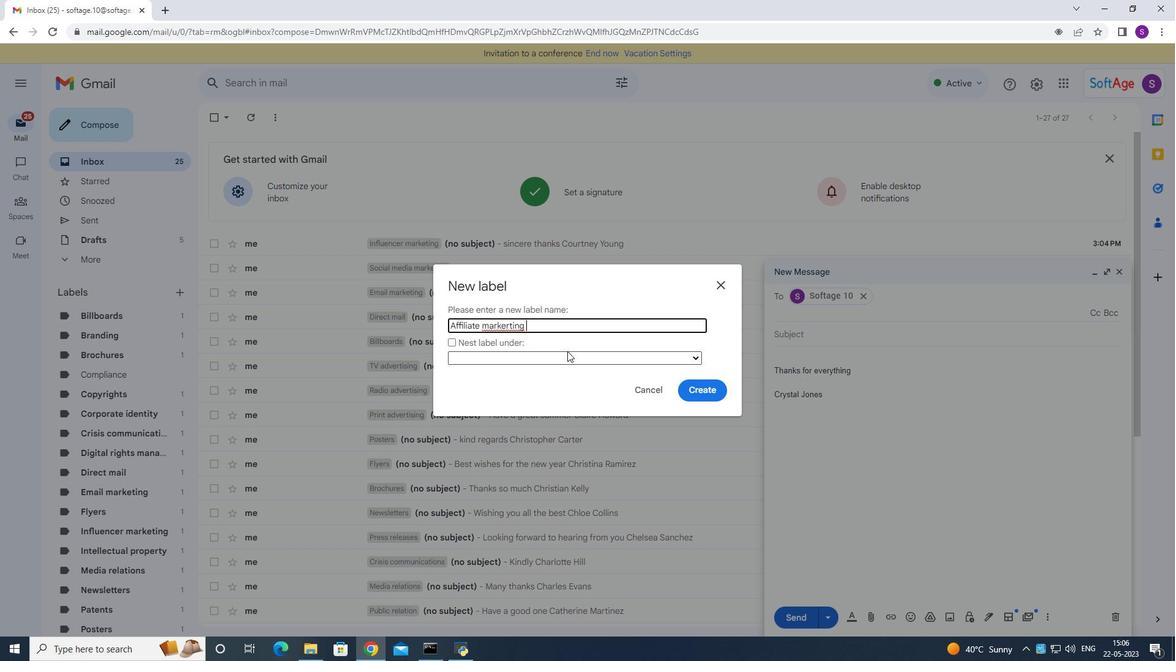 
Action: Key pressed <Key.backspace>
Screenshot: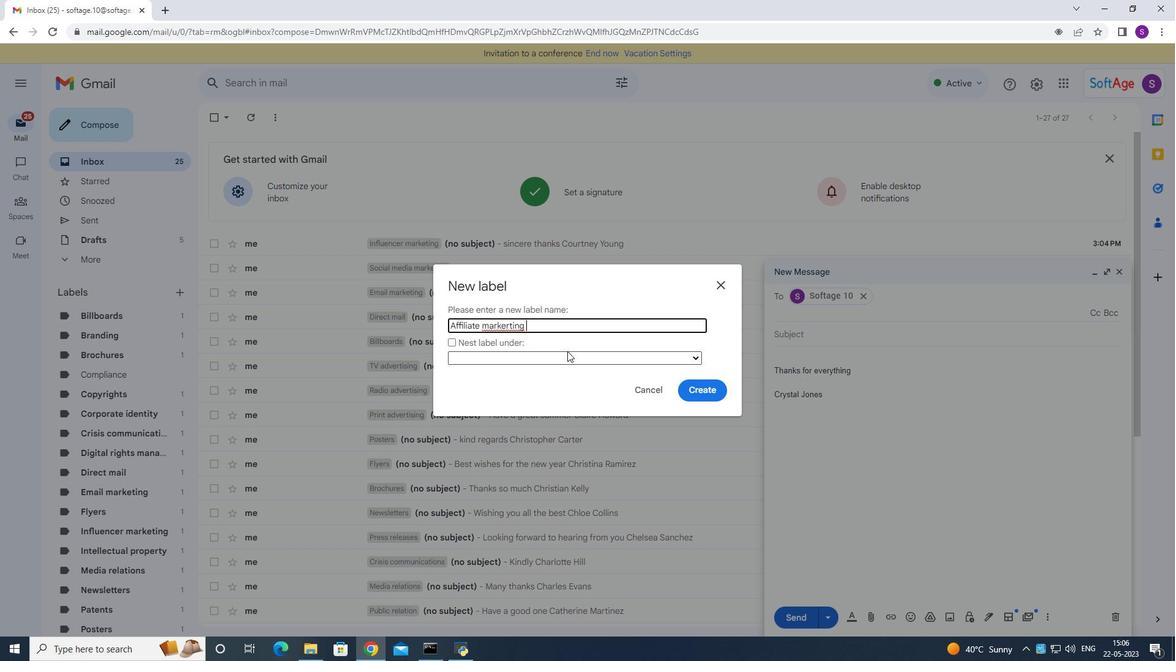 
Action: Mouse moved to (558, 346)
Screenshot: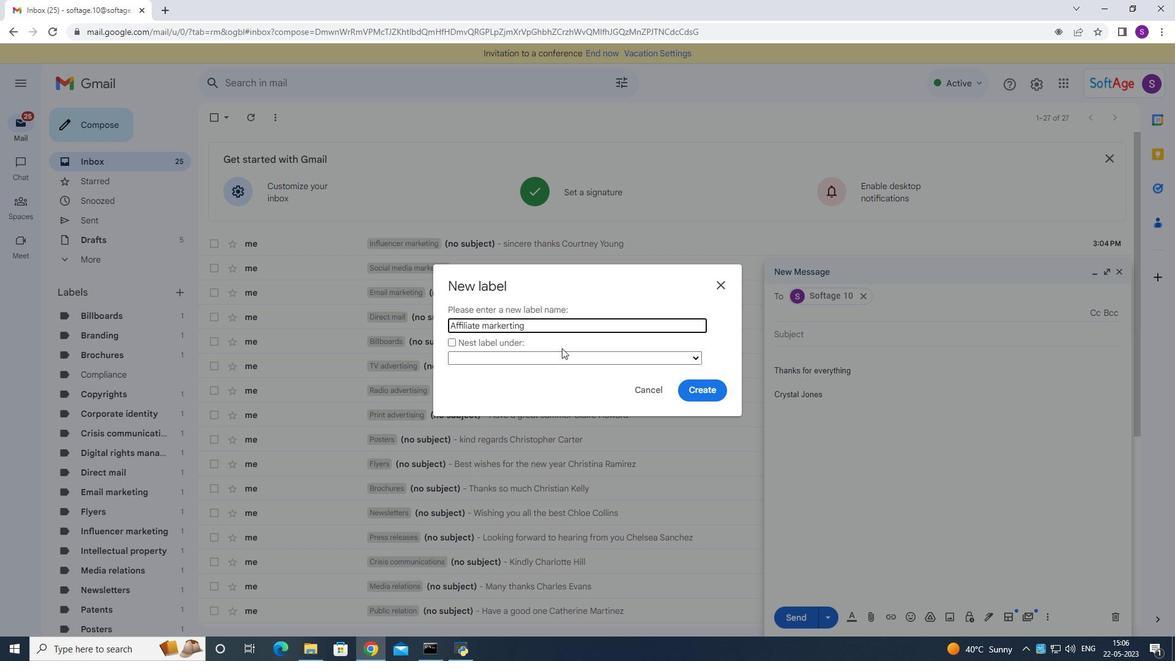 
Action: Key pressed <Key.backspace><Key.backspace><Key.backspace><Key.backspace><Key.backspace>ting<Key.space>
Screenshot: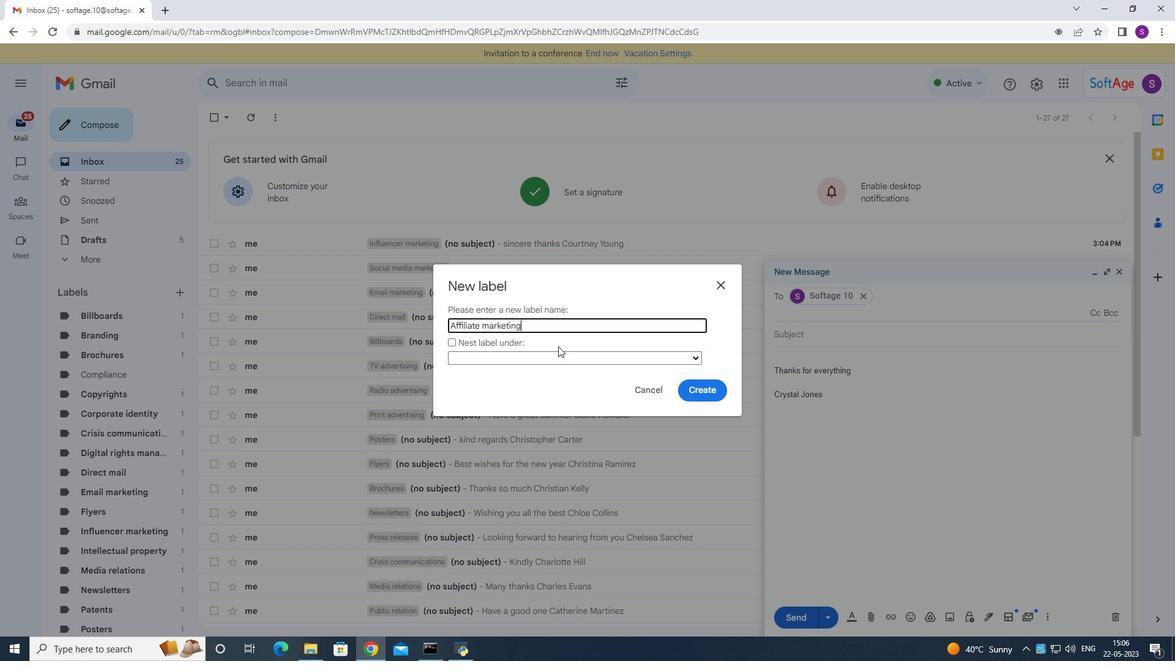 
Action: Mouse moved to (683, 385)
Screenshot: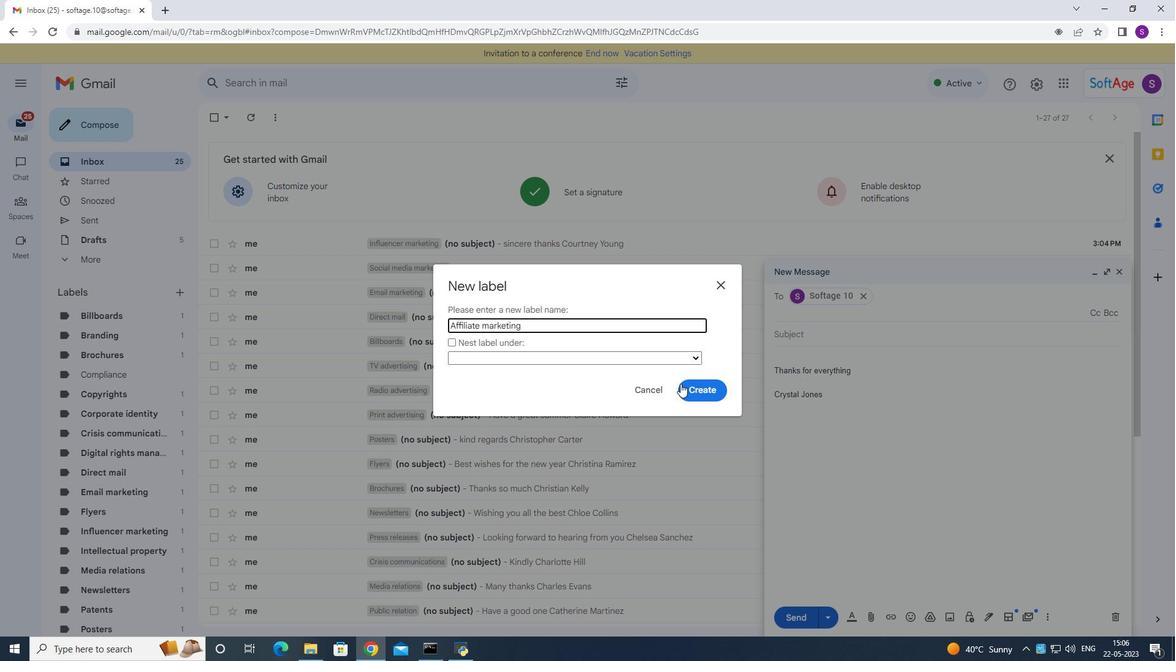 
Action: Mouse pressed left at (683, 385)
Screenshot: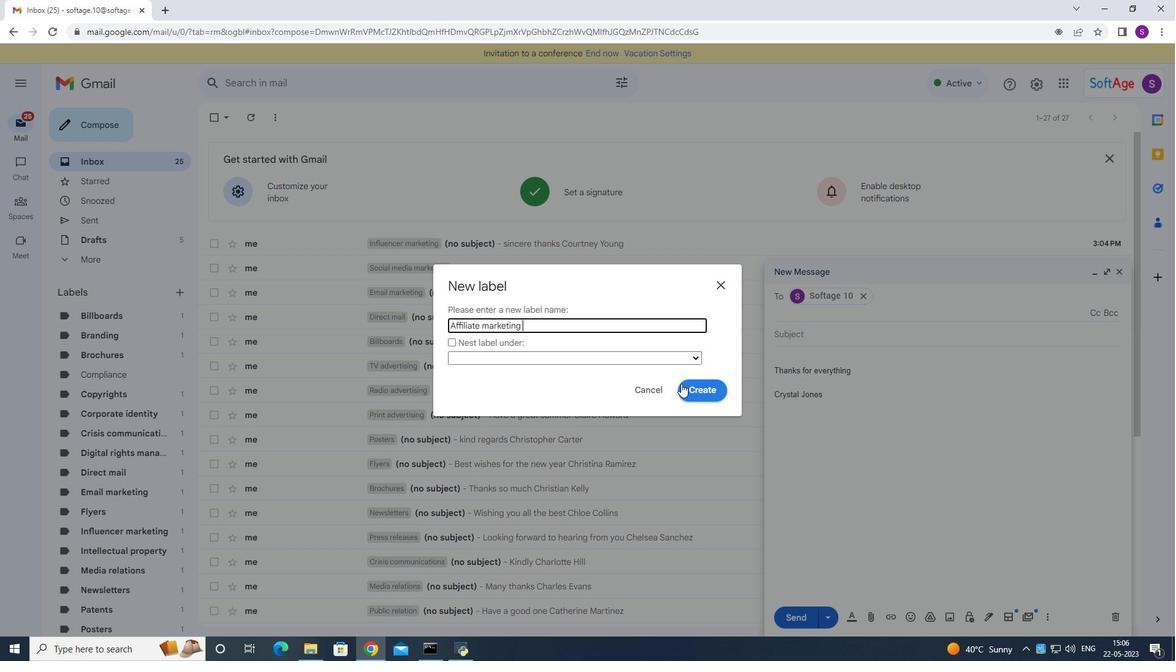 
Action: Mouse moved to (791, 619)
Screenshot: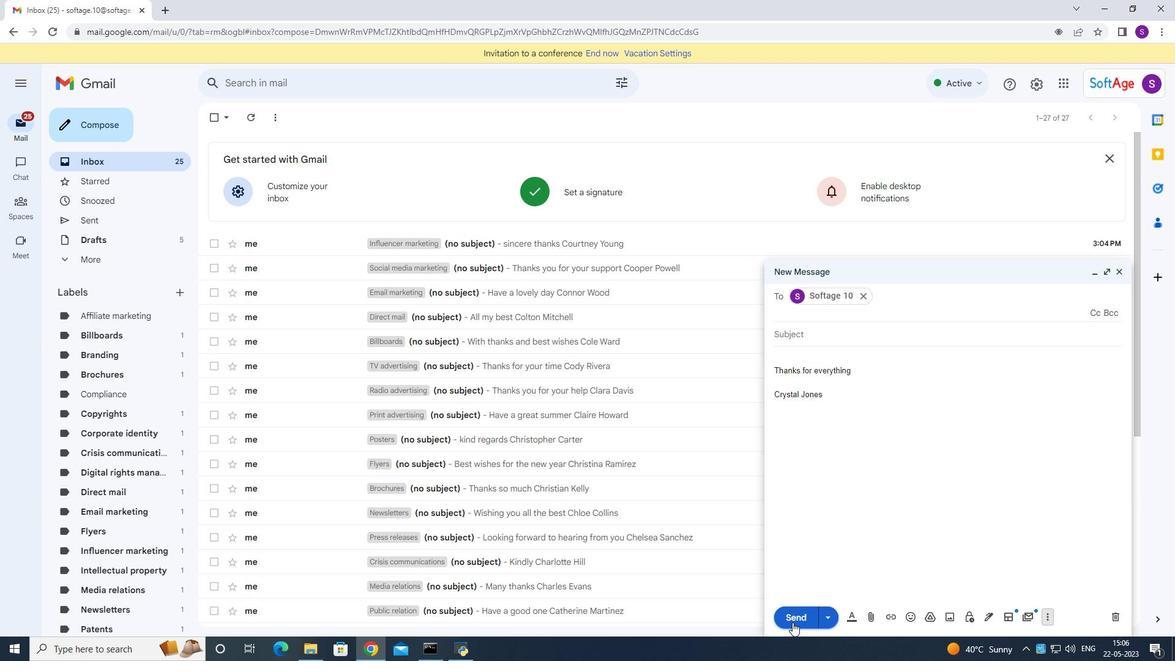 
Action: Mouse pressed left at (791, 619)
Screenshot: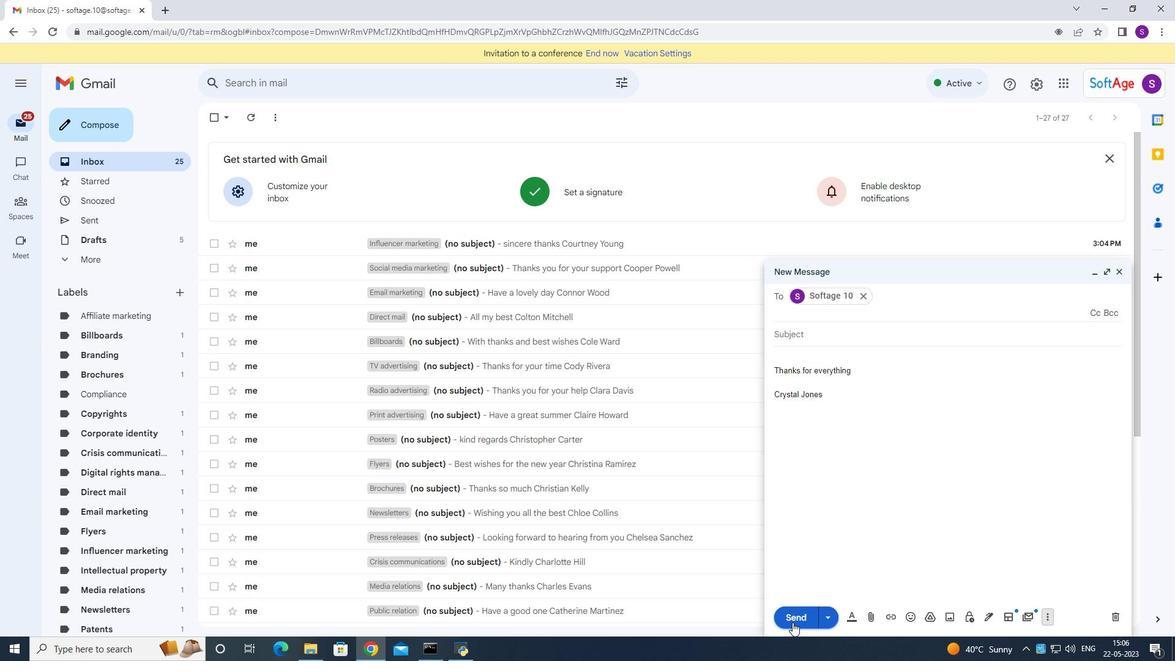 
Action: Mouse moved to (705, 505)
Screenshot: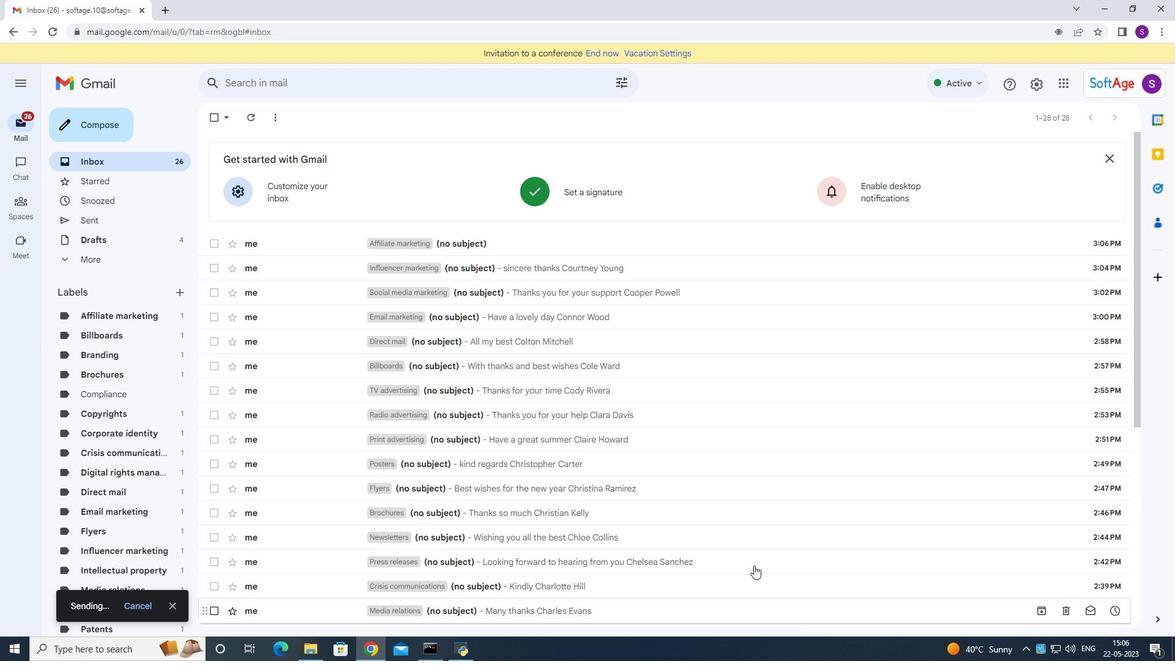 
